 Task: Brainstorming worksheet black modern-simple.
Action: Mouse moved to (21, 129)
Screenshot: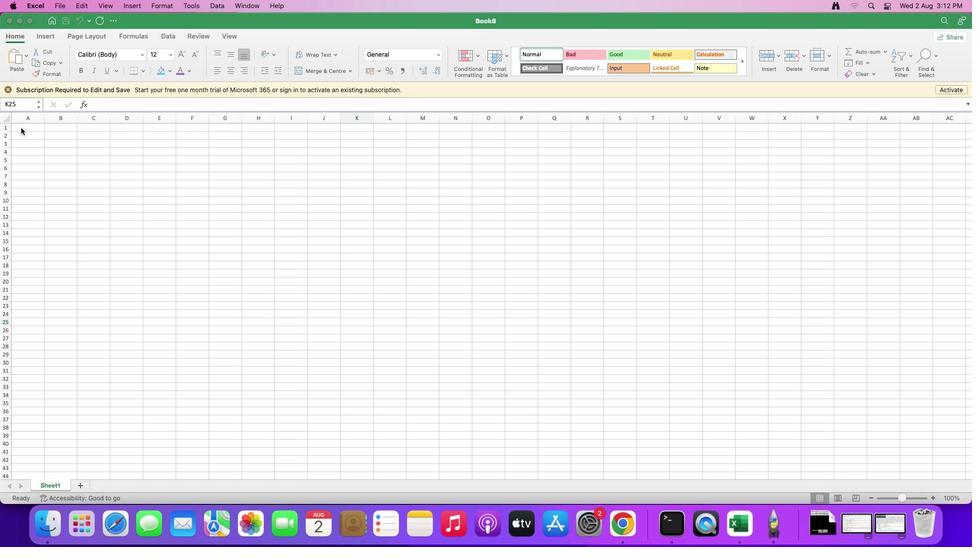 
Action: Mouse pressed left at (21, 129)
Screenshot: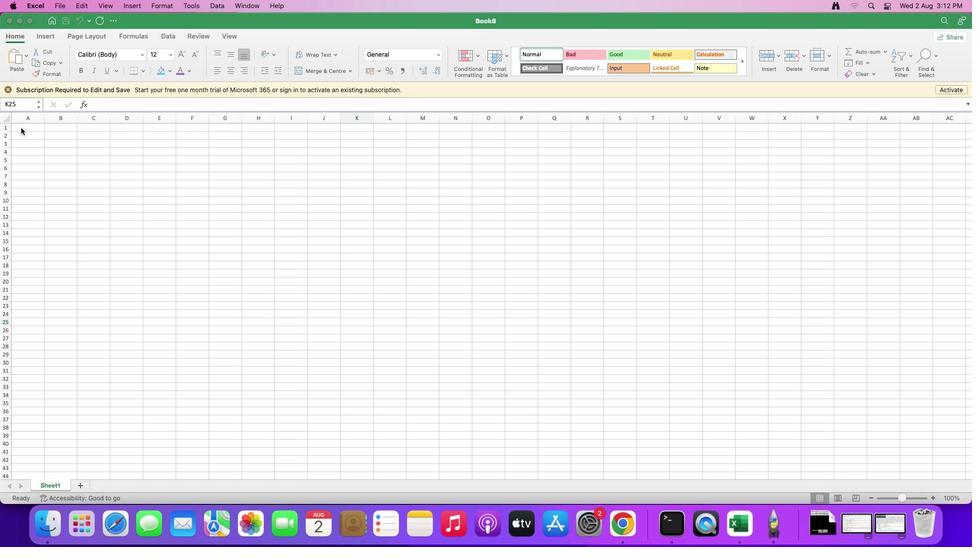 
Action: Mouse moved to (22, 127)
Screenshot: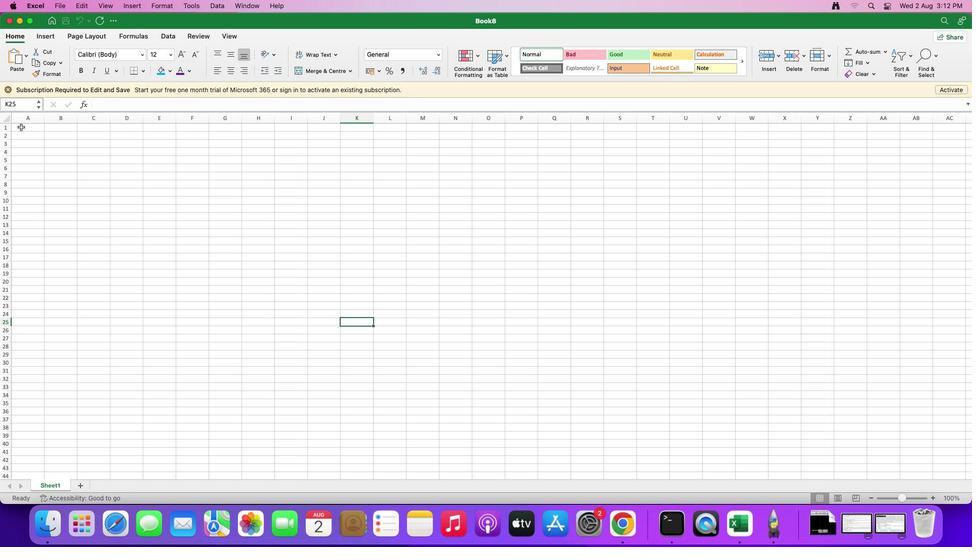 
Action: Mouse pressed left at (22, 127)
Screenshot: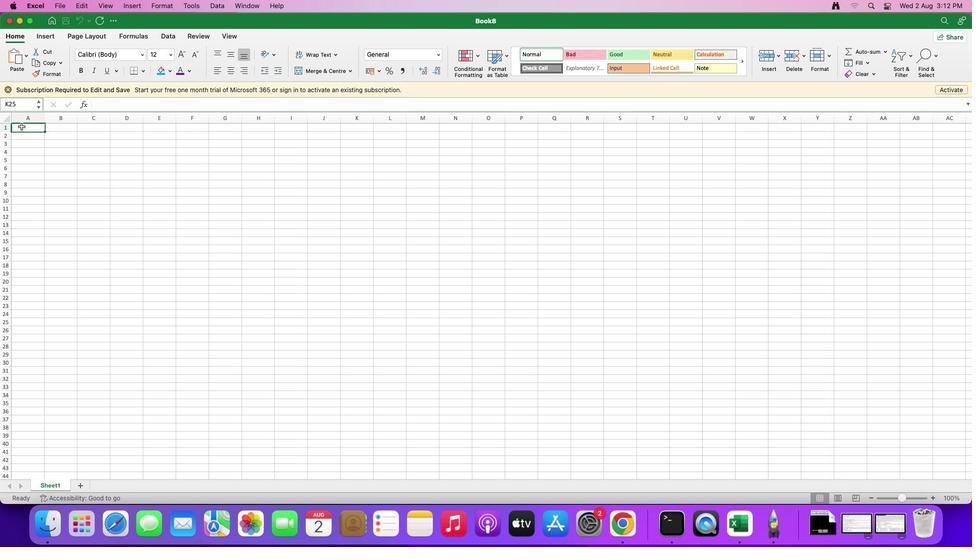 
Action: Mouse moved to (580, 295)
Screenshot: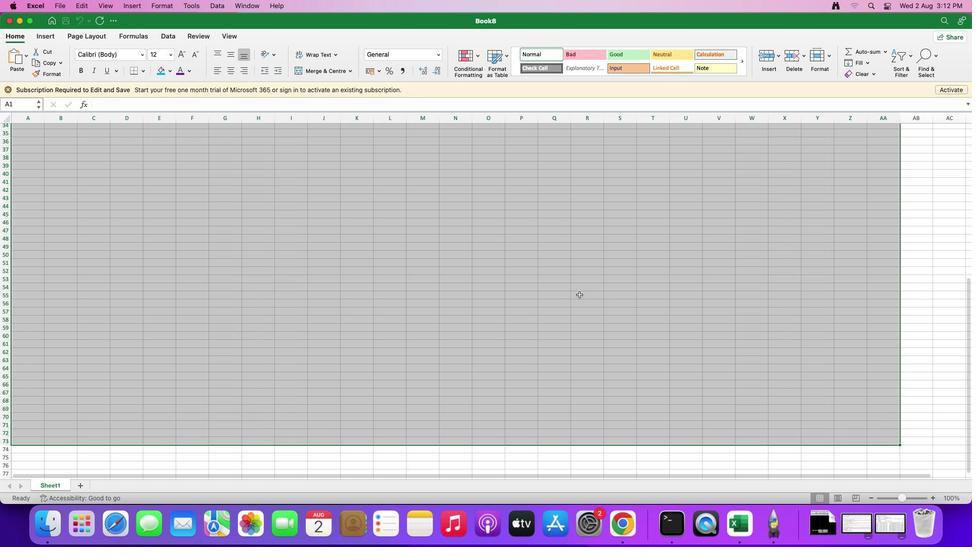 
Action: Mouse scrolled (580, 295) with delta (1, 1)
Screenshot: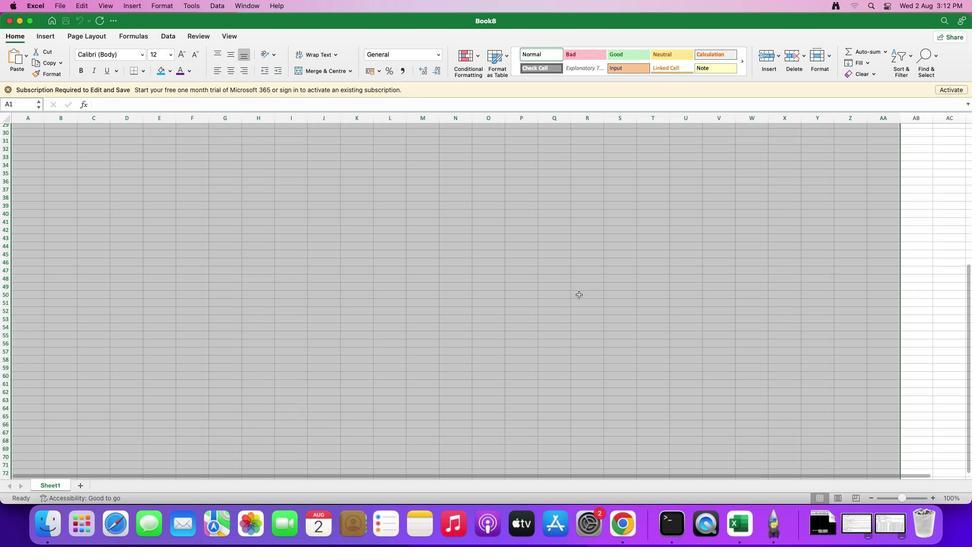 
Action: Mouse moved to (580, 295)
Screenshot: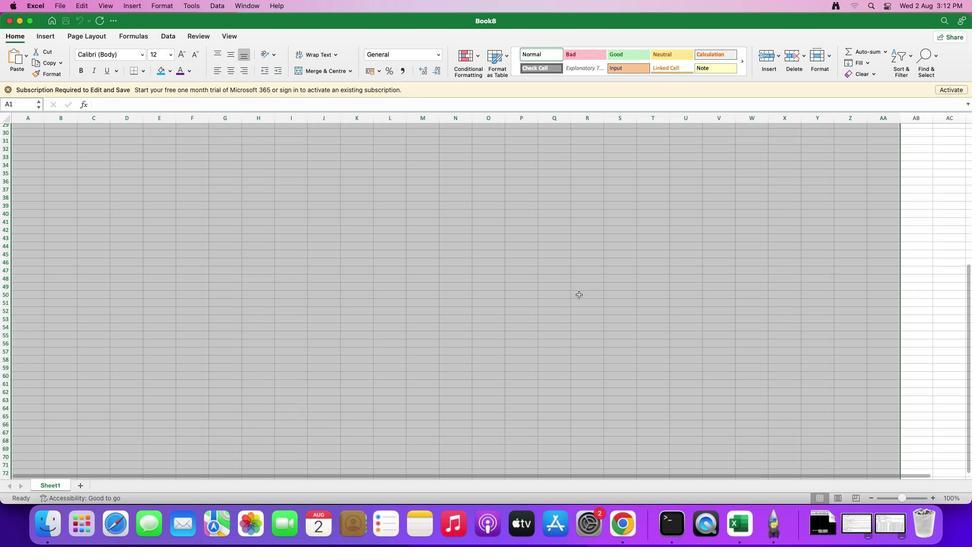 
Action: Mouse scrolled (580, 295) with delta (1, 1)
Screenshot: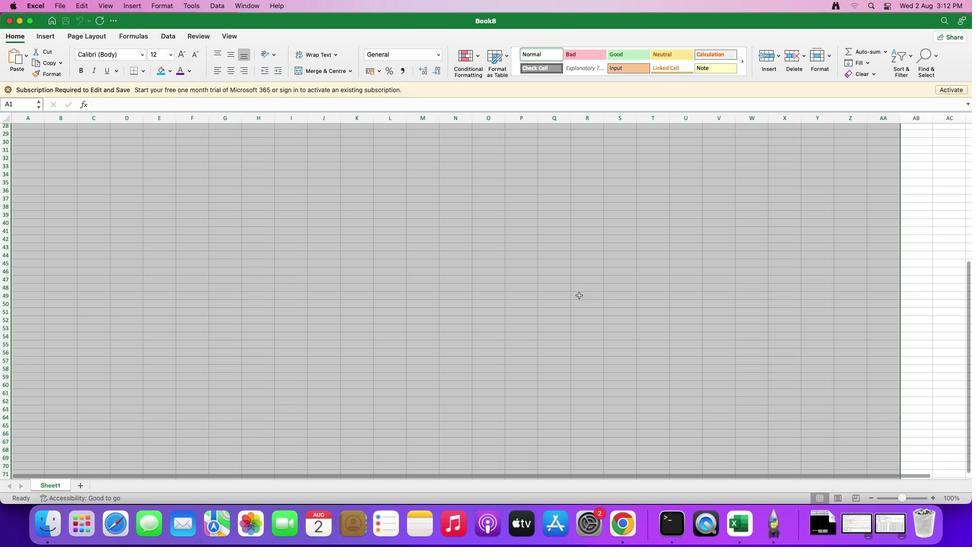 
Action: Mouse scrolled (580, 295) with delta (1, 2)
Screenshot: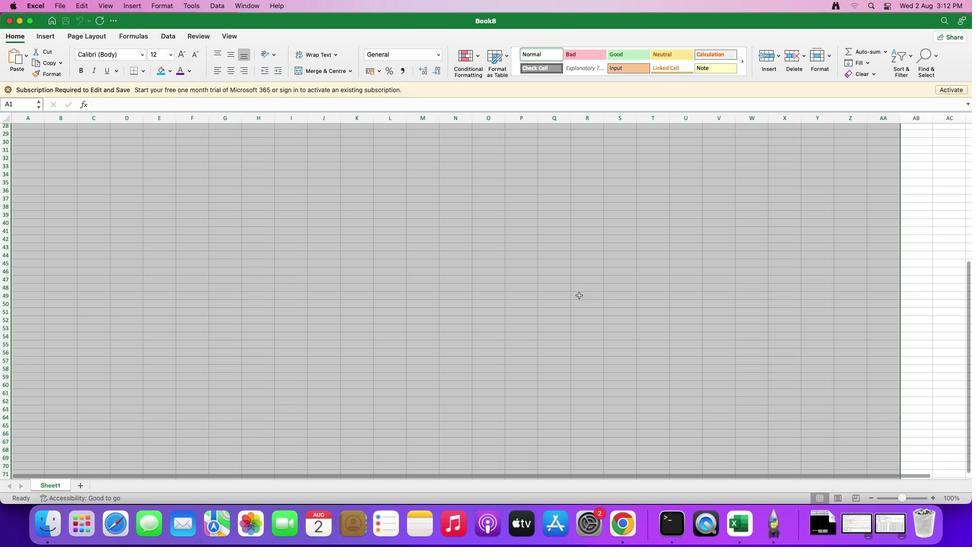 
Action: Mouse scrolled (580, 295) with delta (1, 3)
Screenshot: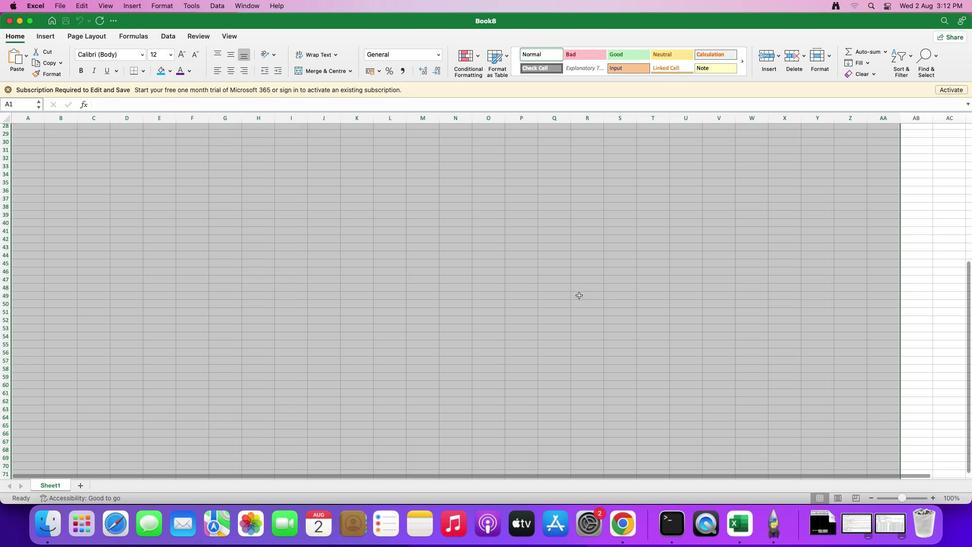 
Action: Mouse moved to (579, 295)
Screenshot: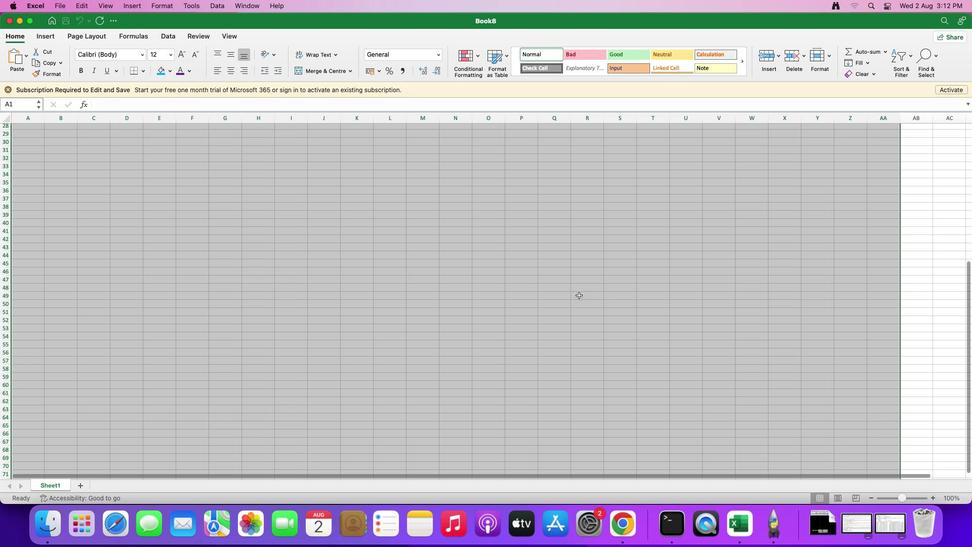 
Action: Mouse scrolled (579, 295) with delta (1, 1)
Screenshot: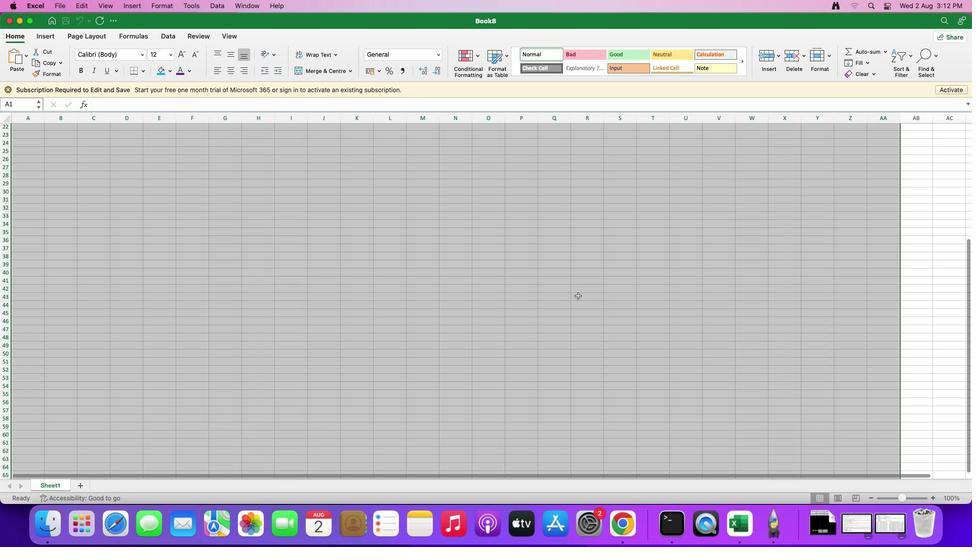 
Action: Mouse scrolled (579, 295) with delta (1, 1)
Screenshot: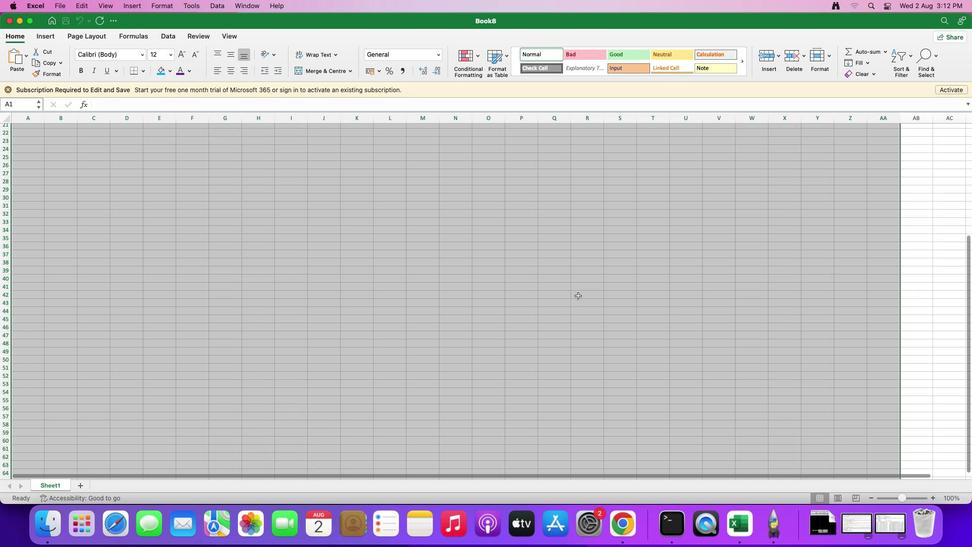 
Action: Mouse scrolled (579, 295) with delta (1, 3)
Screenshot: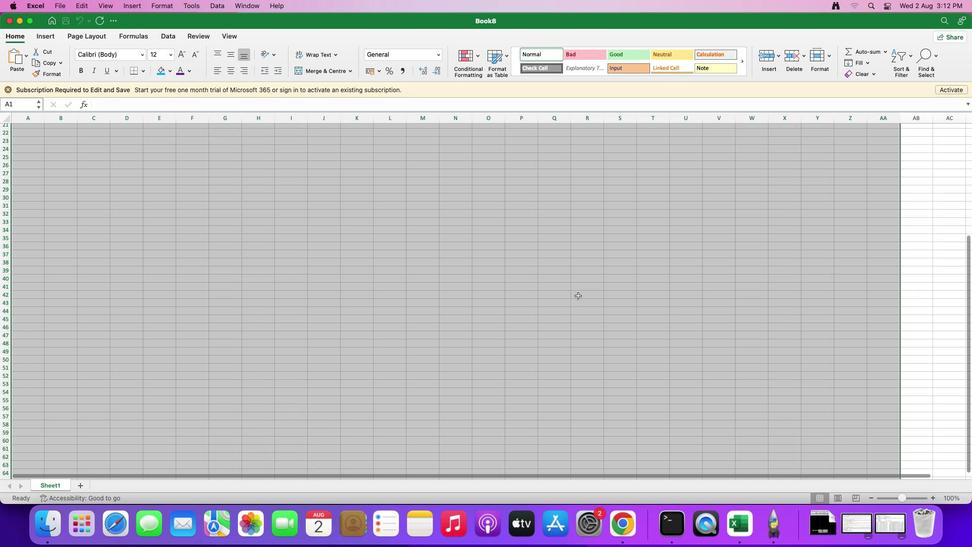 
Action: Mouse scrolled (579, 295) with delta (1, 3)
Screenshot: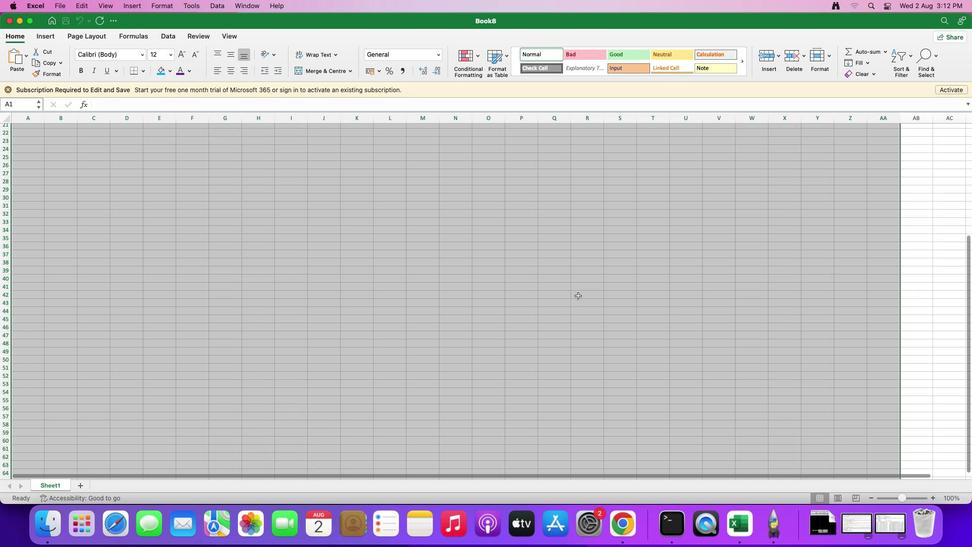 
Action: Mouse moved to (579, 296)
Screenshot: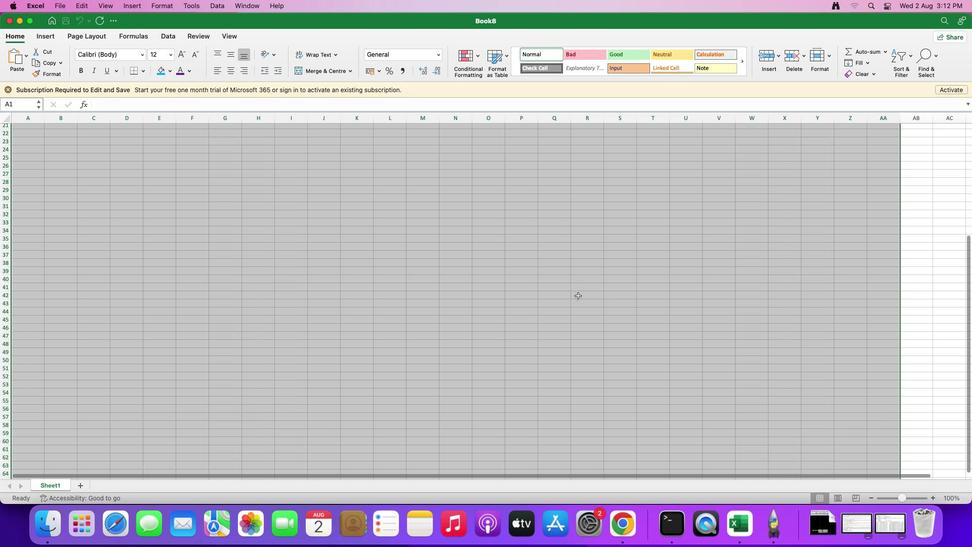 
Action: Mouse scrolled (579, 296) with delta (1, 1)
Screenshot: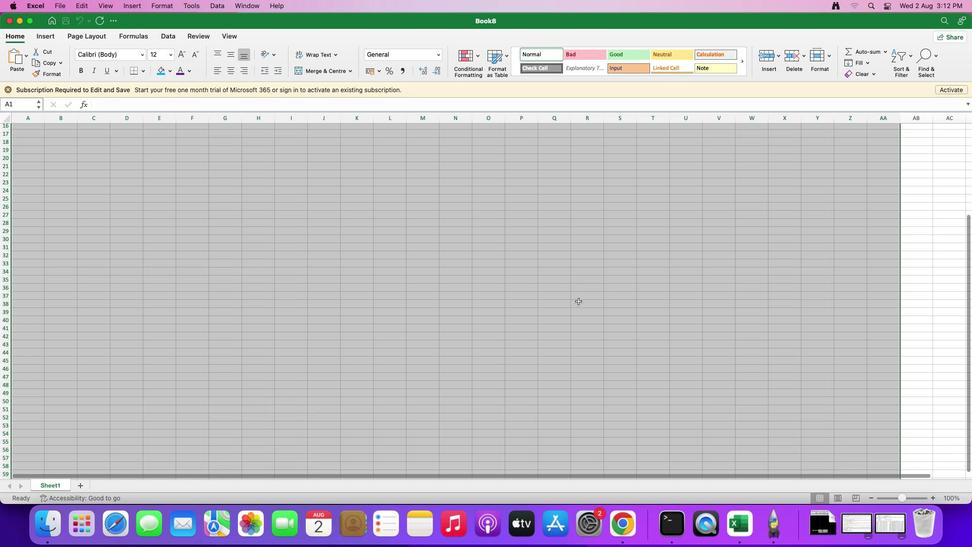 
Action: Mouse scrolled (579, 296) with delta (1, 1)
Screenshot: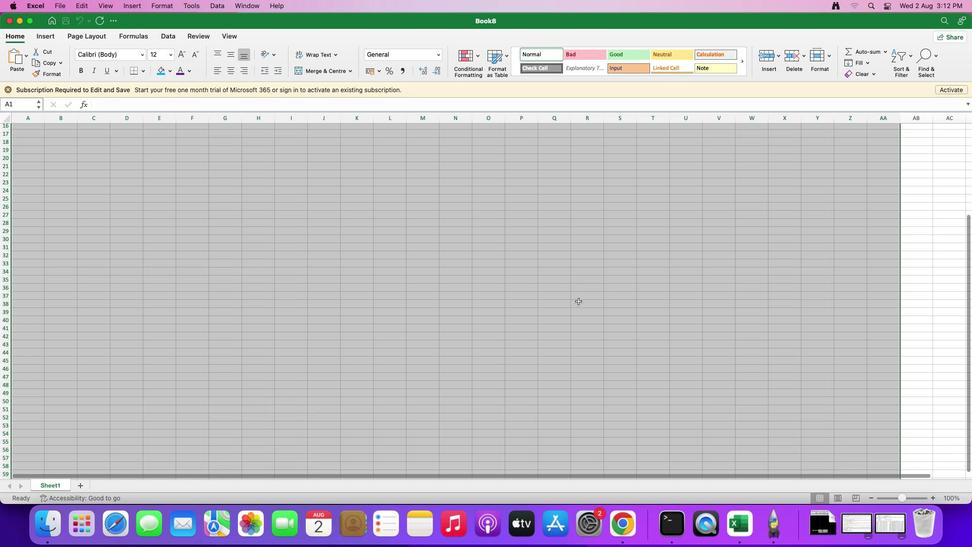 
Action: Mouse scrolled (579, 296) with delta (1, 3)
Screenshot: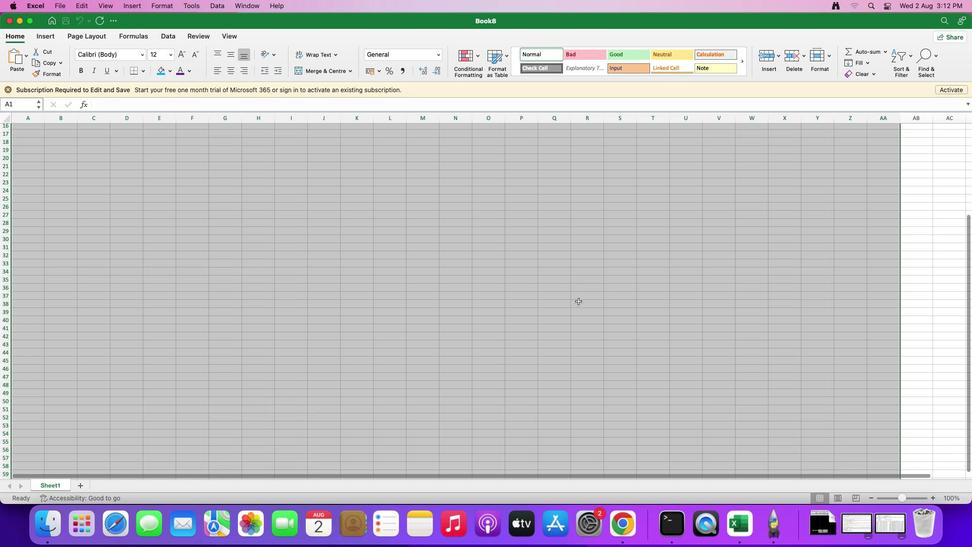 
Action: Mouse scrolled (579, 296) with delta (1, 3)
Screenshot: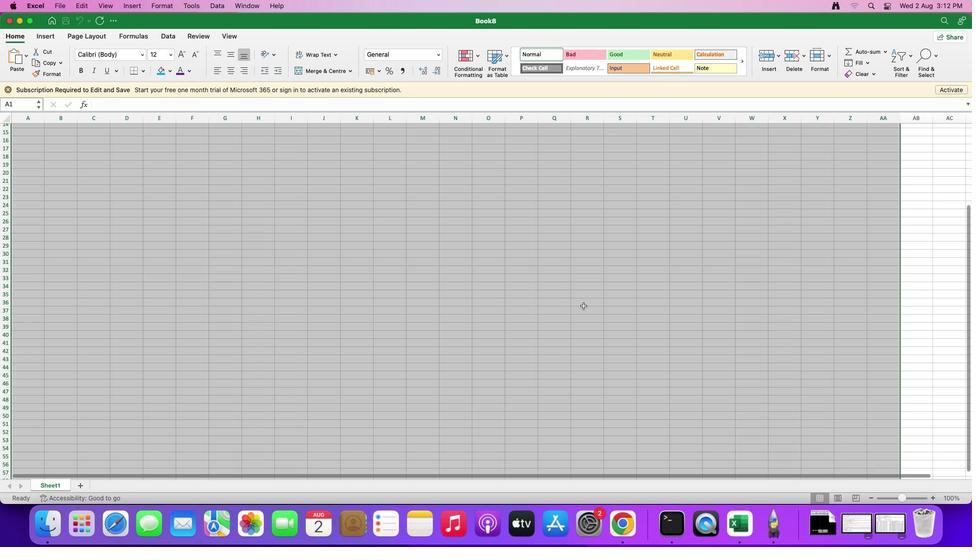 
Action: Mouse moved to (608, 317)
Screenshot: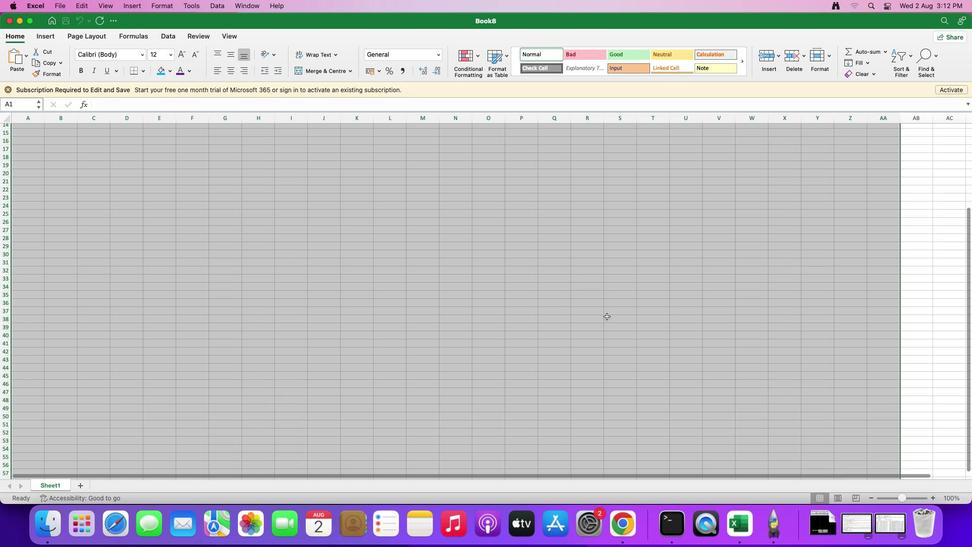 
Action: Mouse scrolled (608, 317) with delta (1, 1)
Screenshot: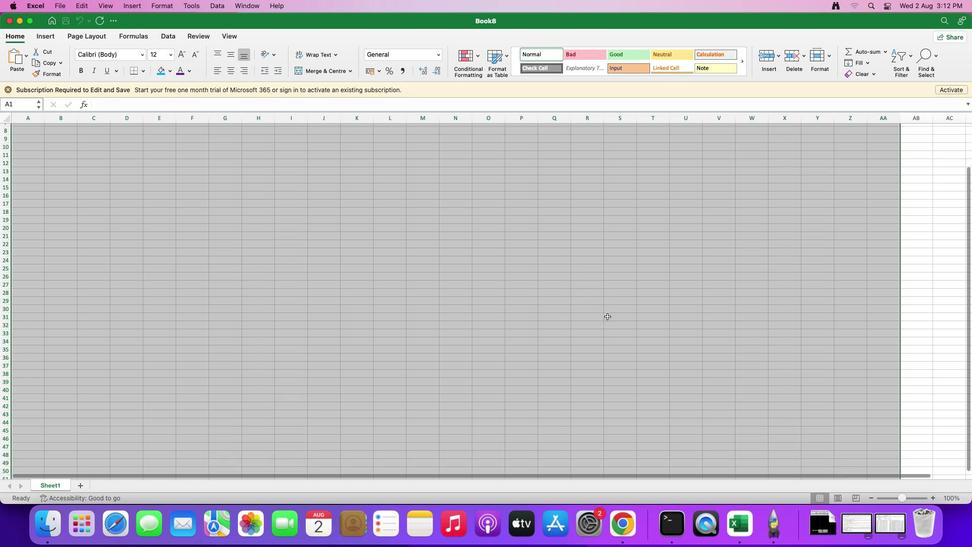 
Action: Mouse scrolled (608, 317) with delta (1, 1)
Screenshot: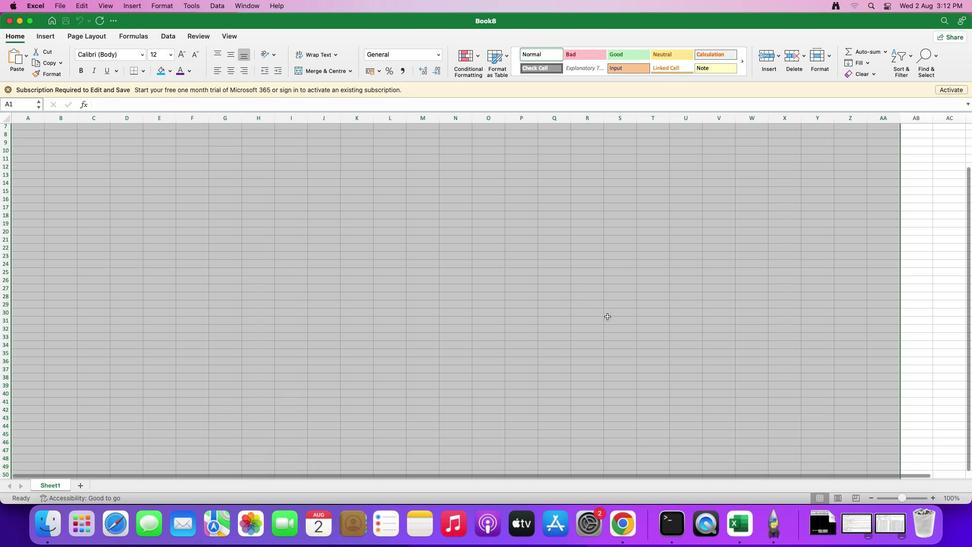 
Action: Mouse scrolled (608, 317) with delta (1, 3)
Screenshot: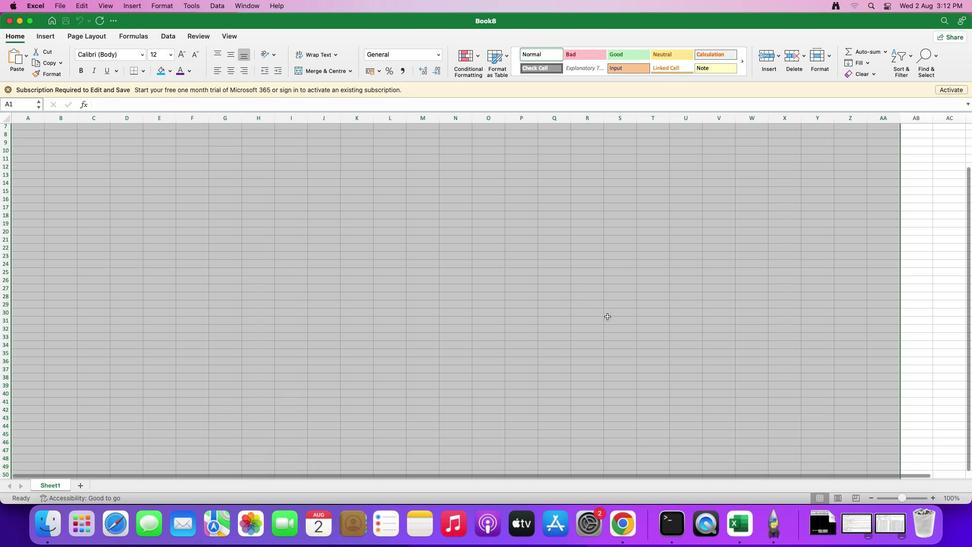 
Action: Mouse scrolled (608, 317) with delta (1, 3)
Screenshot: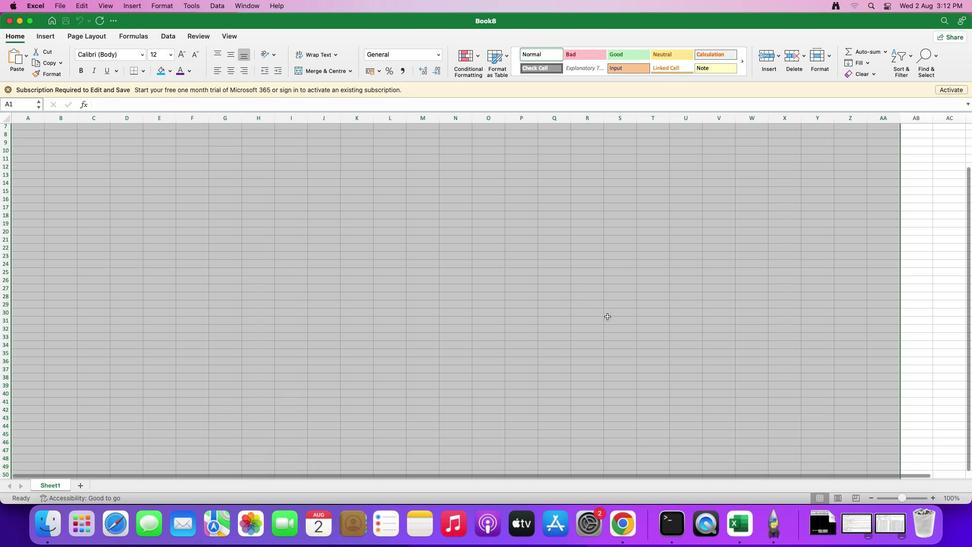 
Action: Mouse moved to (608, 317)
Screenshot: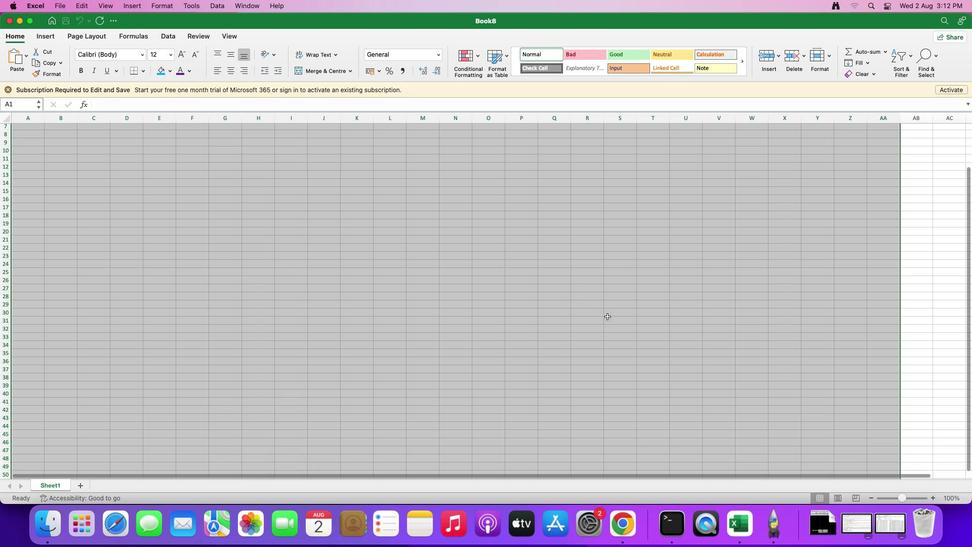 
Action: Mouse scrolled (608, 317) with delta (1, 1)
Screenshot: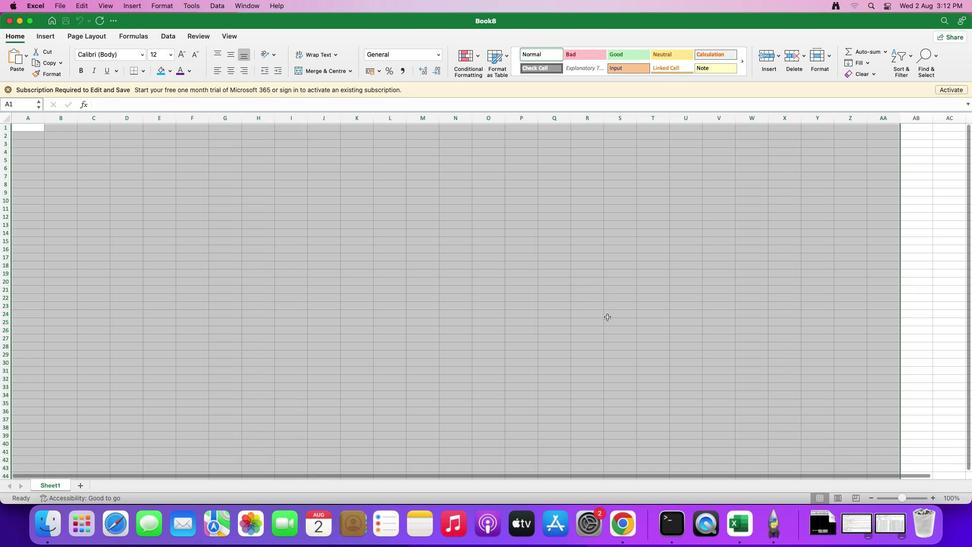 
Action: Mouse scrolled (608, 317) with delta (1, 1)
Screenshot: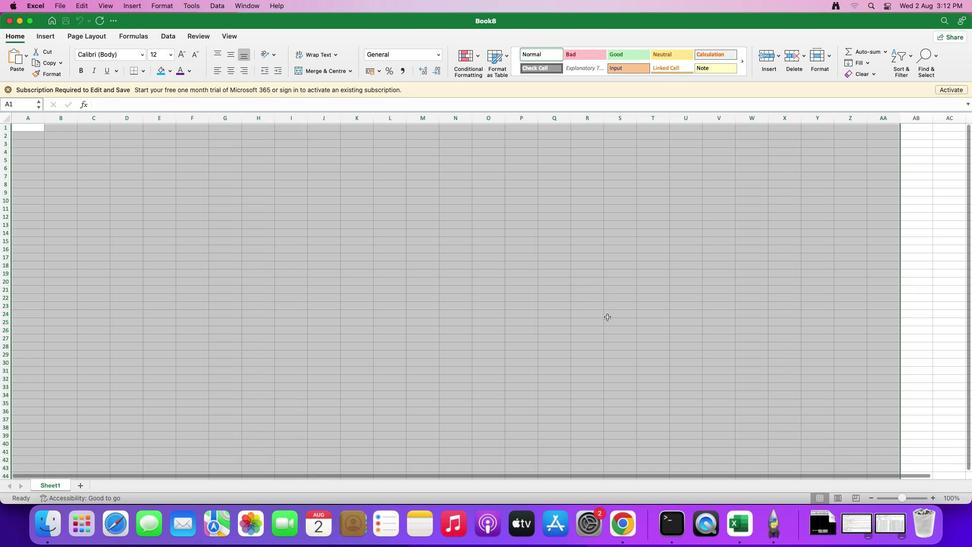 
Action: Mouse scrolled (608, 317) with delta (1, 3)
Screenshot: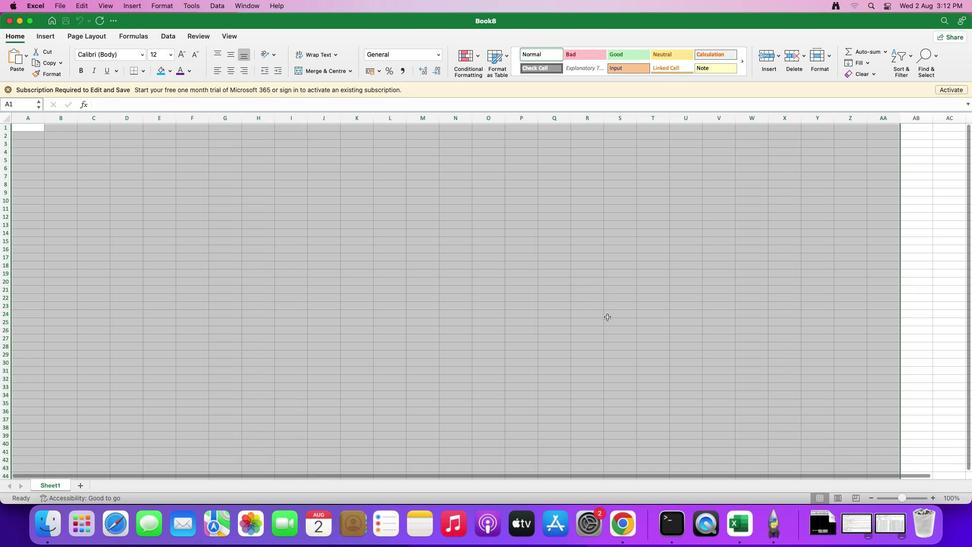 
Action: Mouse scrolled (608, 317) with delta (1, 3)
Screenshot: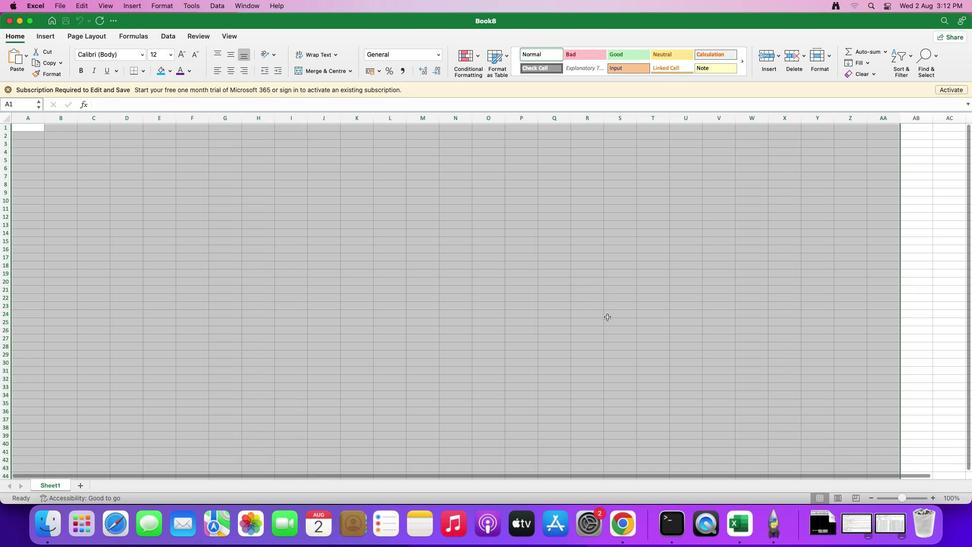 
Action: Mouse scrolled (608, 317) with delta (1, 4)
Screenshot: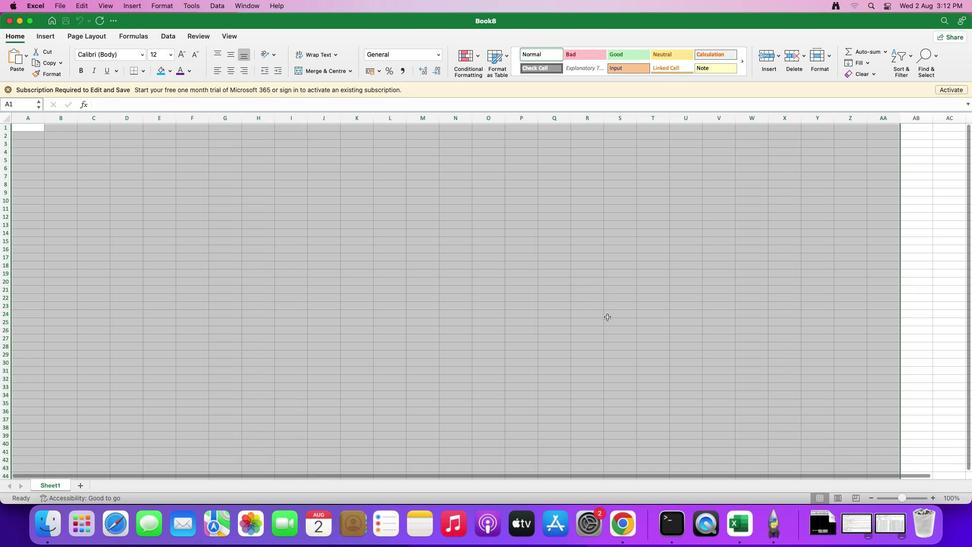 
Action: Mouse moved to (608, 318)
Screenshot: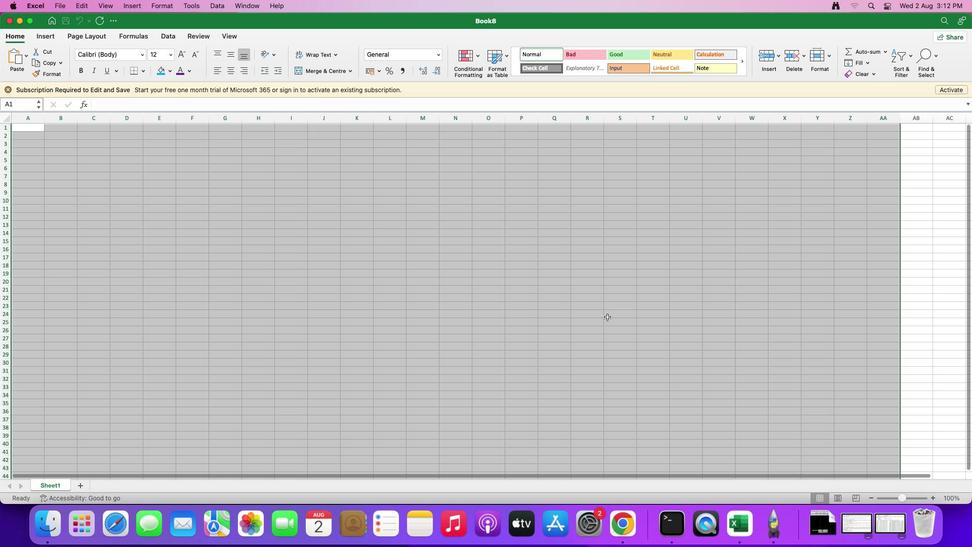 
Action: Mouse scrolled (608, 318) with delta (1, 1)
Screenshot: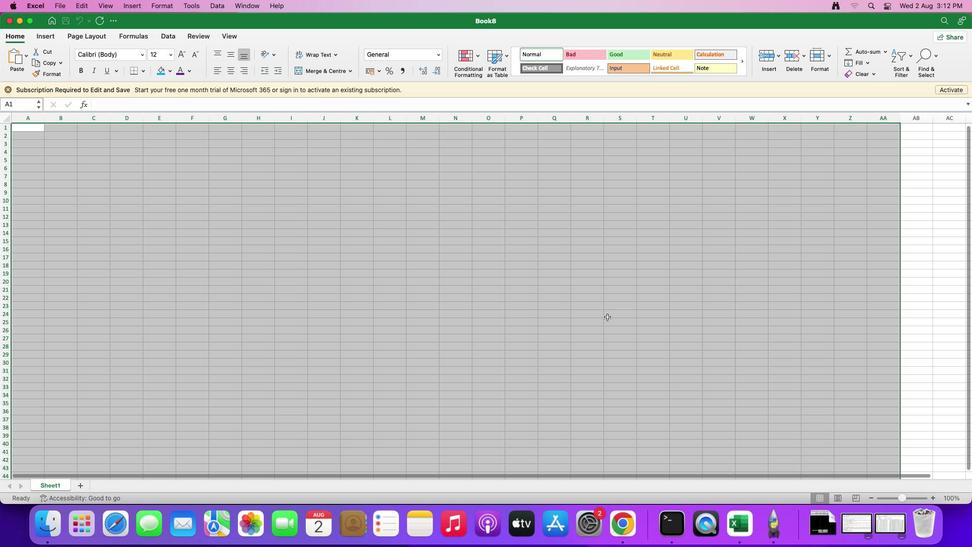 
Action: Mouse scrolled (608, 318) with delta (1, 1)
Screenshot: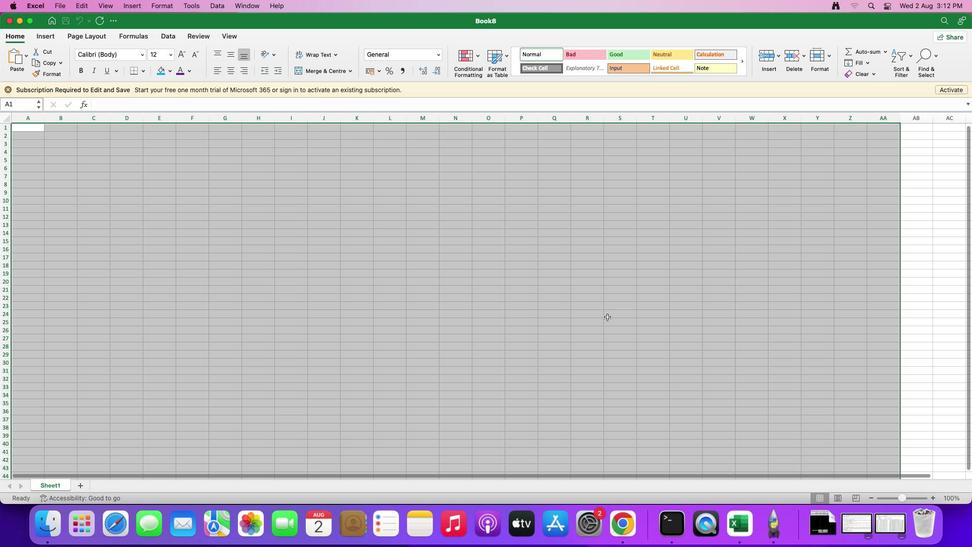 
Action: Mouse scrolled (608, 318) with delta (1, 3)
Screenshot: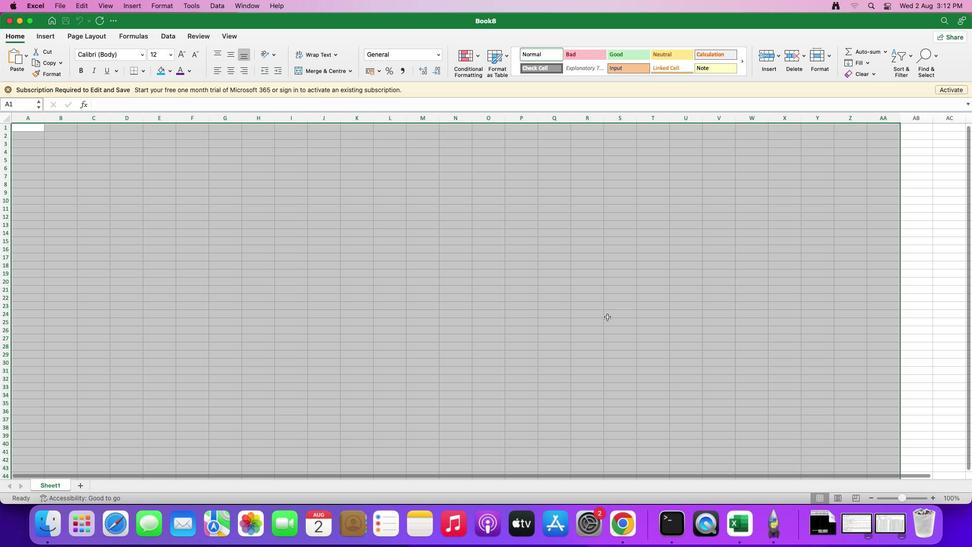 
Action: Mouse scrolled (608, 318) with delta (1, 3)
Screenshot: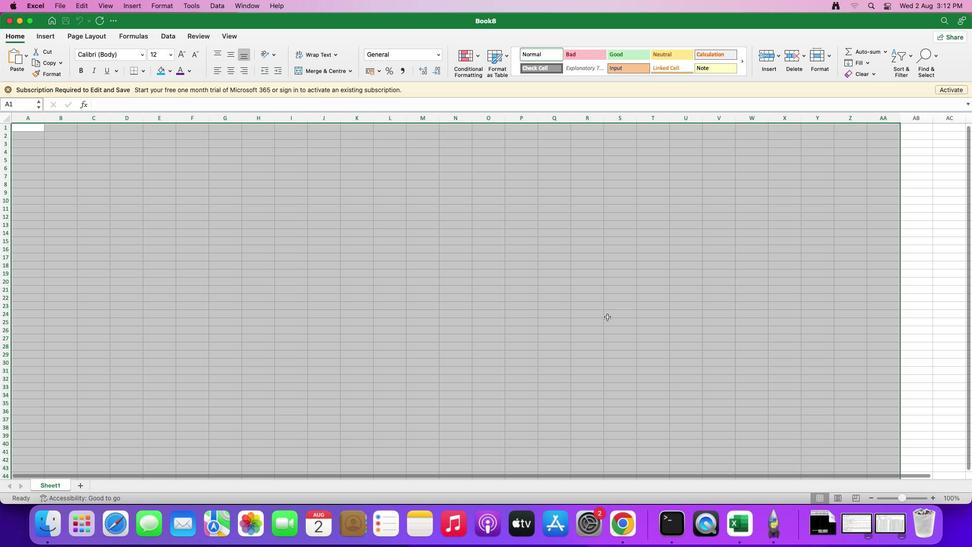 
Action: Mouse scrolled (608, 318) with delta (1, 4)
Screenshot: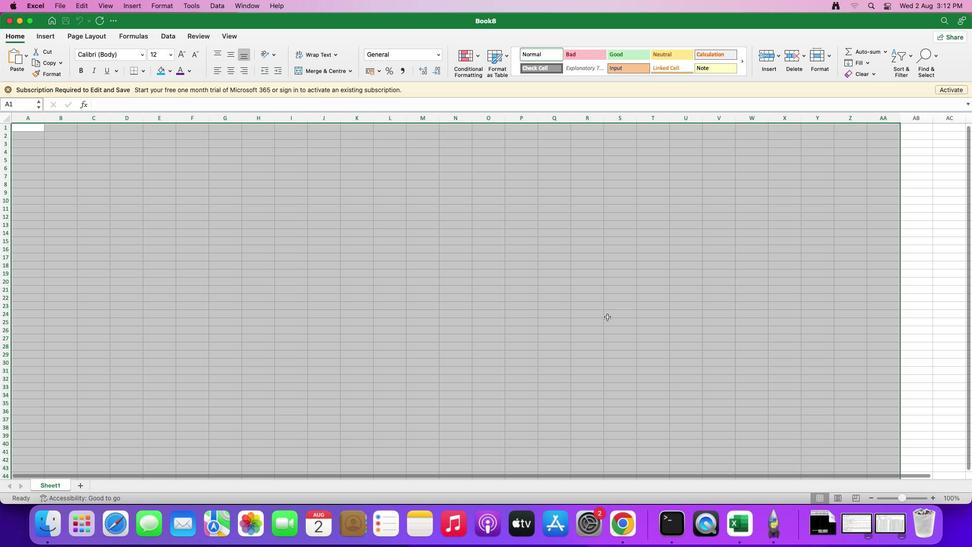 
Action: Mouse scrolled (608, 318) with delta (1, 1)
Screenshot: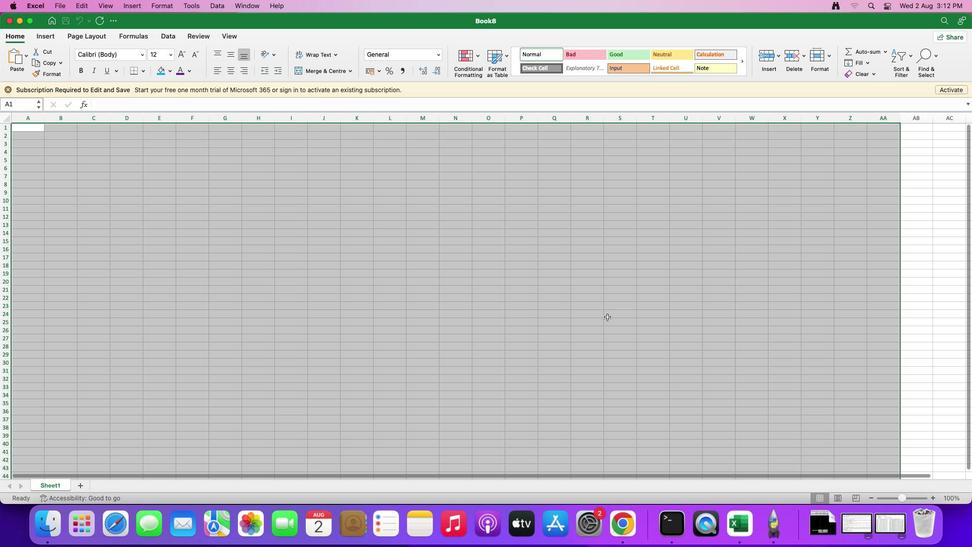 
Action: Mouse scrolled (608, 318) with delta (1, 1)
Screenshot: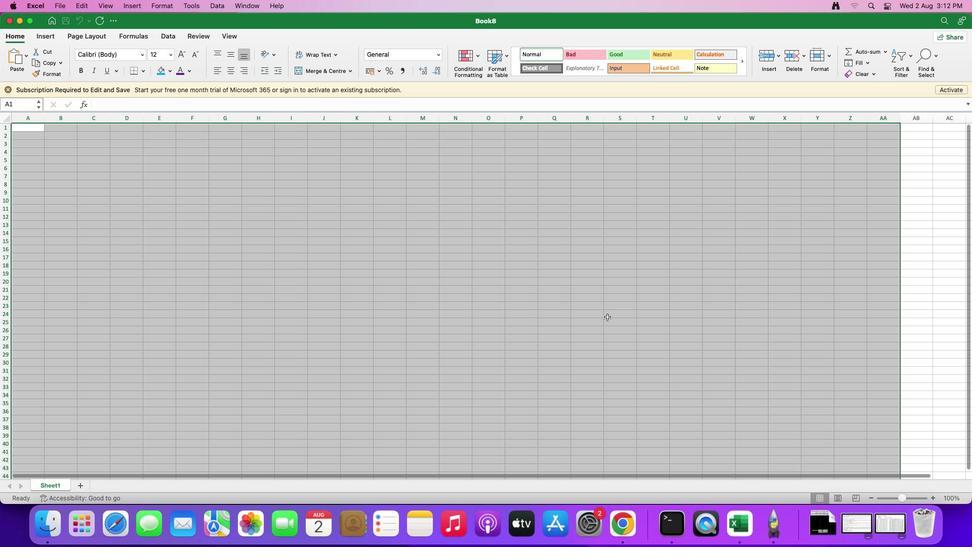 
Action: Mouse scrolled (608, 318) with delta (1, 2)
Screenshot: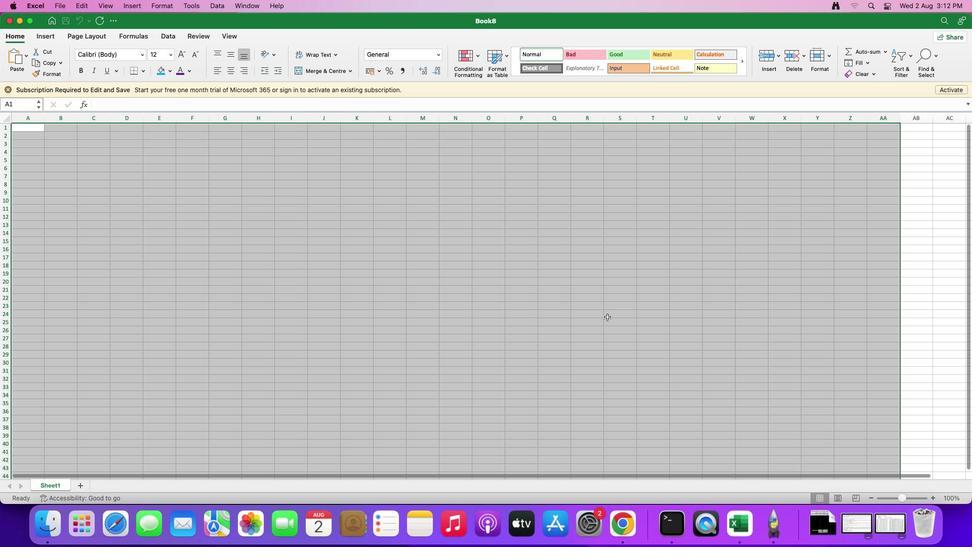 
Action: Mouse scrolled (608, 318) with delta (1, 3)
Screenshot: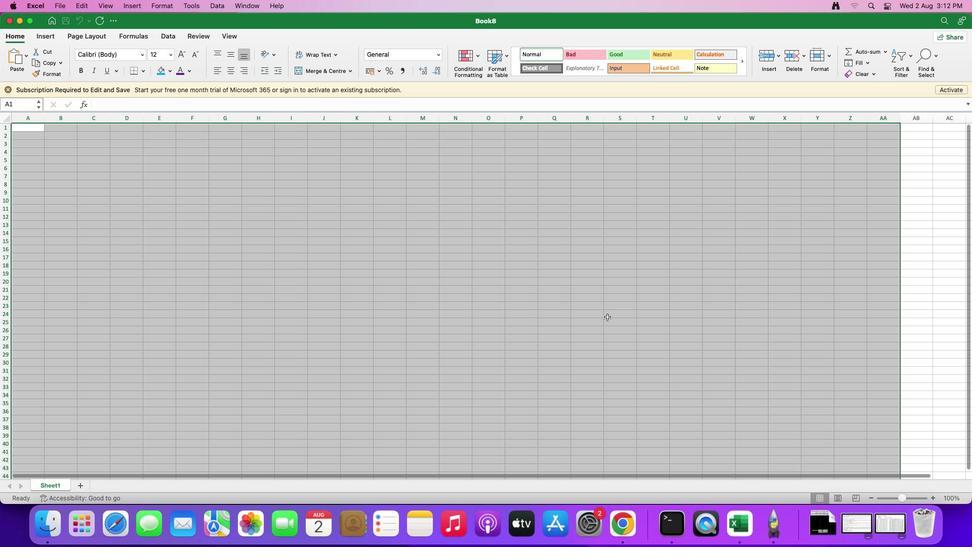 
Action: Mouse moved to (608, 318)
Screenshot: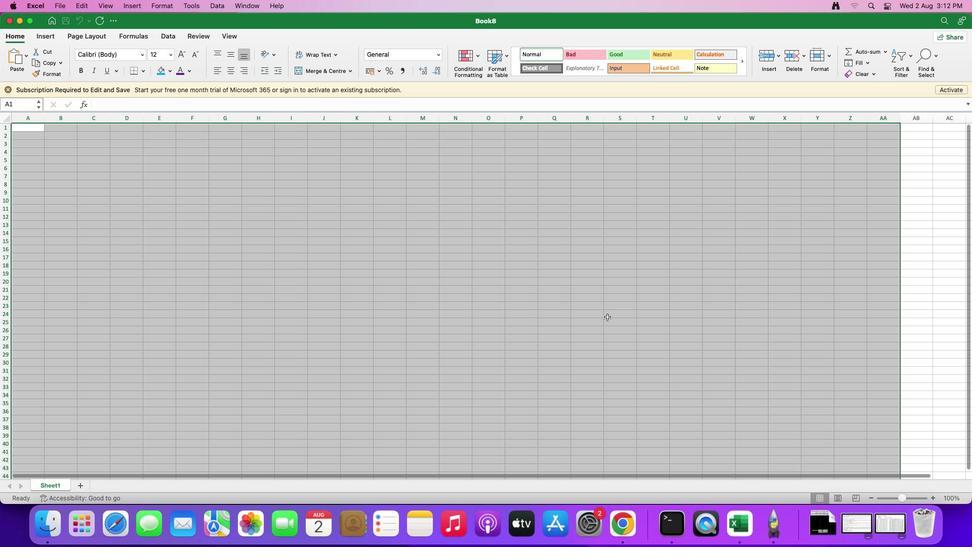 
Action: Mouse scrolled (608, 318) with delta (1, 1)
Screenshot: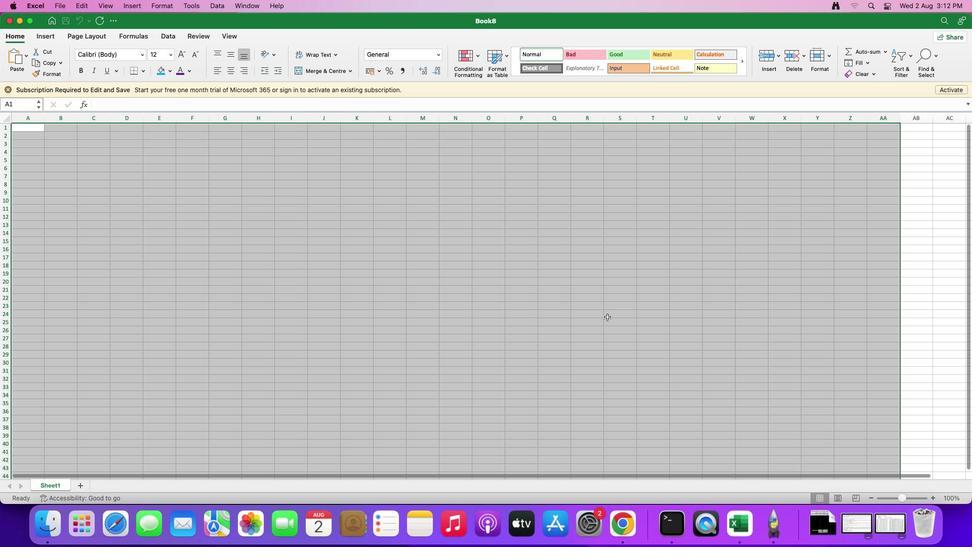 
Action: Mouse scrolled (608, 318) with delta (1, 1)
Screenshot: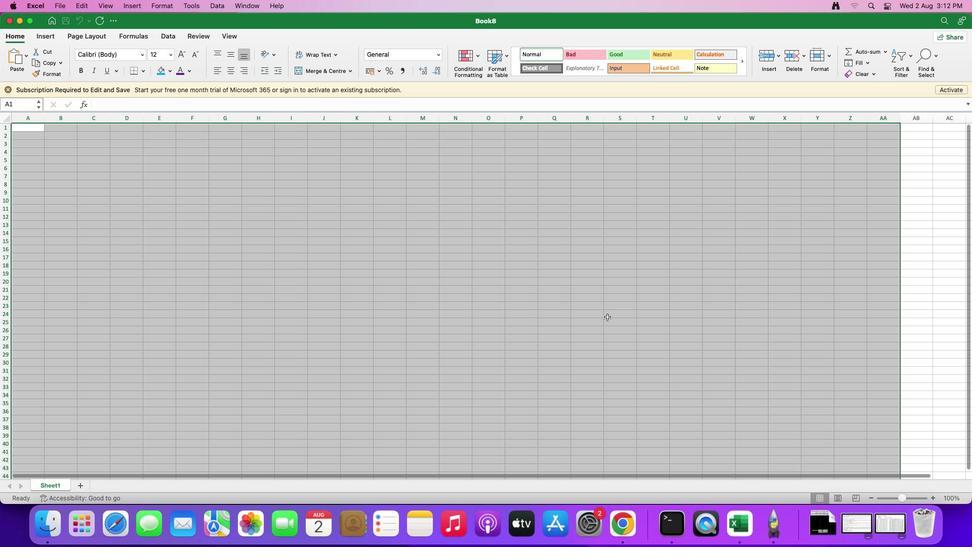 
Action: Mouse scrolled (608, 318) with delta (1, 2)
Screenshot: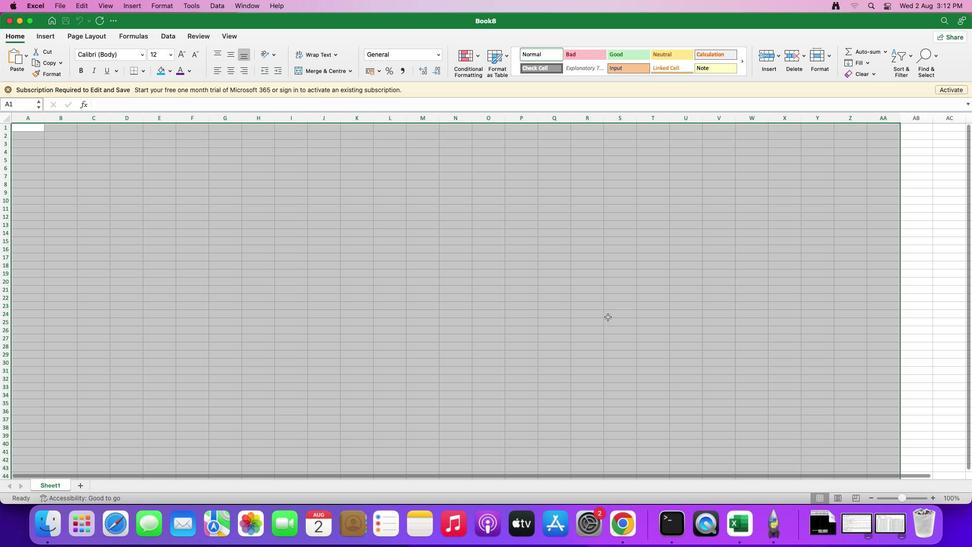 
Action: Mouse moved to (894, 119)
Screenshot: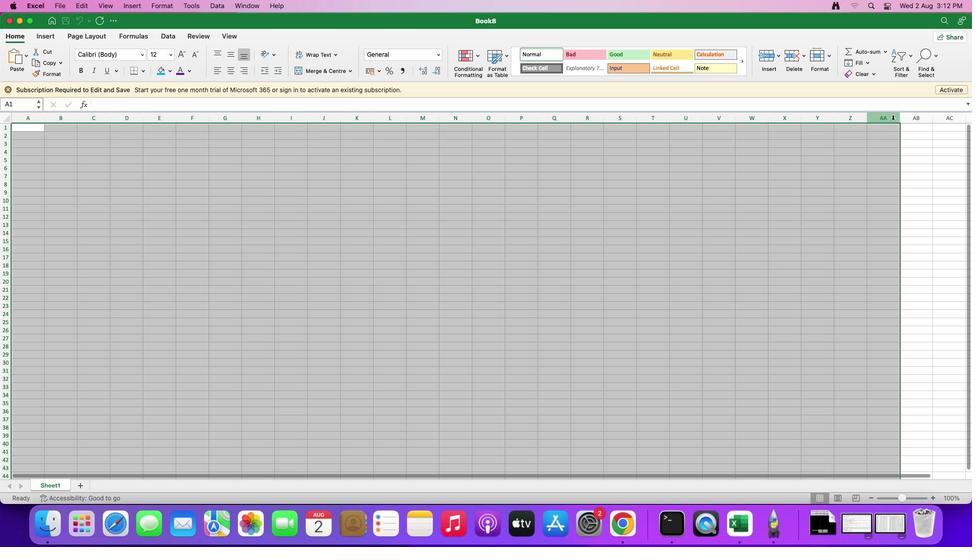
Action: Mouse pressed left at (894, 119)
Screenshot: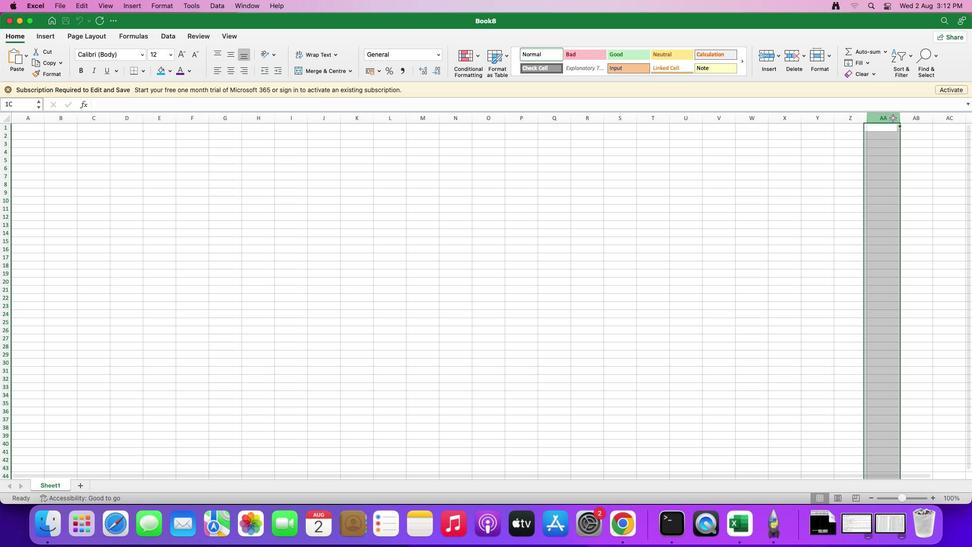 
Action: Mouse moved to (23, 119)
Screenshot: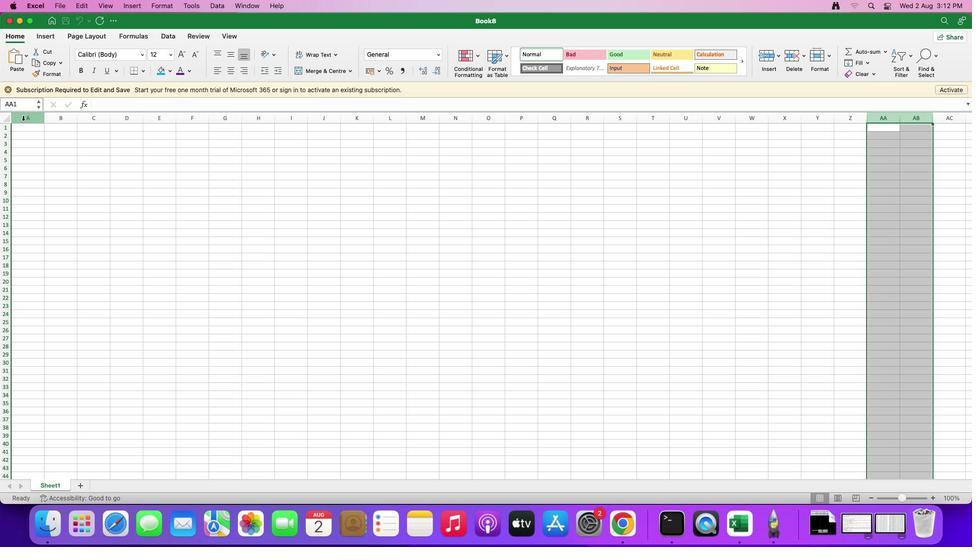 
Action: Mouse pressed left at (23, 119)
Screenshot: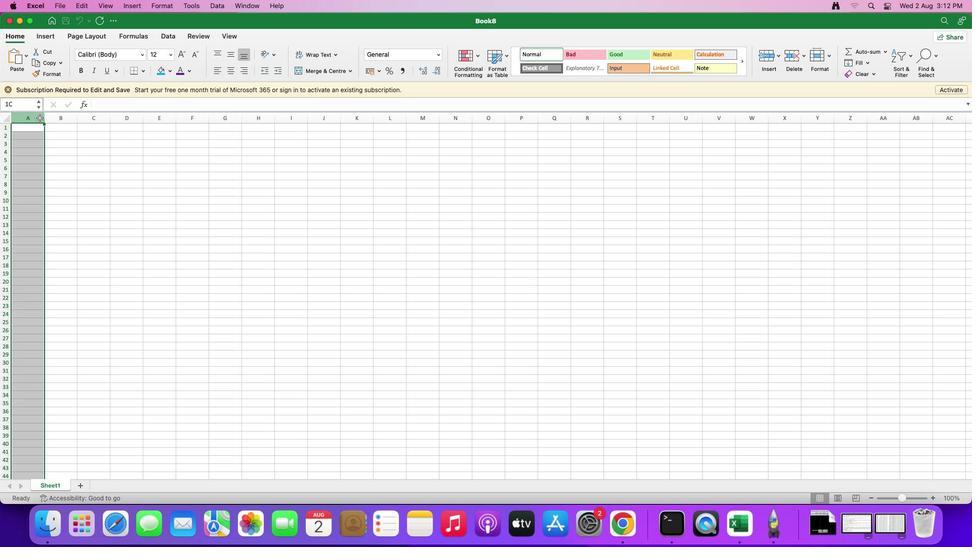
Action: Mouse moved to (169, 75)
Screenshot: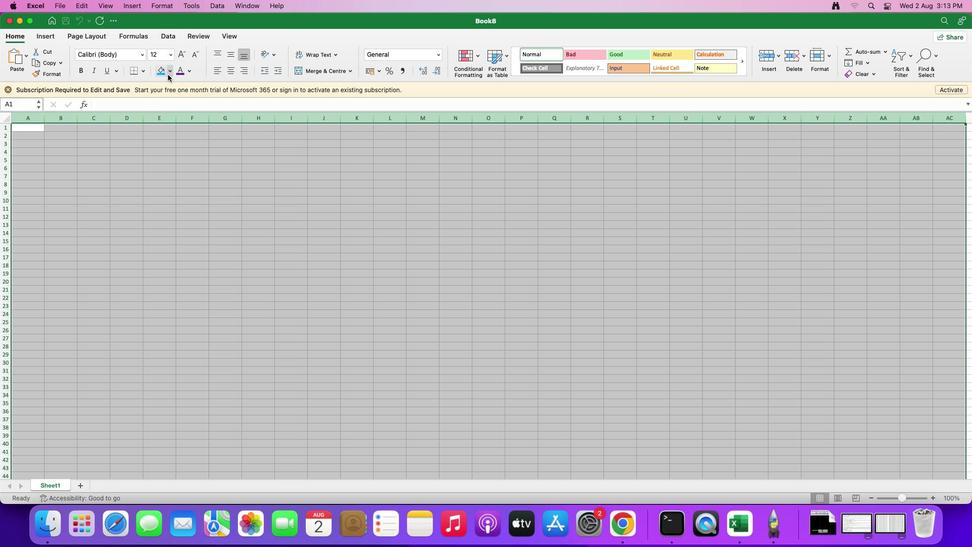 
Action: Mouse pressed left at (169, 75)
Screenshot: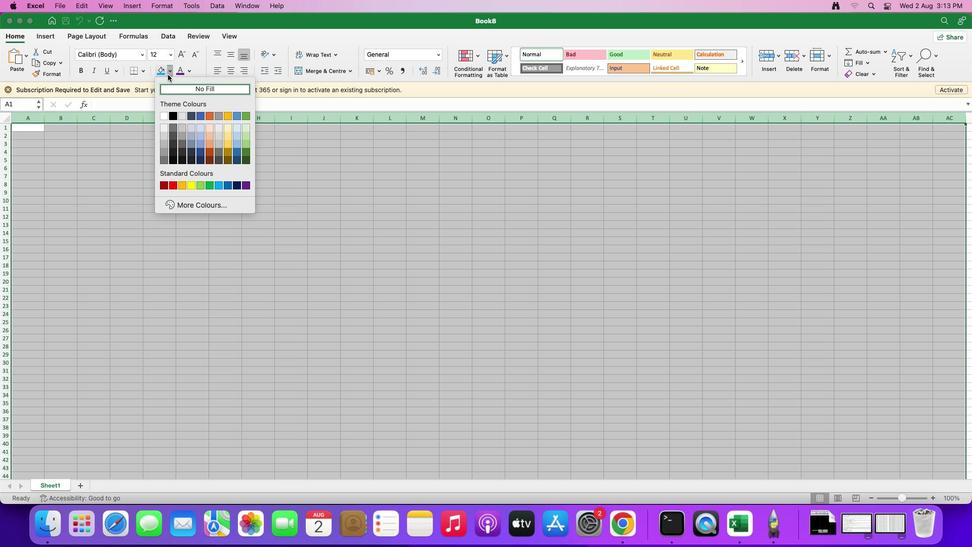 
Action: Mouse moved to (171, 118)
Screenshot: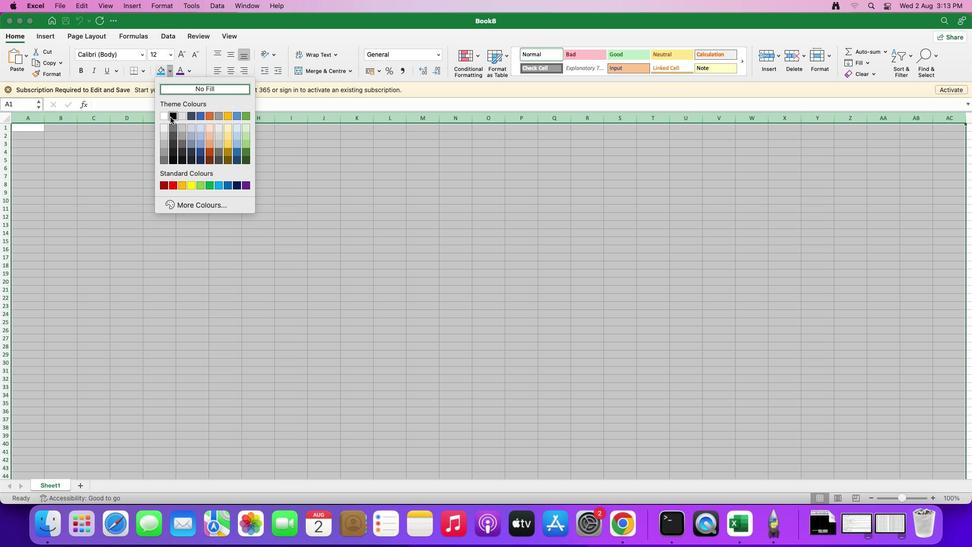 
Action: Mouse pressed left at (171, 118)
Screenshot: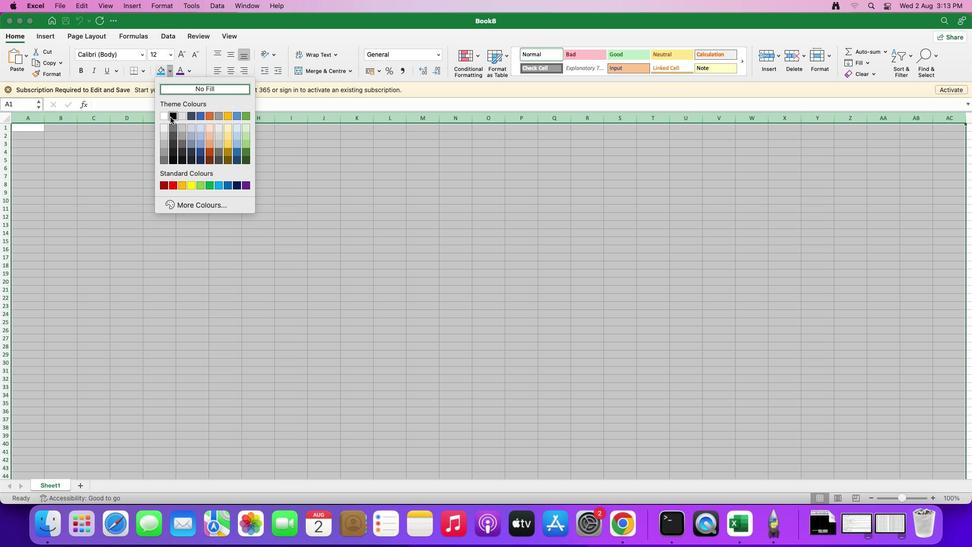 
Action: Mouse moved to (6, 134)
Screenshot: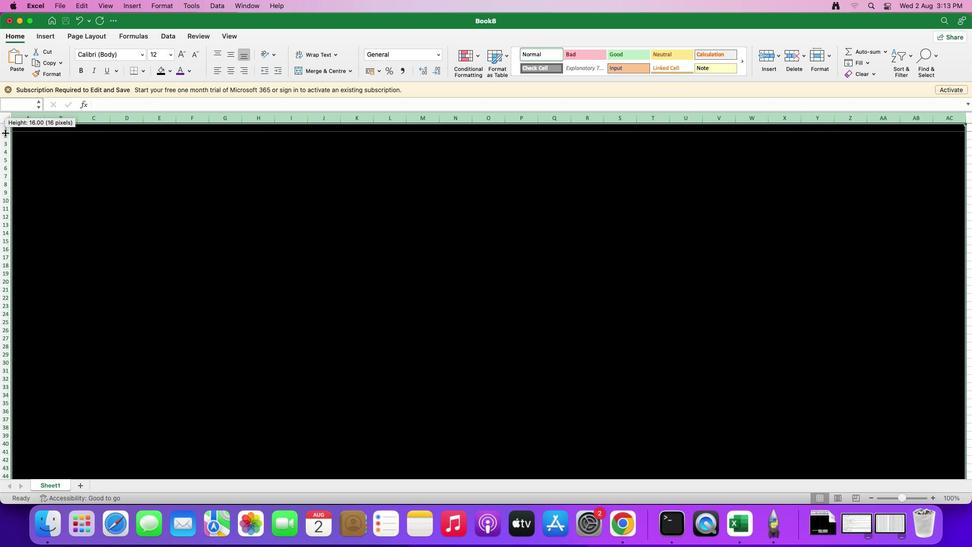 
Action: Mouse pressed left at (6, 134)
Screenshot: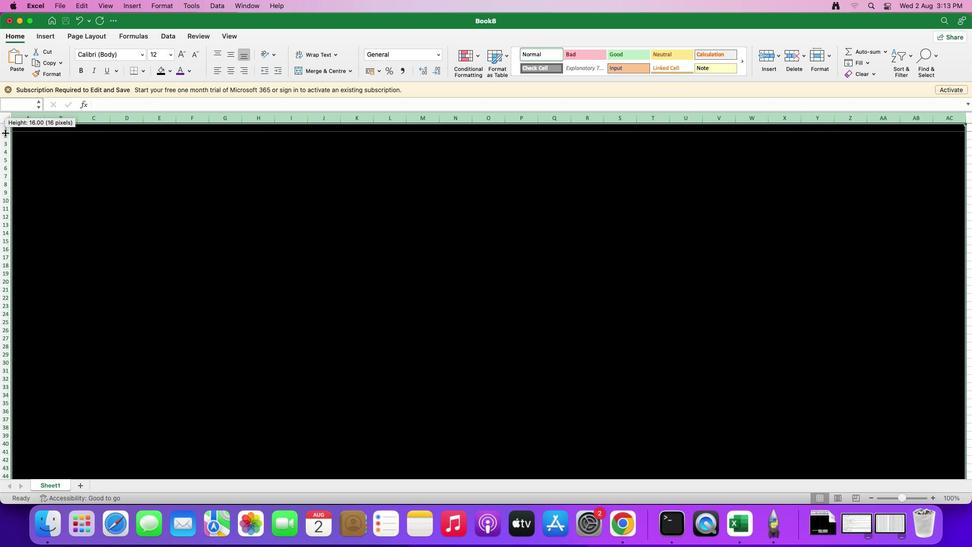 
Action: Mouse moved to (6, 129)
Screenshot: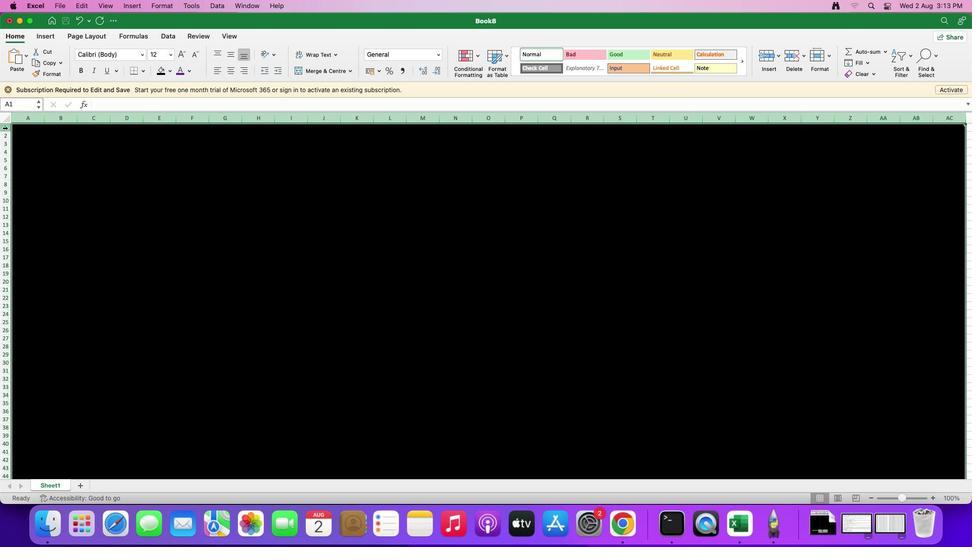 
Action: Mouse pressed left at (6, 129)
Screenshot: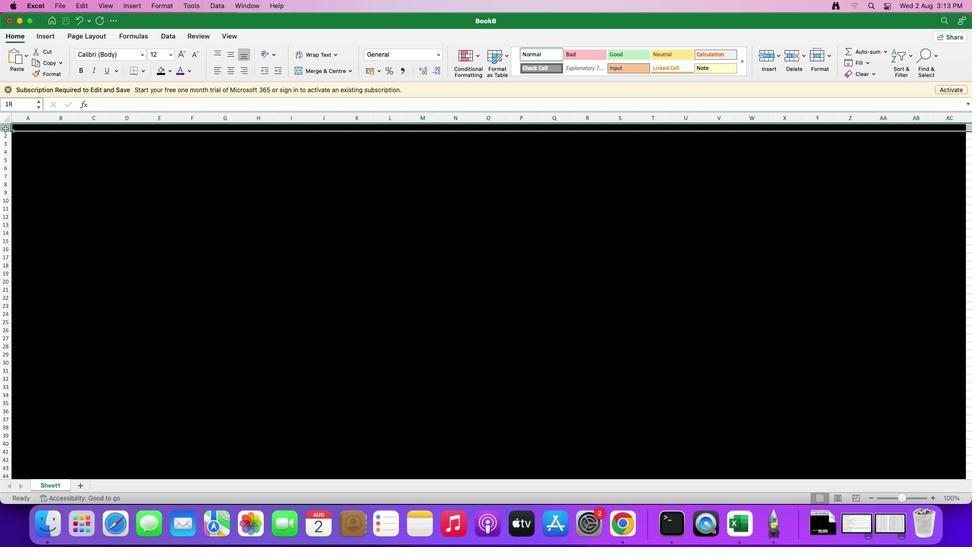 
Action: Mouse moved to (7, 131)
Screenshot: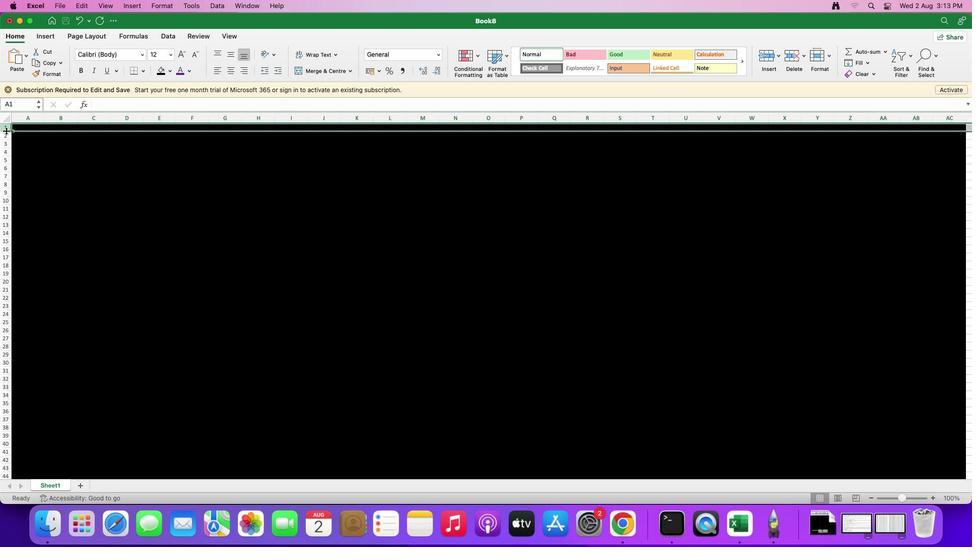 
Action: Mouse pressed left at (7, 131)
Screenshot: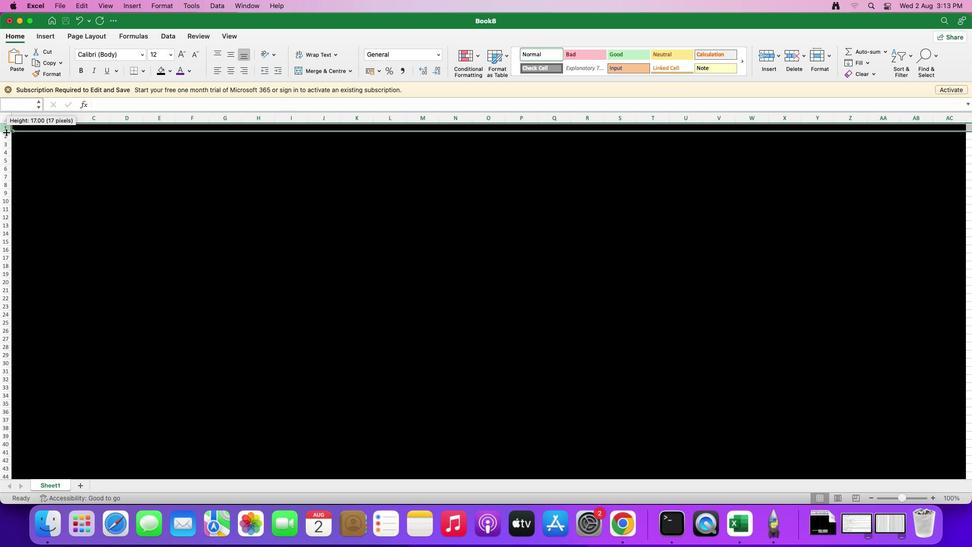 
Action: Mouse moved to (5, 151)
Screenshot: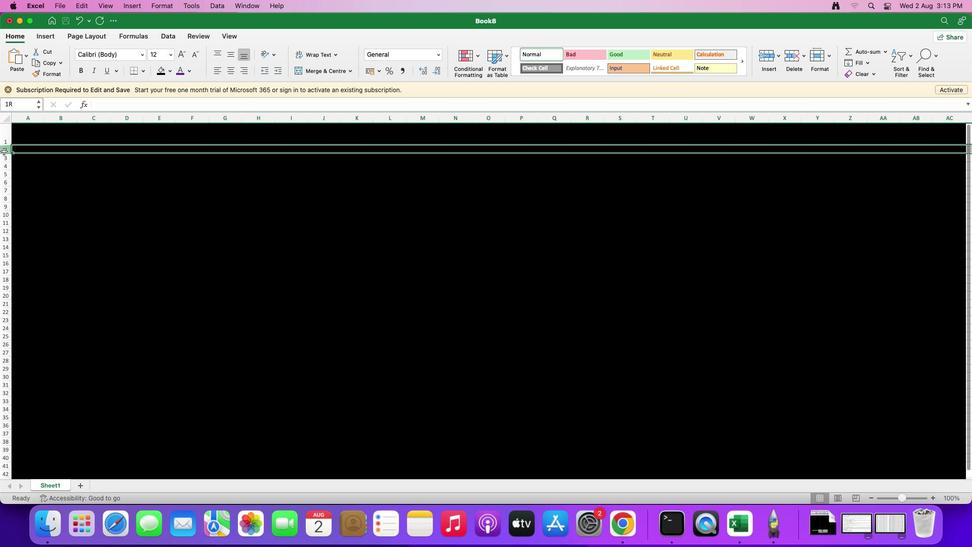 
Action: Mouse pressed left at (5, 151)
Screenshot: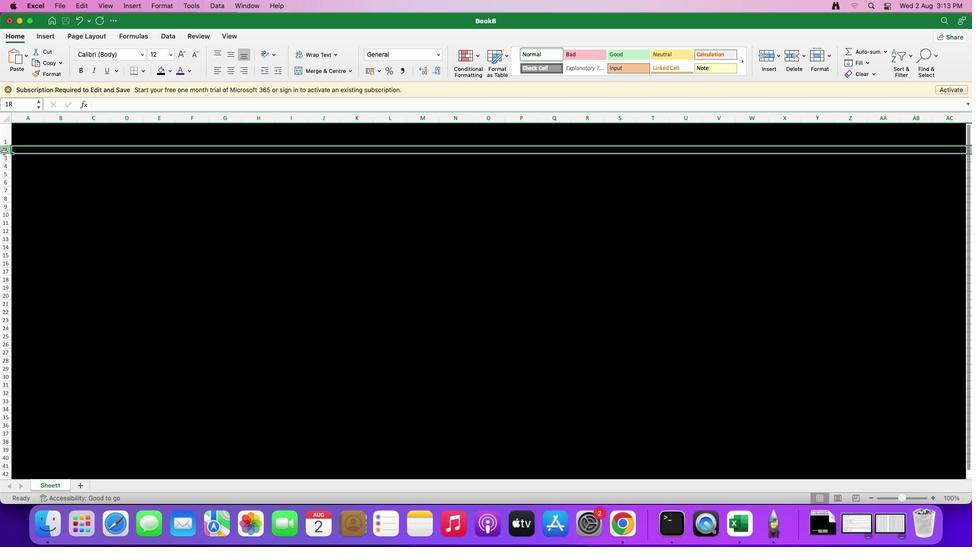 
Action: Mouse moved to (6, 154)
Screenshot: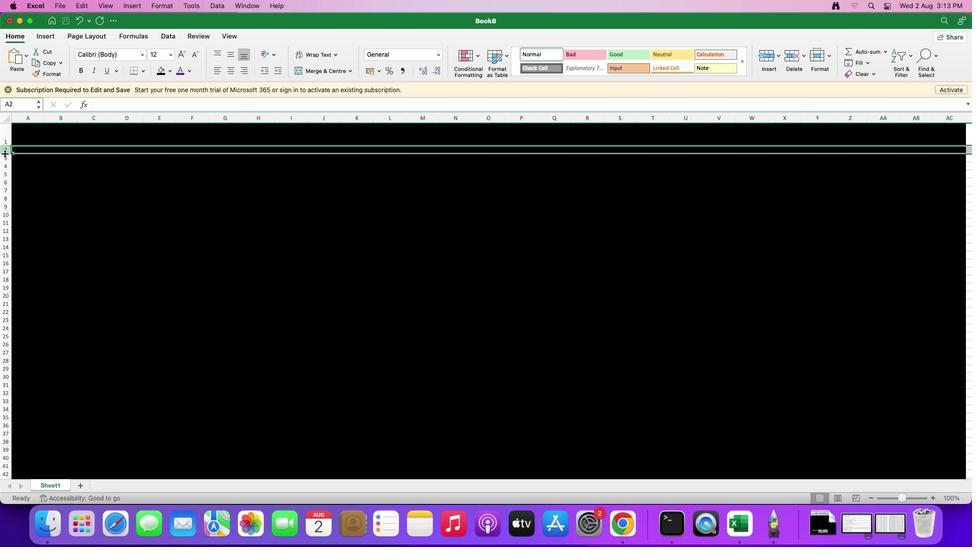 
Action: Mouse pressed left at (6, 154)
Screenshot: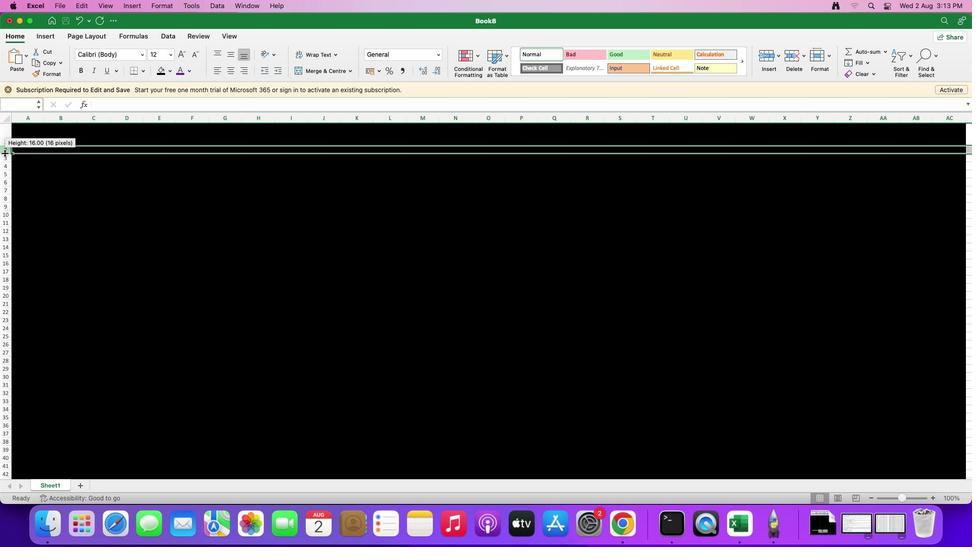 
Action: Mouse moved to (38, 135)
Screenshot: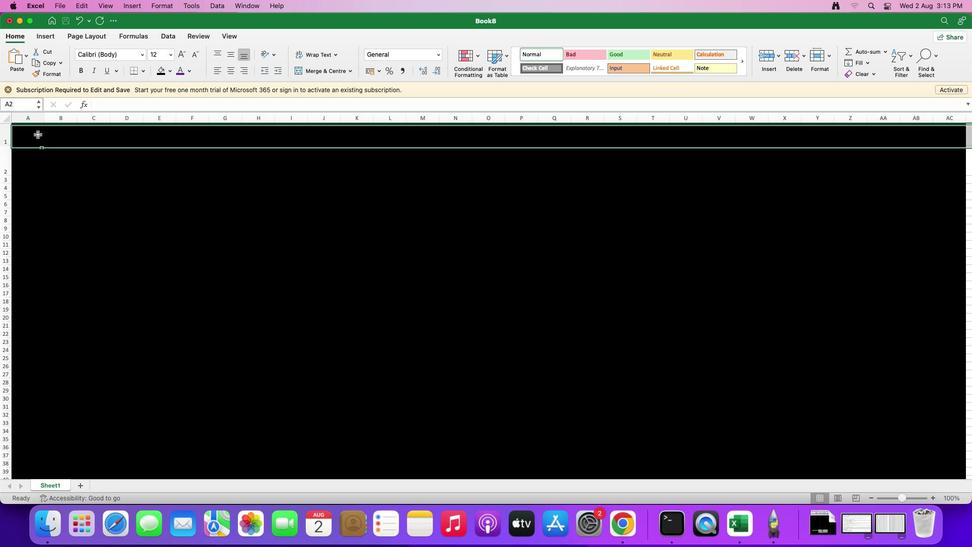 
Action: Mouse pressed left at (38, 135)
Screenshot: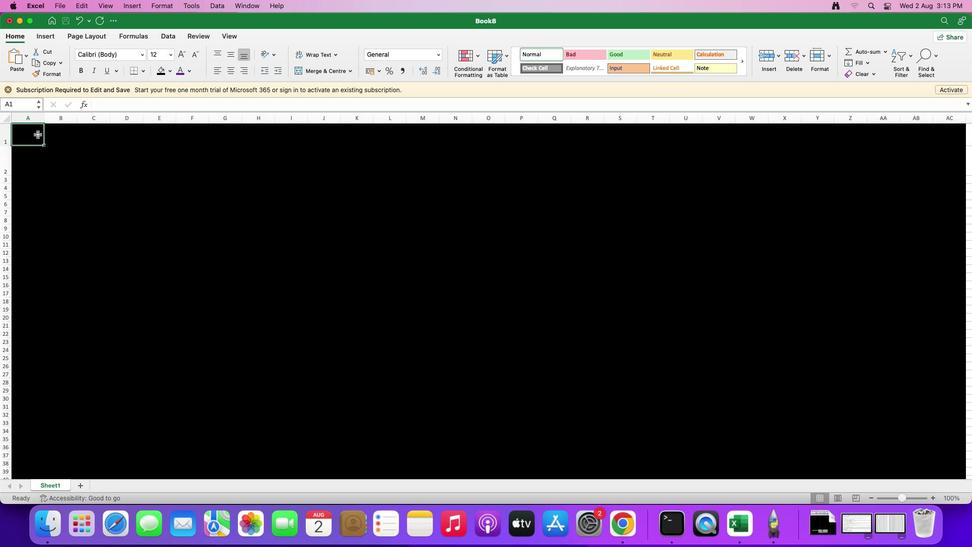 
Action: Mouse moved to (25, 134)
Screenshot: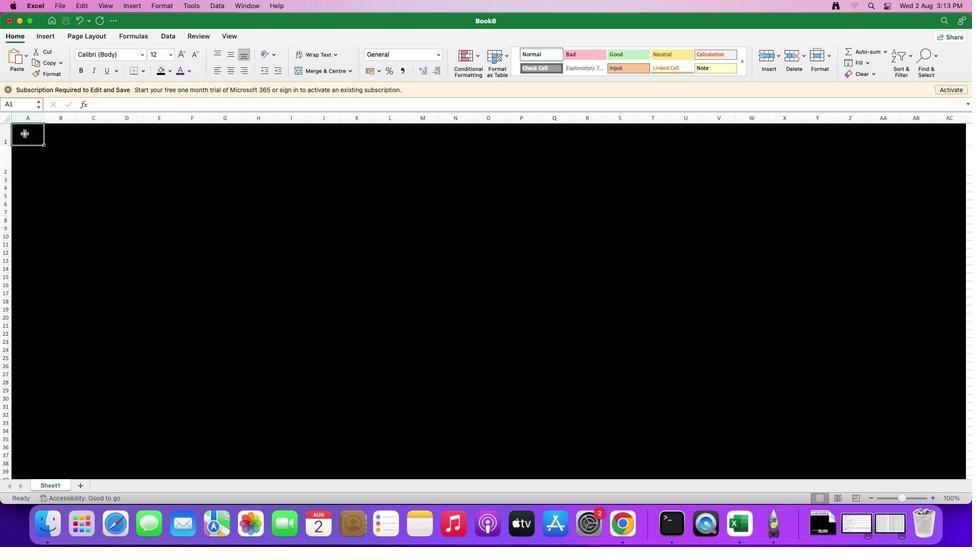
Action: Mouse pressed left at (25, 134)
Screenshot: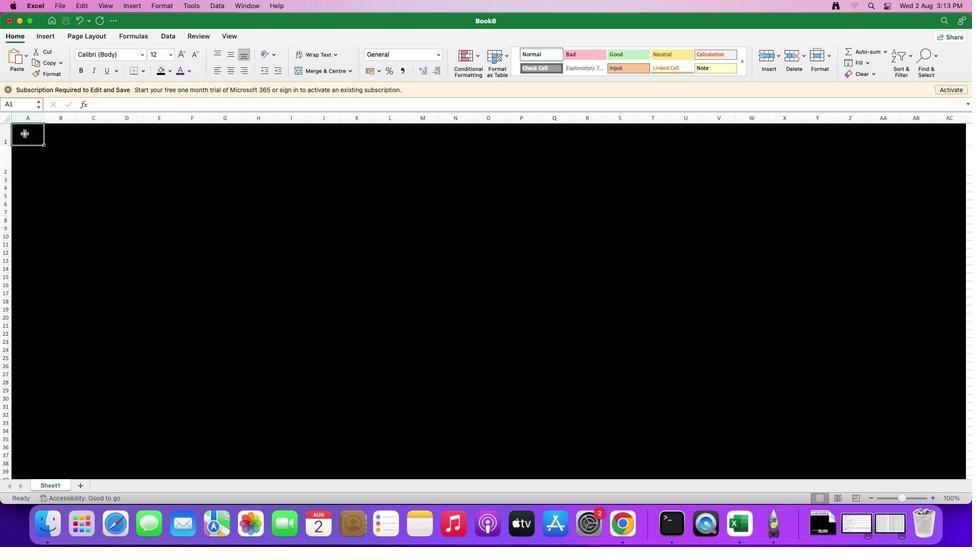 
Action: Mouse moved to (402, 301)
Screenshot: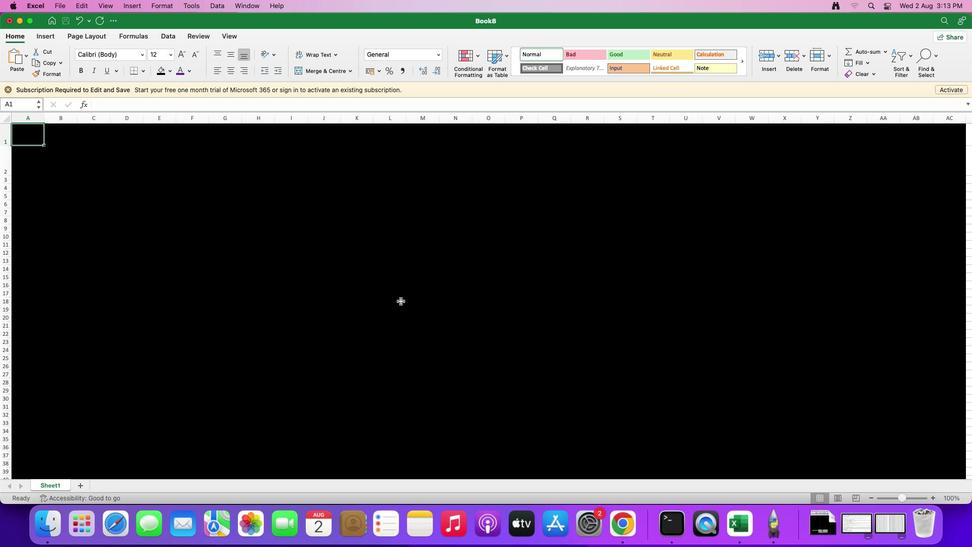 
Action: Key pressed 'B''R''A'
Screenshot: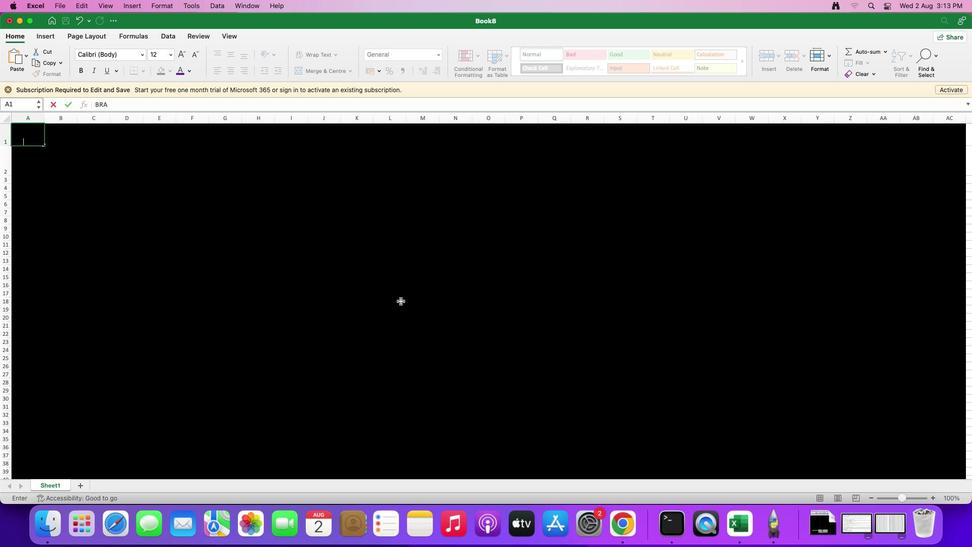 
Action: Mouse moved to (32, 141)
Screenshot: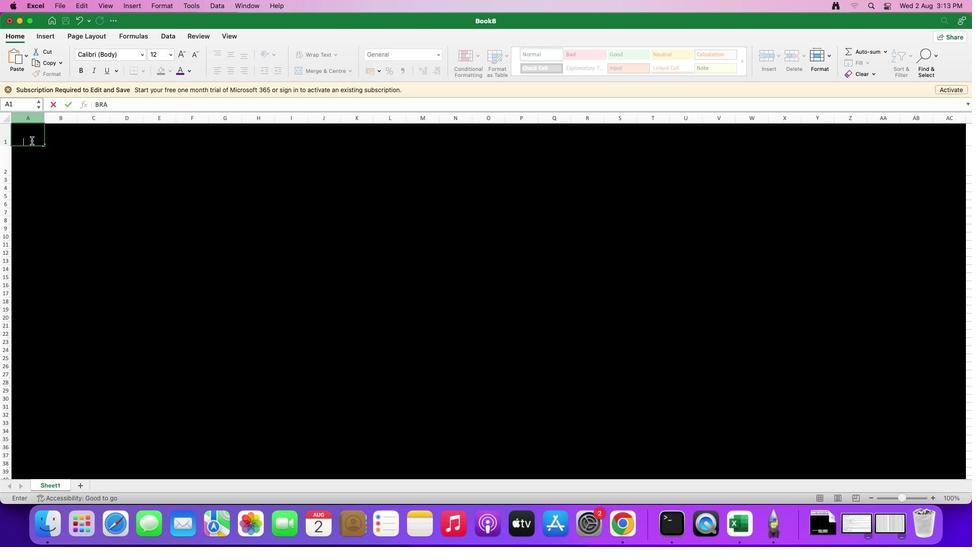 
Action: Mouse pressed left at (32, 141)
Screenshot: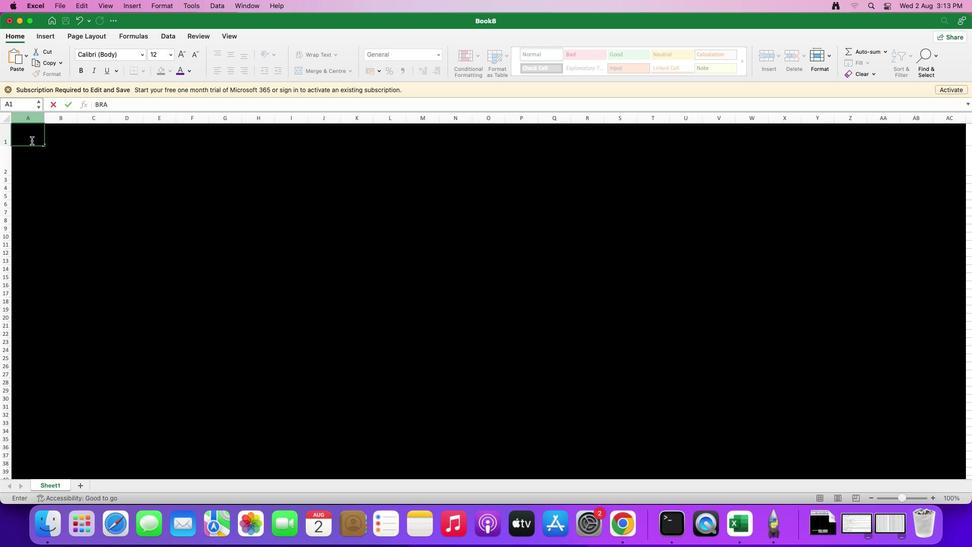 
Action: Mouse moved to (191, 72)
Screenshot: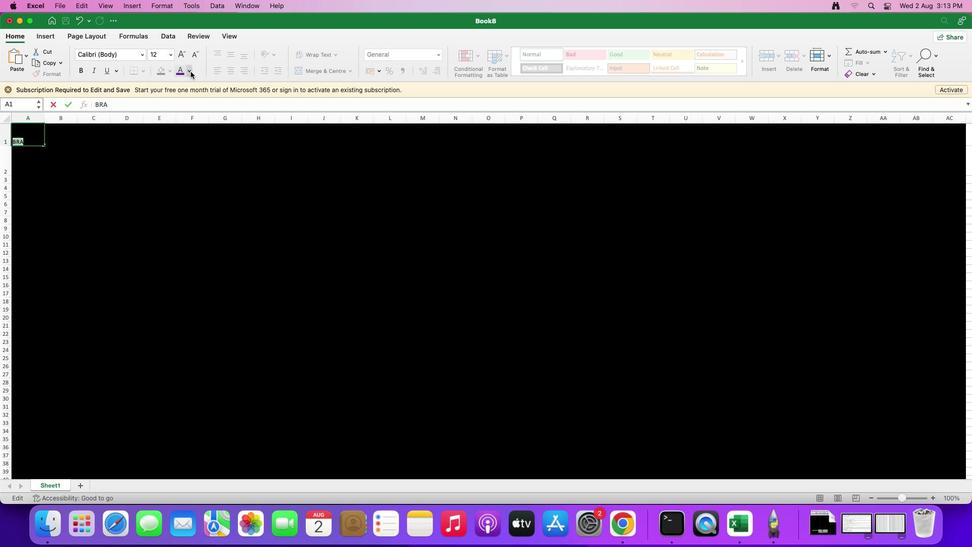 
Action: Mouse pressed left at (191, 72)
Screenshot: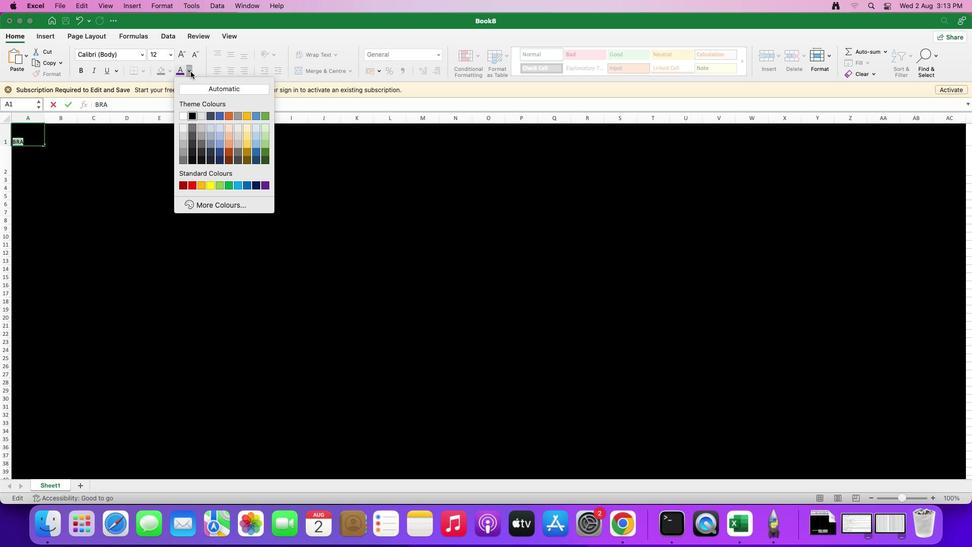 
Action: Mouse moved to (210, 185)
Screenshot: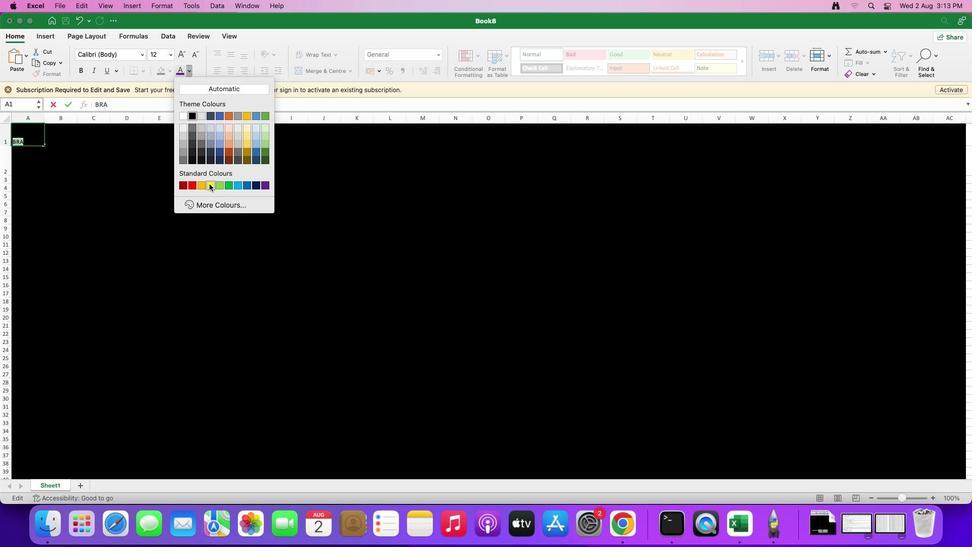 
Action: Mouse pressed left at (210, 185)
Screenshot: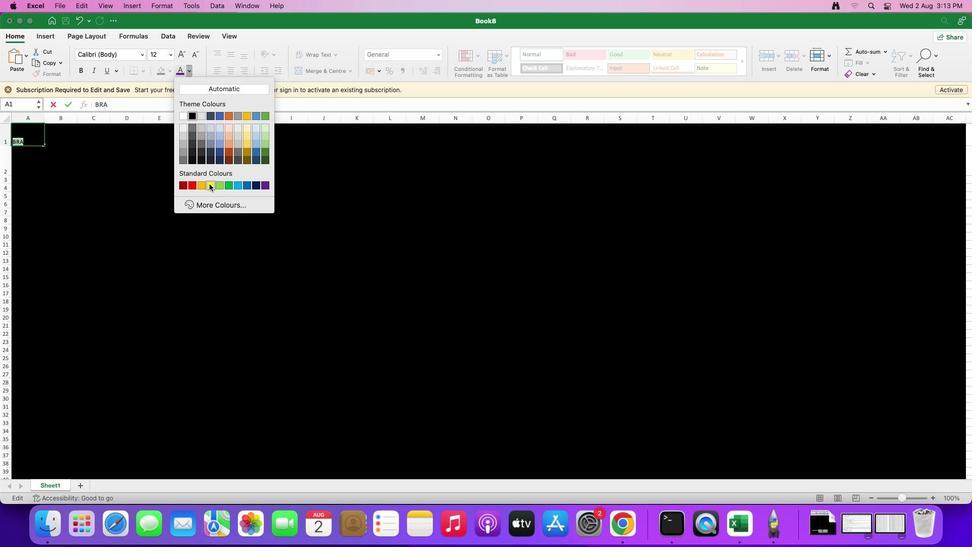 
Action: Mouse moved to (38, 145)
Screenshot: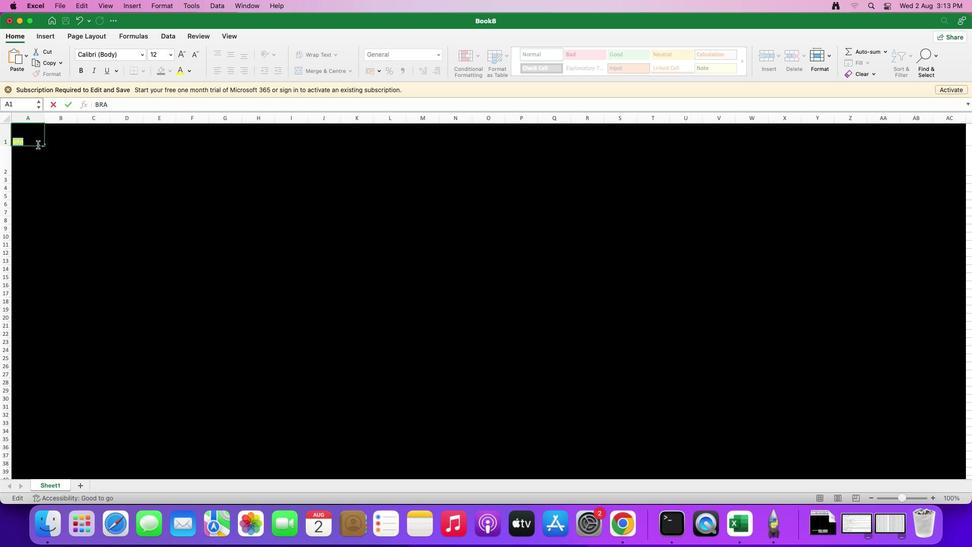 
Action: Mouse pressed left at (38, 145)
Screenshot: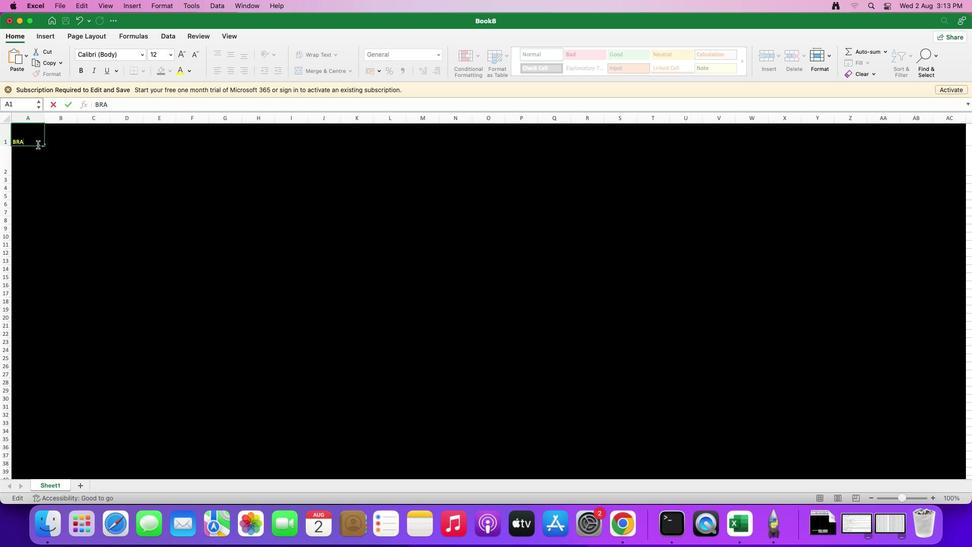 
Action: Mouse moved to (261, 152)
Screenshot: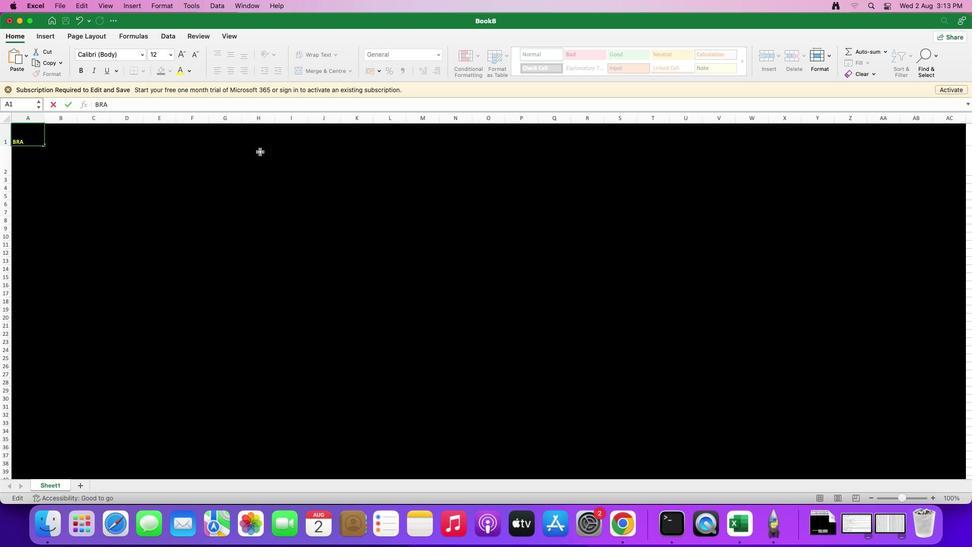 
Action: Key pressed 'I'
Screenshot: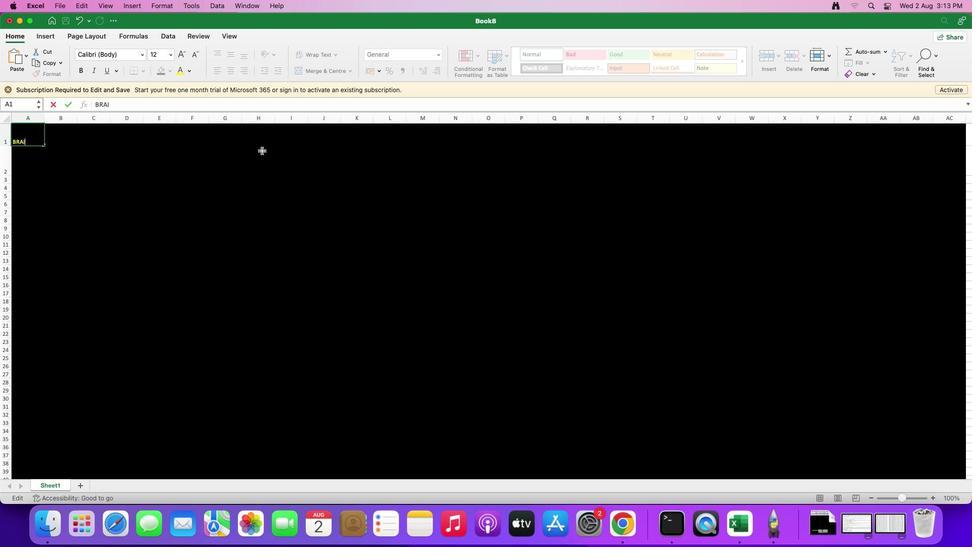 
Action: Mouse moved to (262, 151)
Screenshot: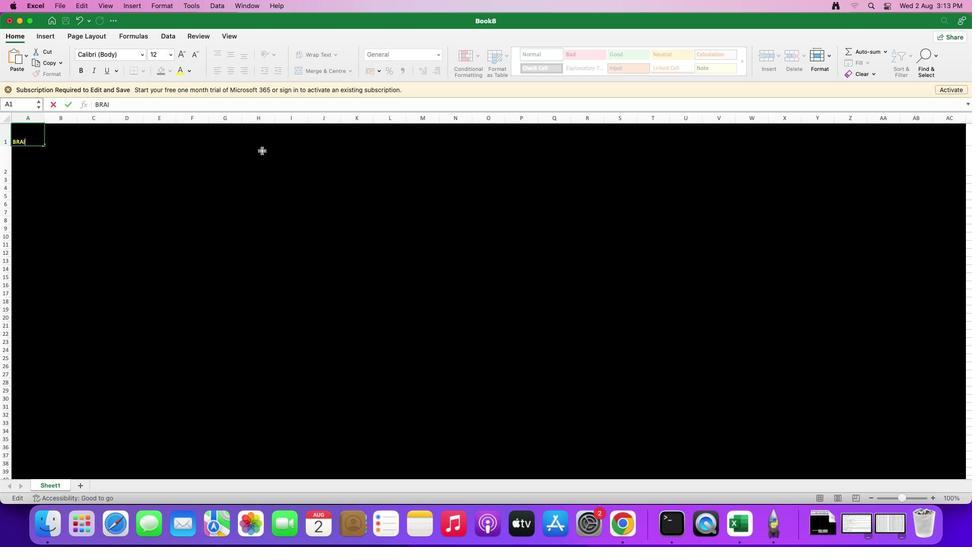 
Action: Key pressed 'N''S''T''O'
Screenshot: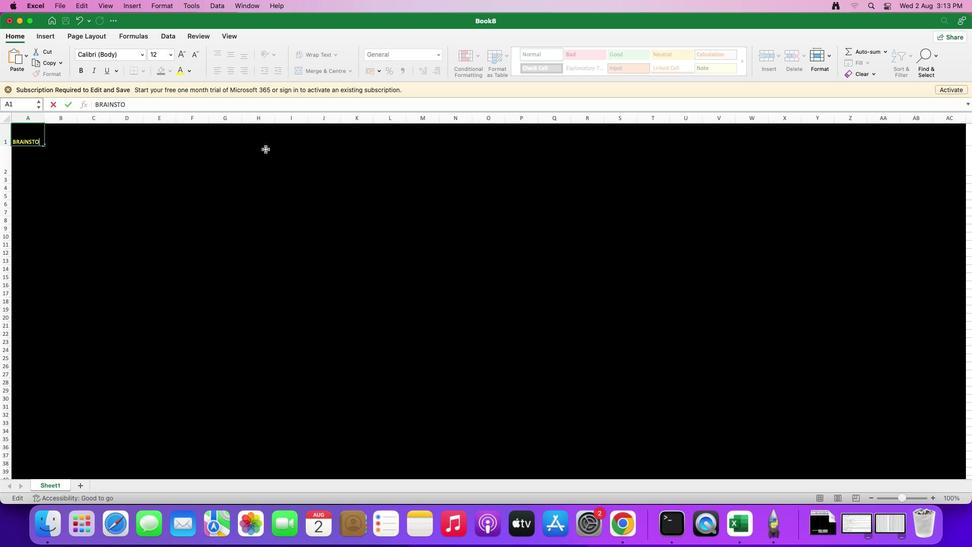 
Action: Mouse moved to (266, 150)
Screenshot: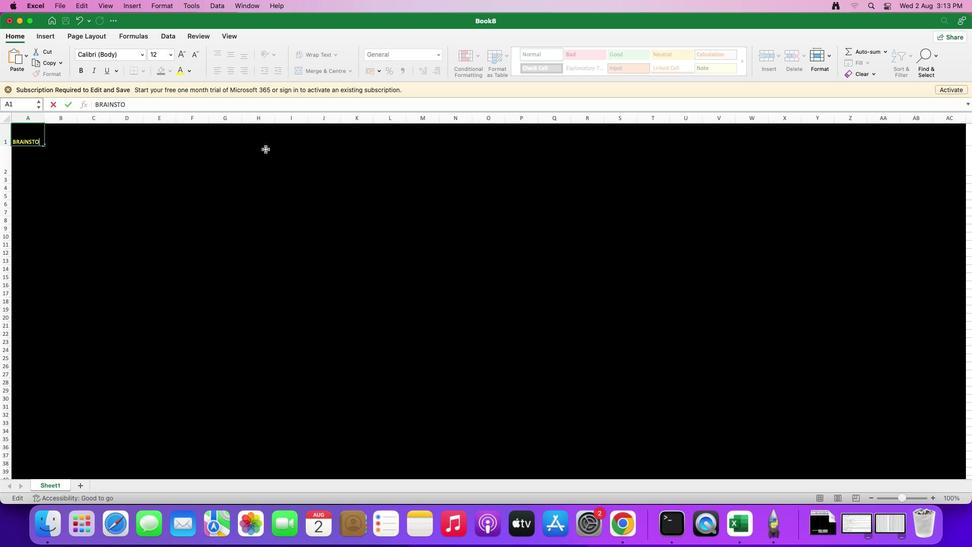 
Action: Key pressed 'R''M'Key.space
Screenshot: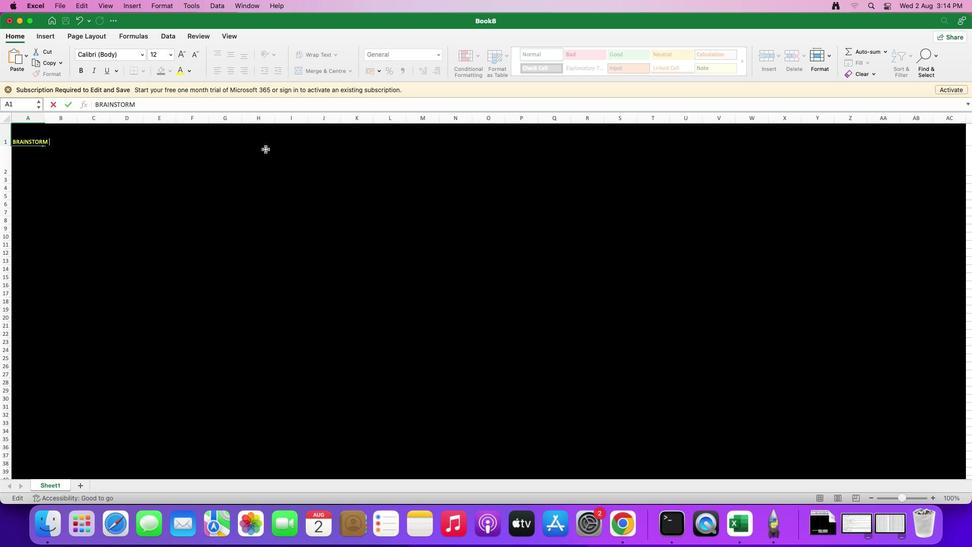 
Action: Mouse moved to (266, 150)
Screenshot: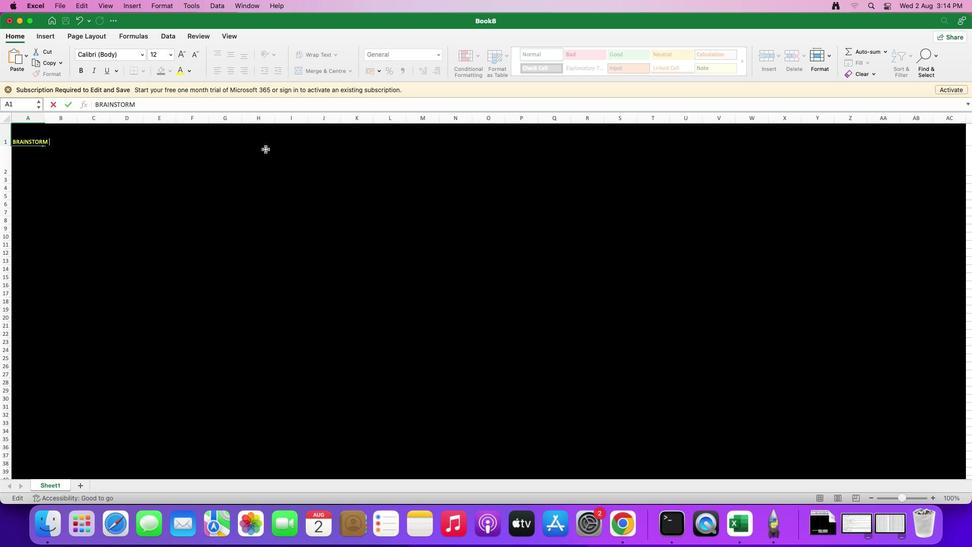 
Action: Key pressed 'W''O'
Screenshot: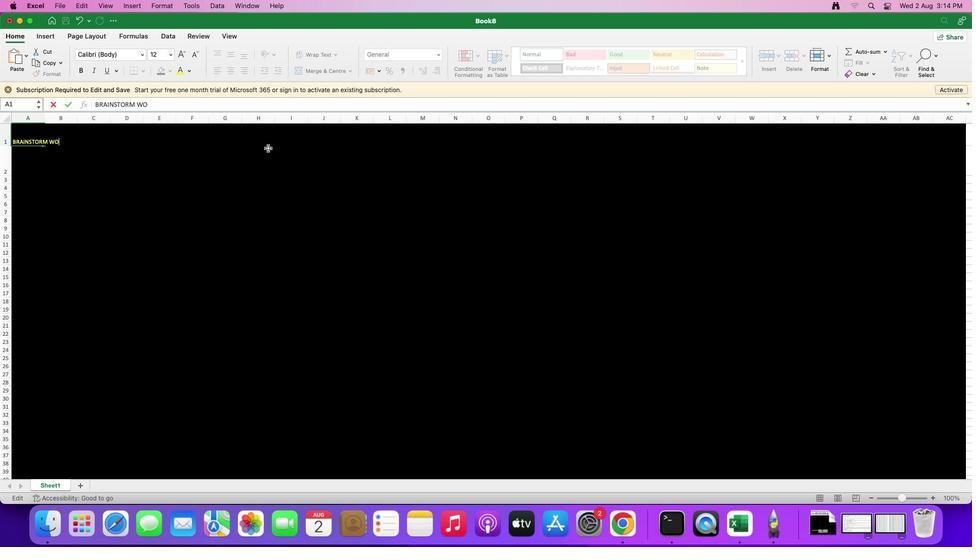 
Action: Mouse moved to (268, 149)
Screenshot: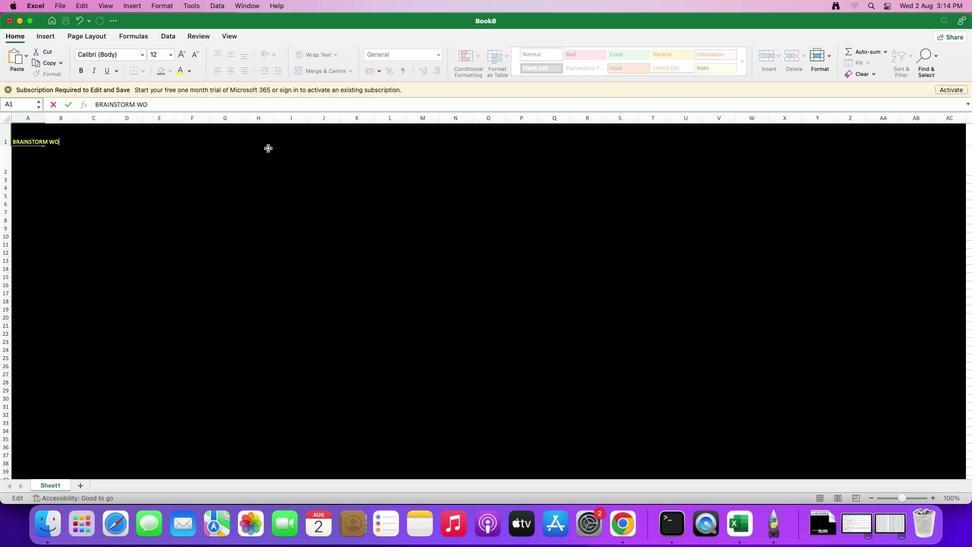 
Action: Key pressed 'R''K''A'
Screenshot: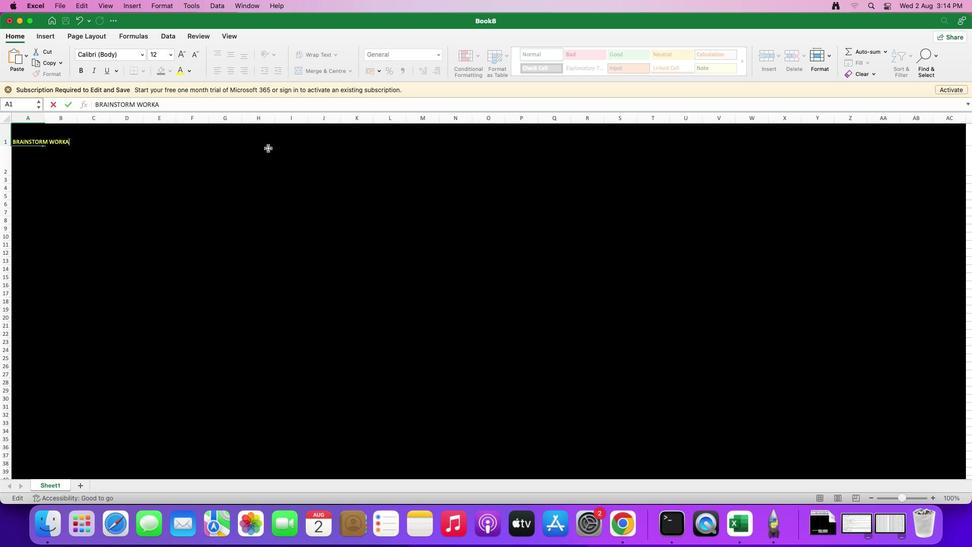 
Action: Mouse moved to (271, 148)
Screenshot: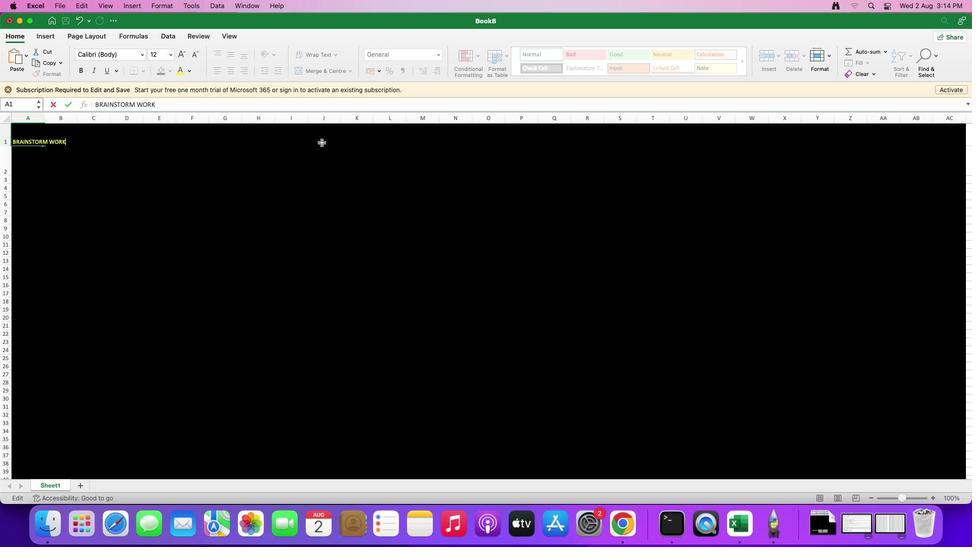 
Action: Key pressed Key.backspace
Screenshot: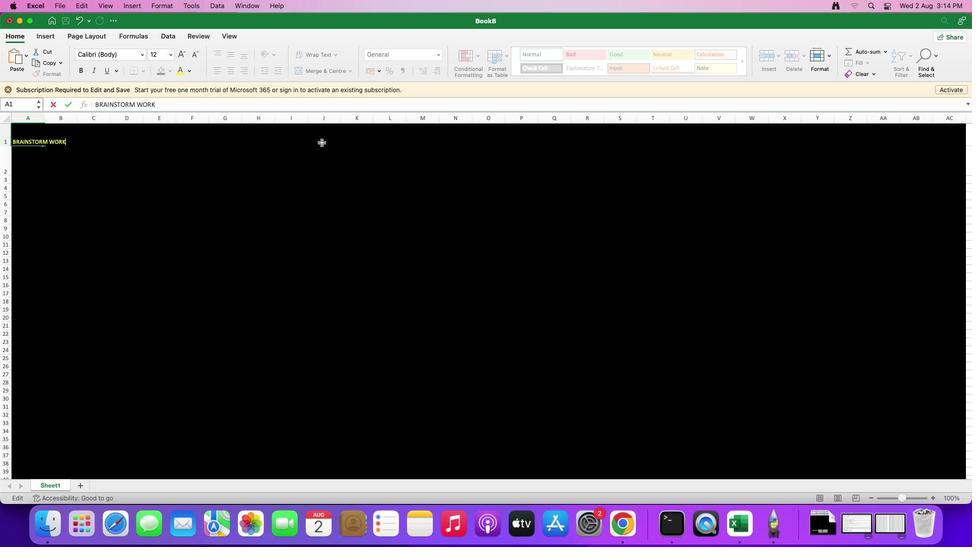
Action: Mouse moved to (322, 143)
Screenshot: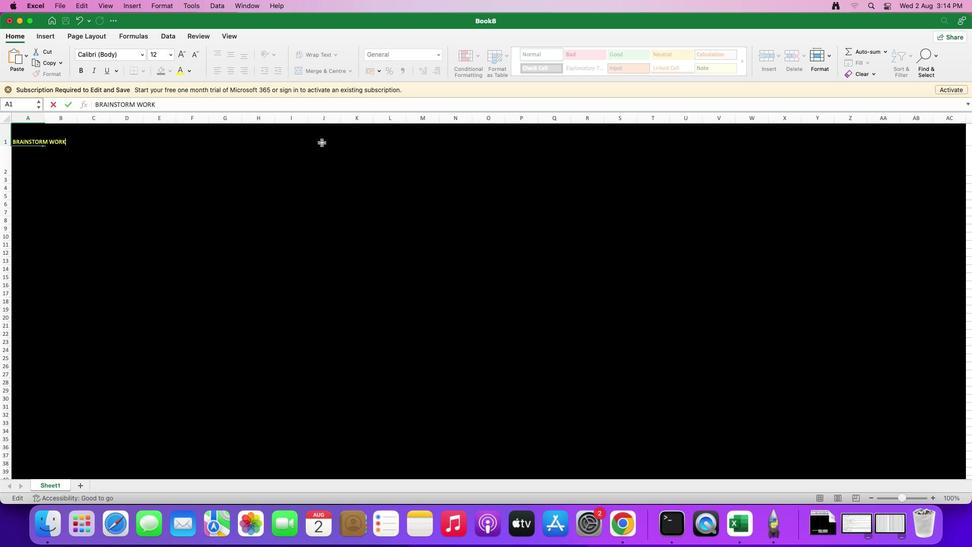 
Action: Key pressed 'S''H''E''E''T'
Screenshot: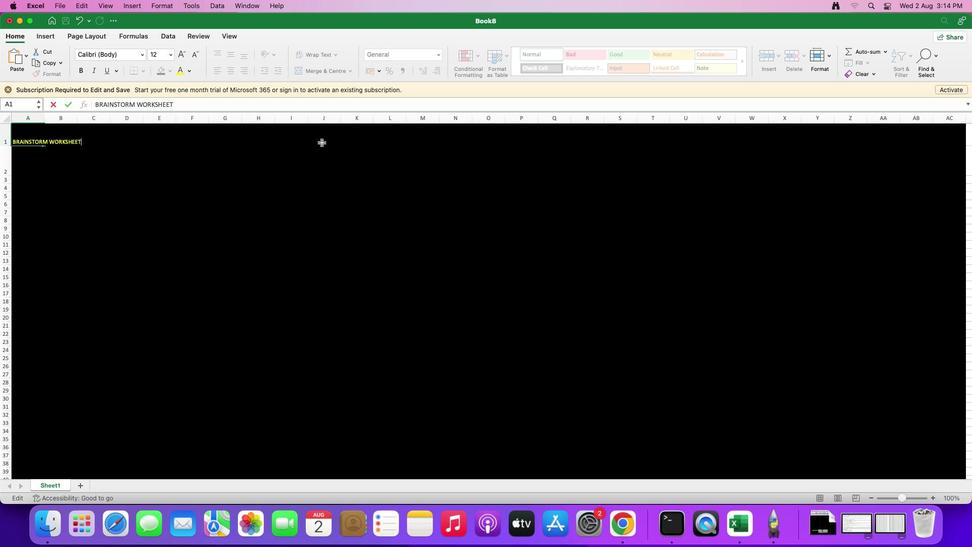 
Action: Mouse moved to (82, 142)
Screenshot: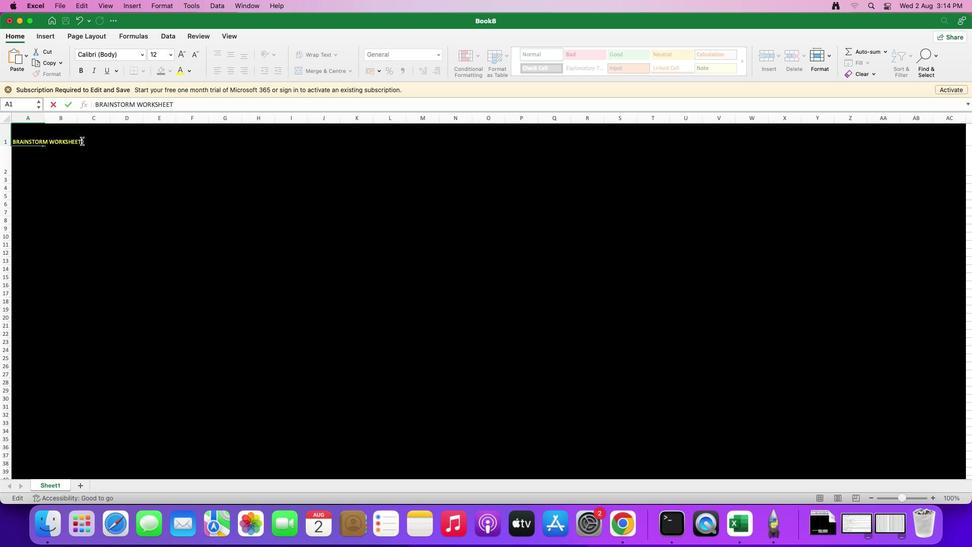 
Action: Mouse pressed left at (82, 142)
Screenshot: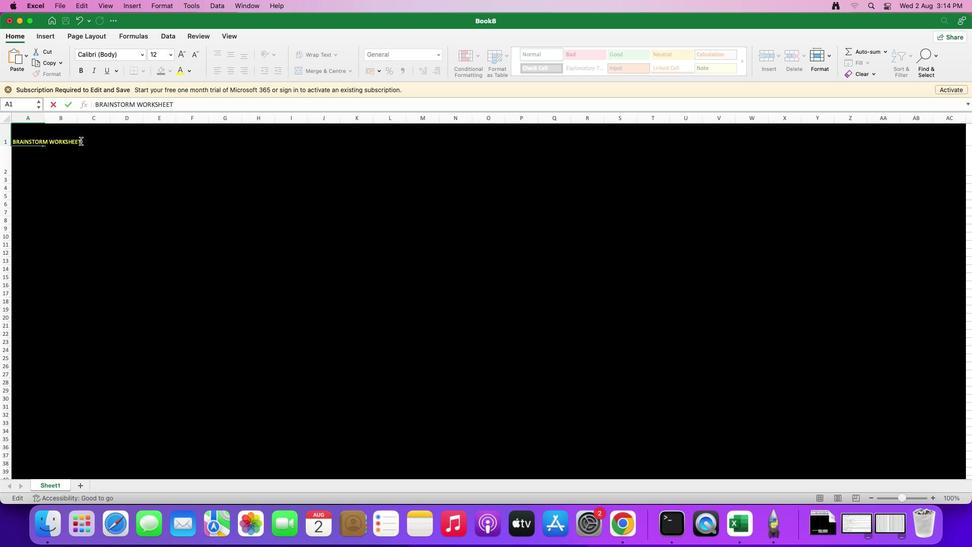 
Action: Mouse moved to (192, 70)
Screenshot: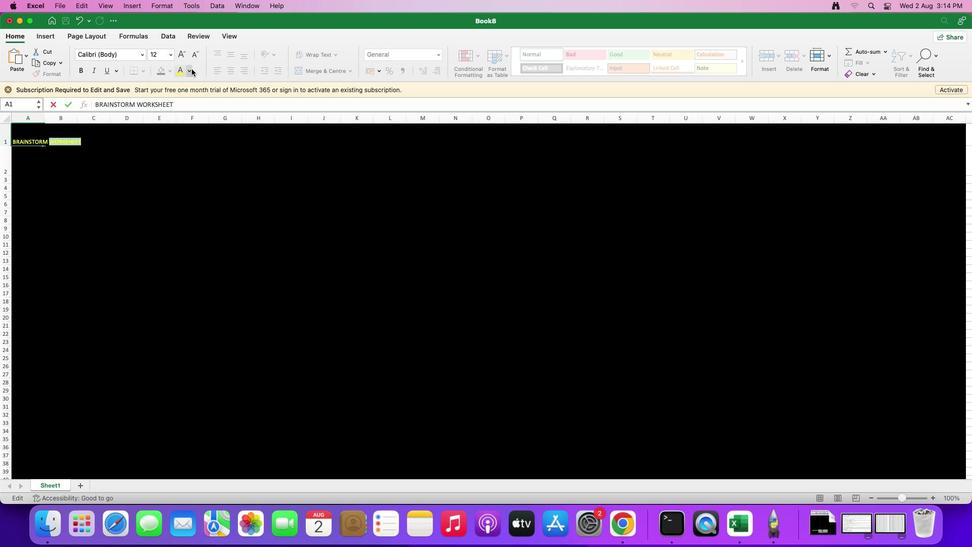 
Action: Mouse pressed left at (192, 70)
Screenshot: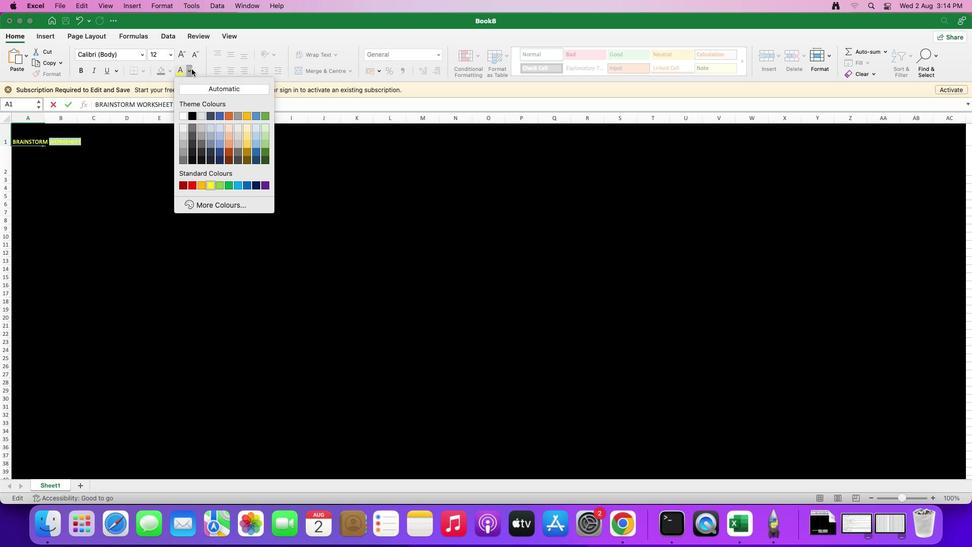 
Action: Mouse moved to (183, 114)
Screenshot: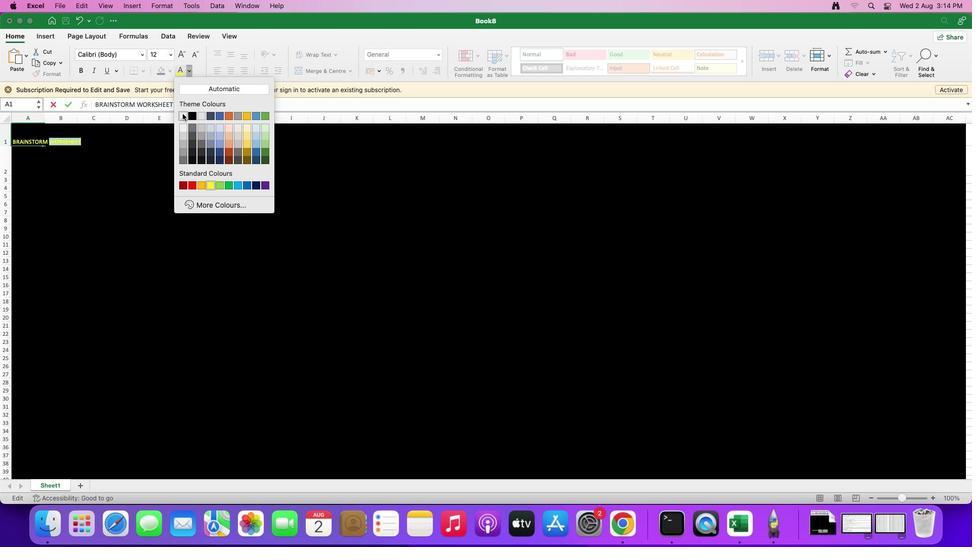 
Action: Mouse pressed left at (183, 114)
Screenshot: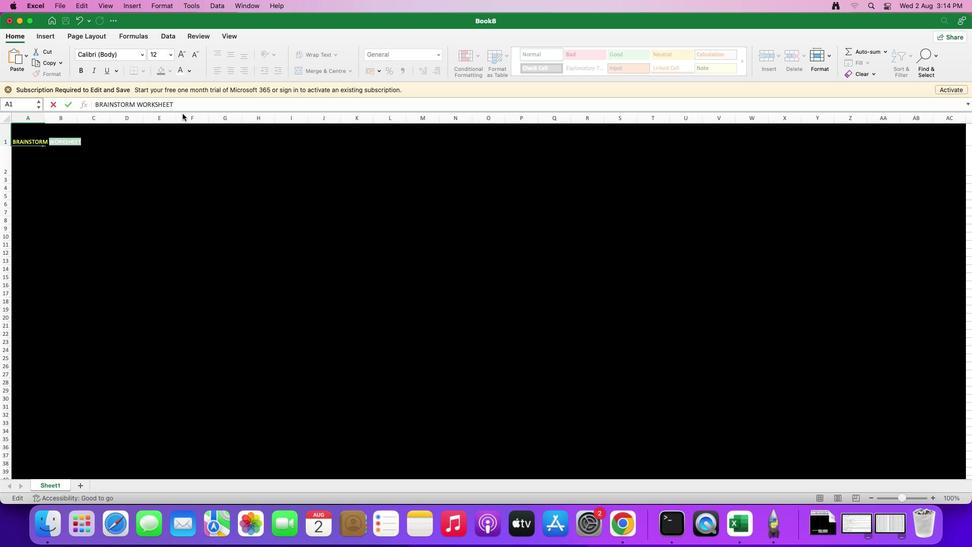 
Action: Mouse moved to (63, 176)
Screenshot: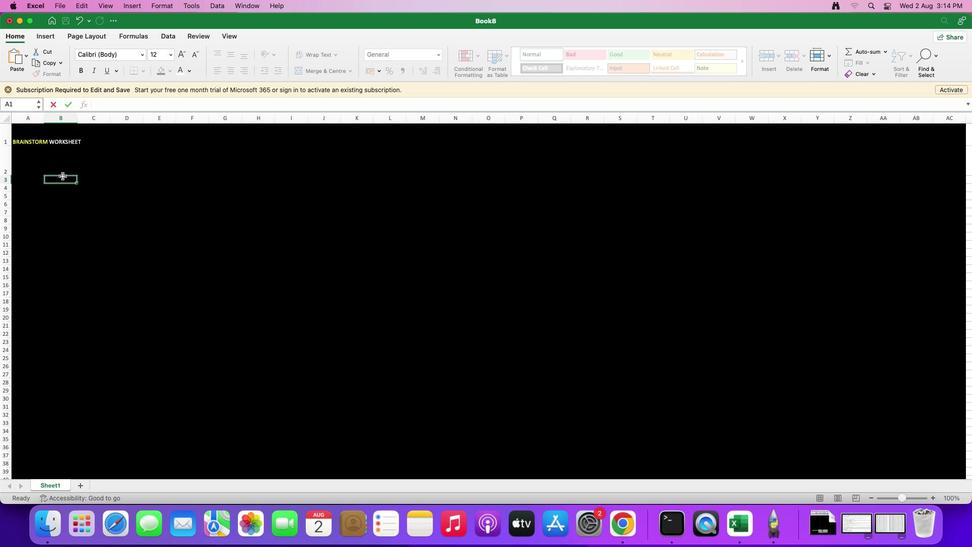 
Action: Mouse pressed left at (63, 176)
Screenshot: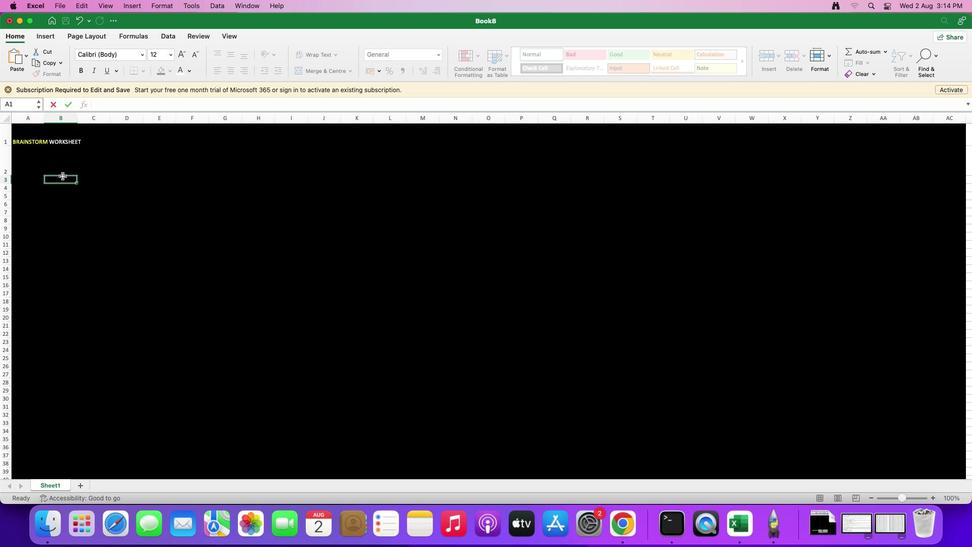 
Action: Mouse moved to (67, 140)
Screenshot: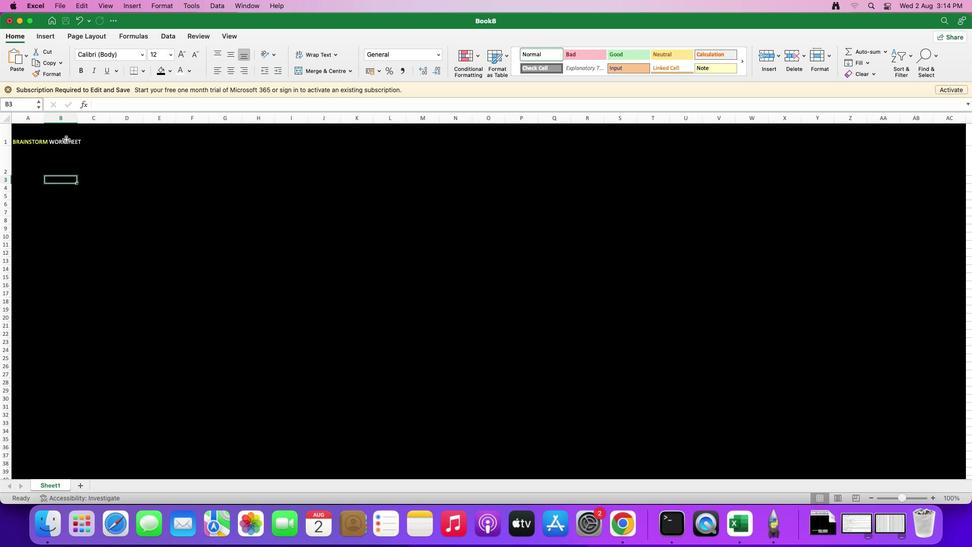 
Action: Mouse pressed left at (67, 140)
Screenshot: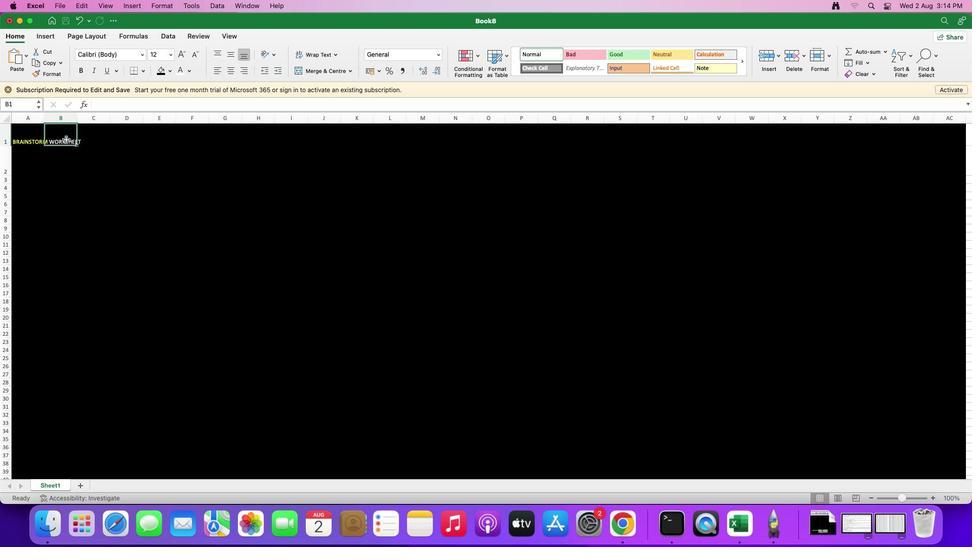 
Action: Mouse pressed left at (67, 140)
Screenshot: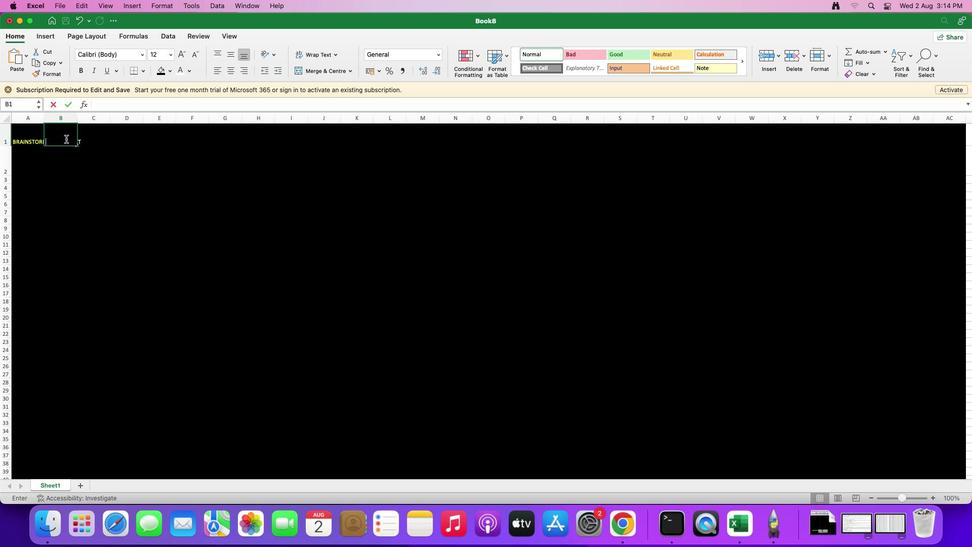 
Action: Mouse moved to (22, 140)
Screenshot: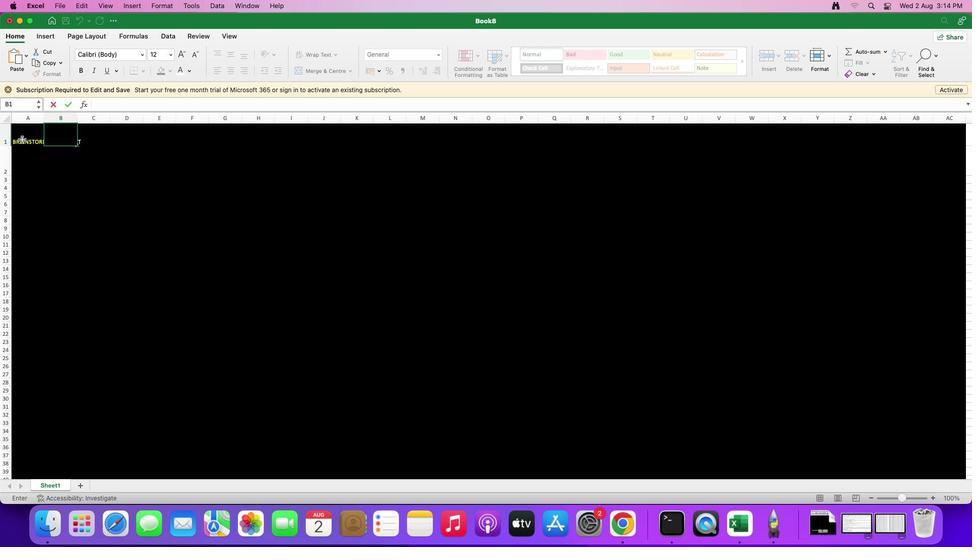 
Action: Mouse pressed left at (22, 140)
Screenshot: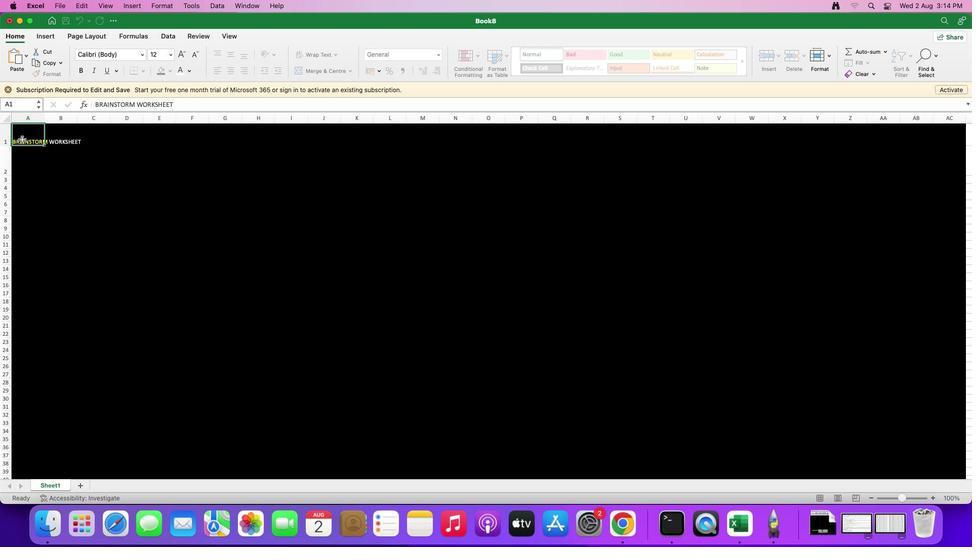 
Action: Mouse moved to (22, 140)
Screenshot: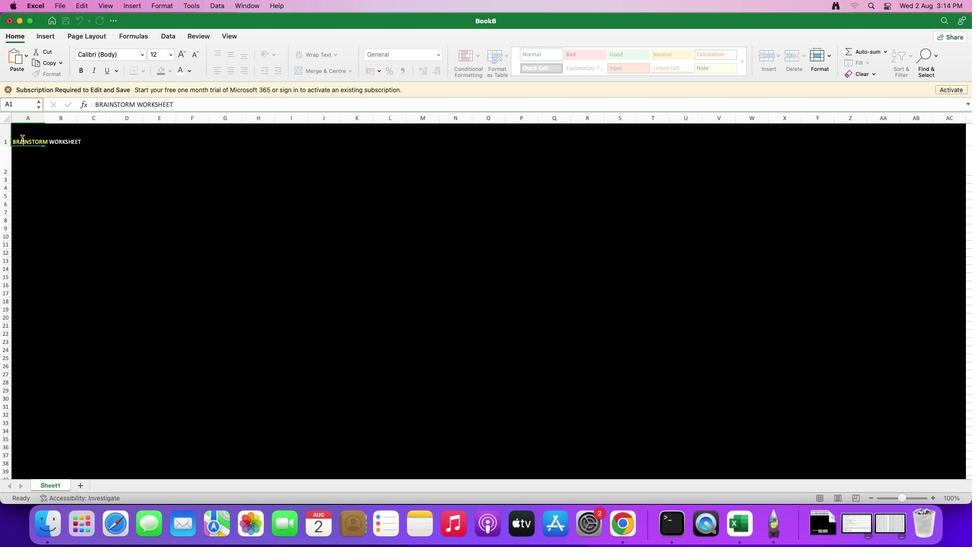 
Action: Mouse pressed left at (22, 140)
Screenshot: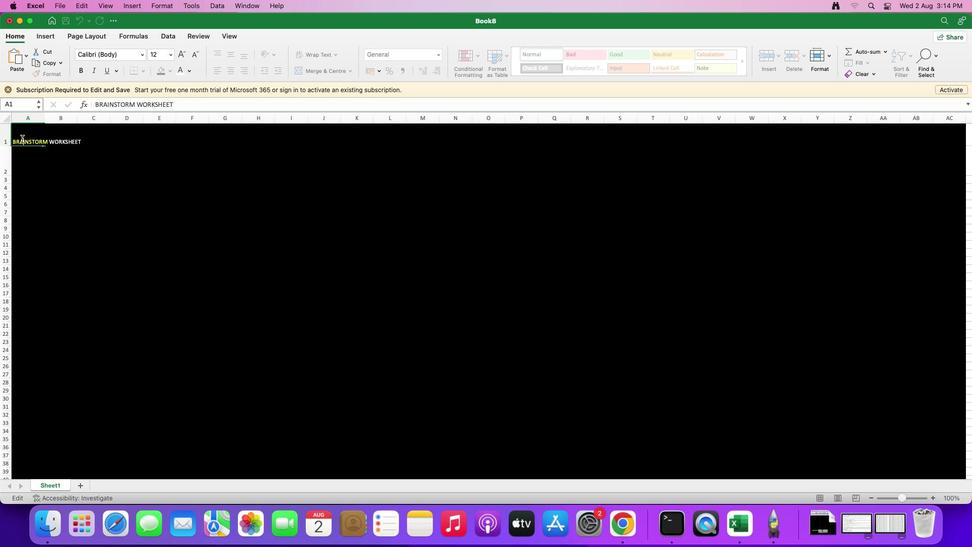 
Action: Mouse moved to (33, 140)
Screenshot: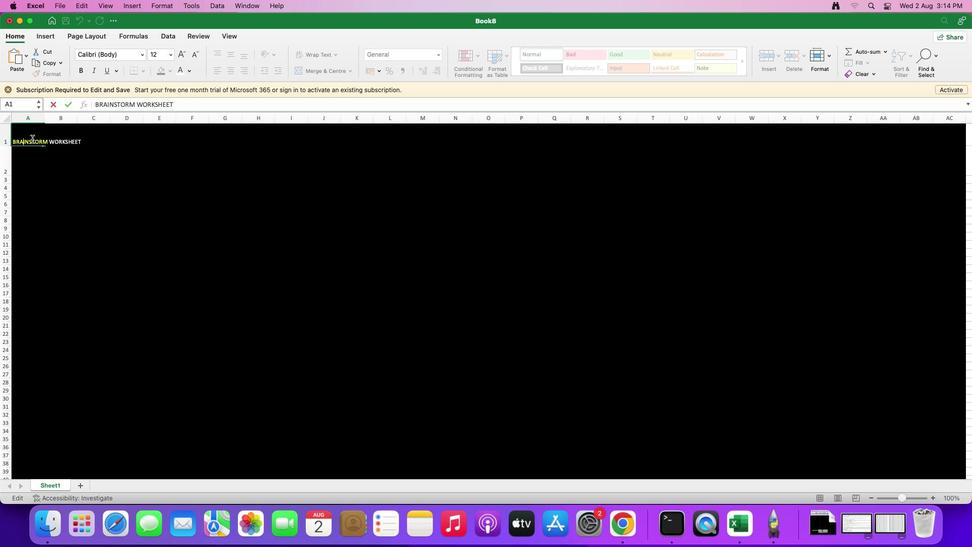 
Action: Mouse pressed left at (33, 140)
Screenshot: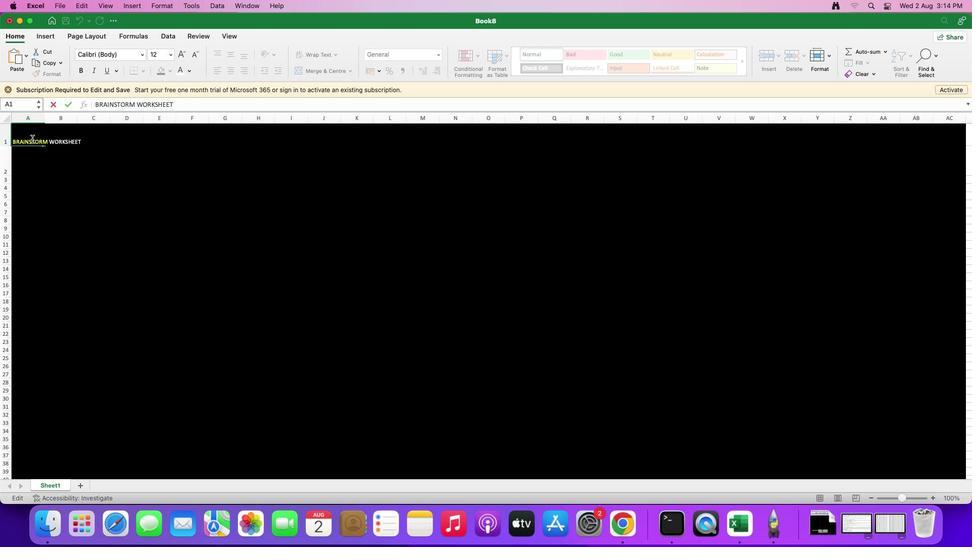 
Action: Mouse moved to (30, 139)
Screenshot: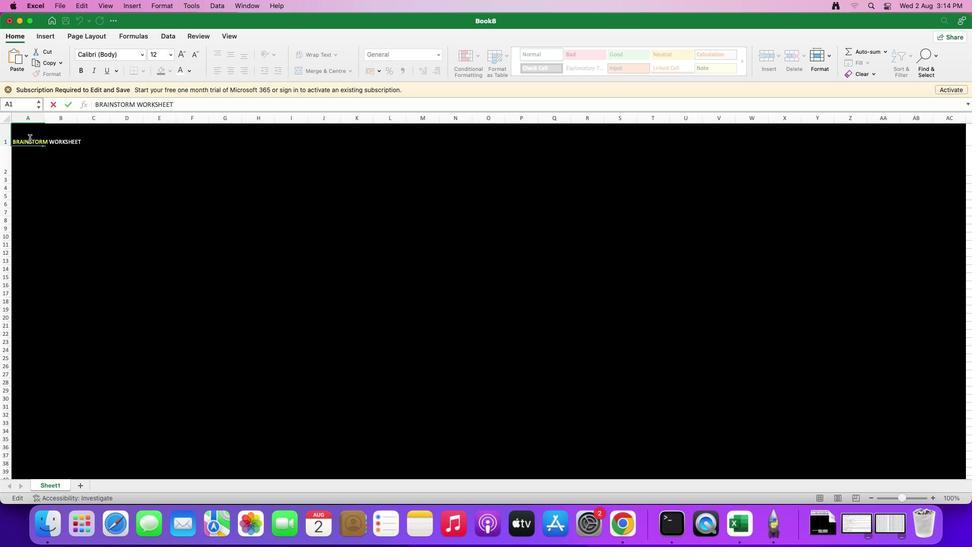 
Action: Mouse pressed left at (30, 139)
Screenshot: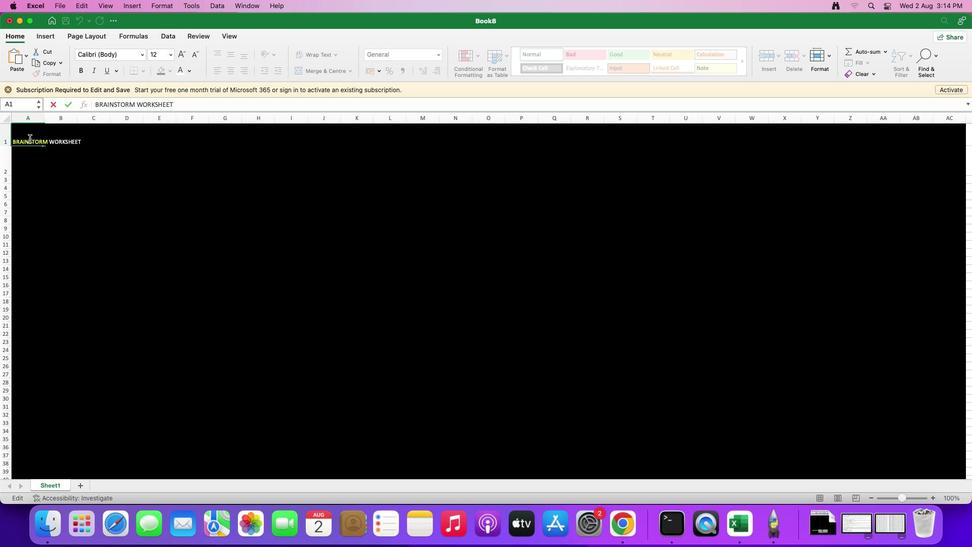 
Action: Mouse moved to (30, 139)
Screenshot: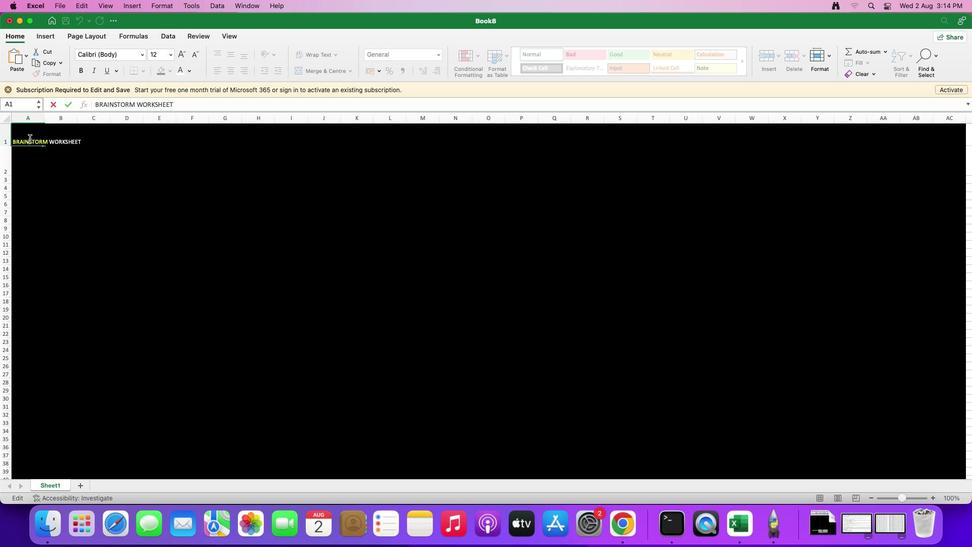 
Action: Mouse pressed left at (30, 139)
Screenshot: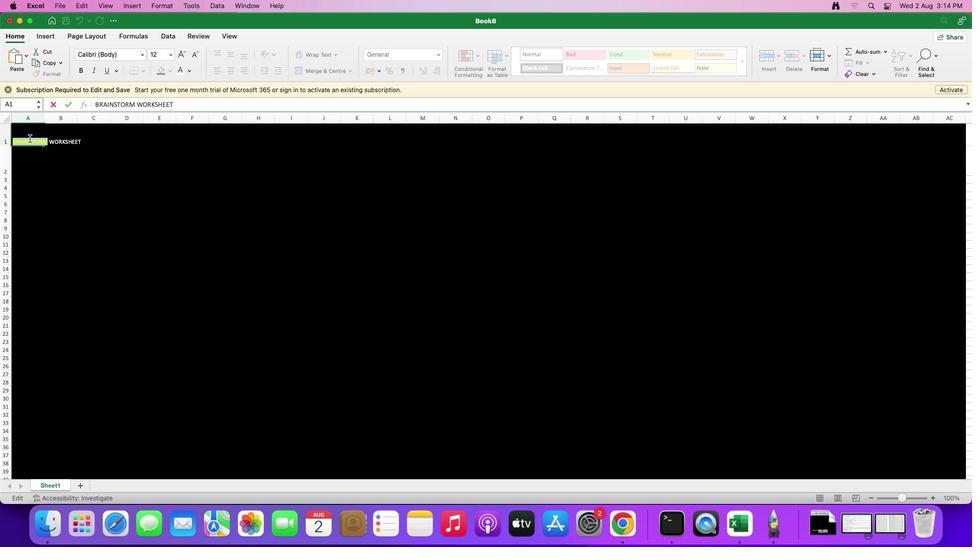 
Action: Mouse moved to (31, 139)
Screenshot: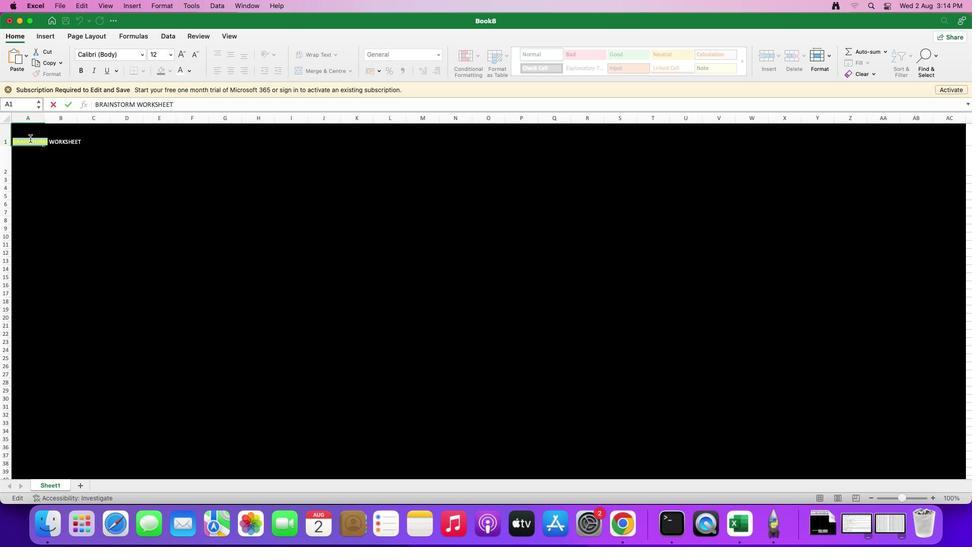 
Action: Mouse pressed left at (31, 139)
Screenshot: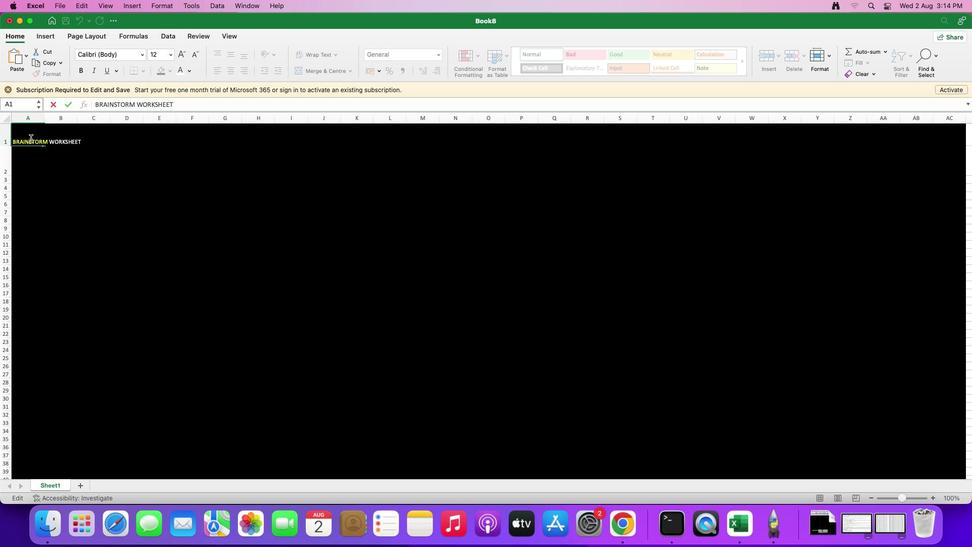 
Action: Mouse moved to (31, 139)
Screenshot: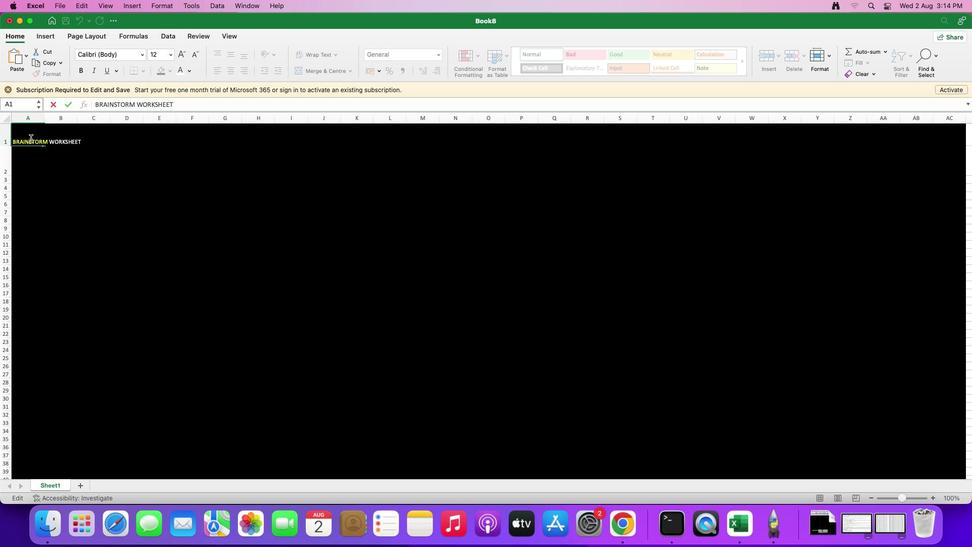 
Action: Mouse pressed left at (31, 139)
Screenshot: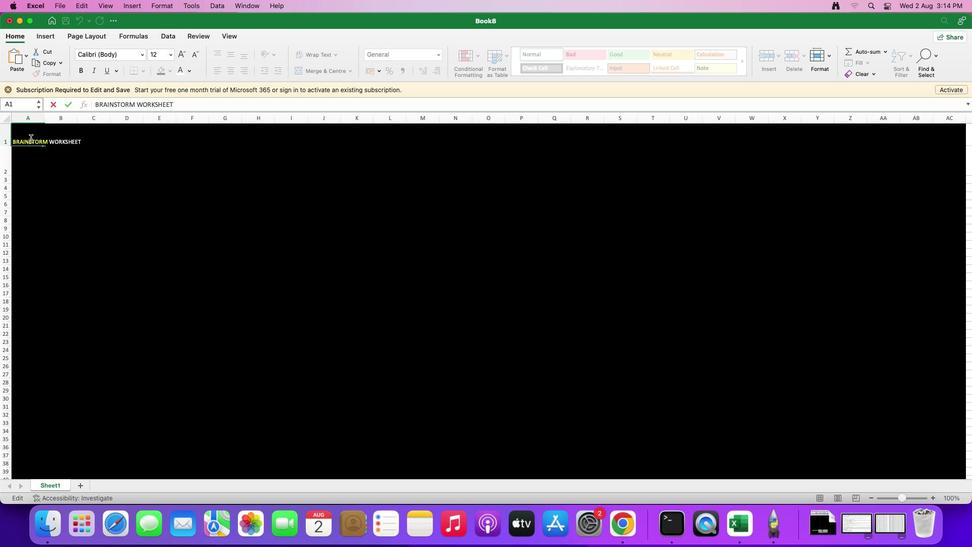 
Action: Mouse pressed left at (31, 139)
Screenshot: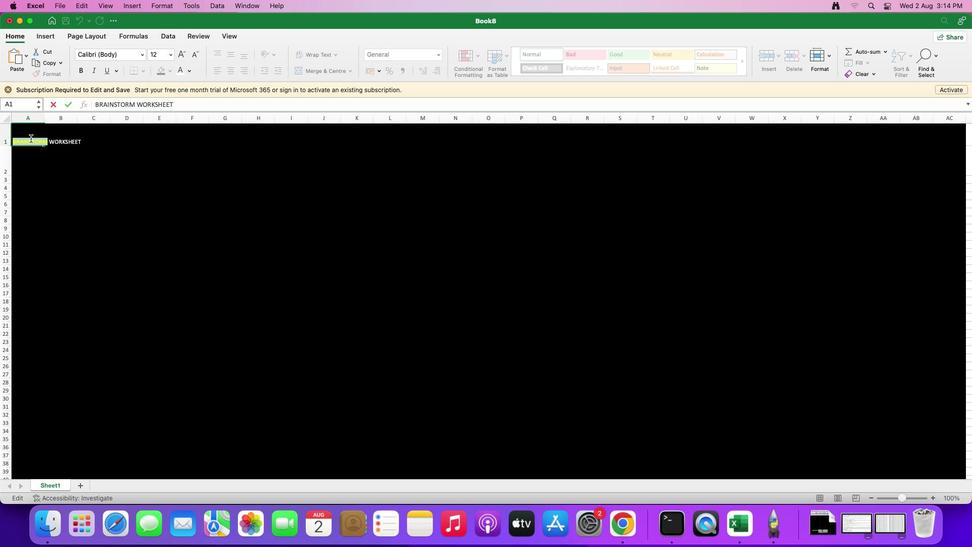 
Action: Mouse pressed left at (31, 139)
Screenshot: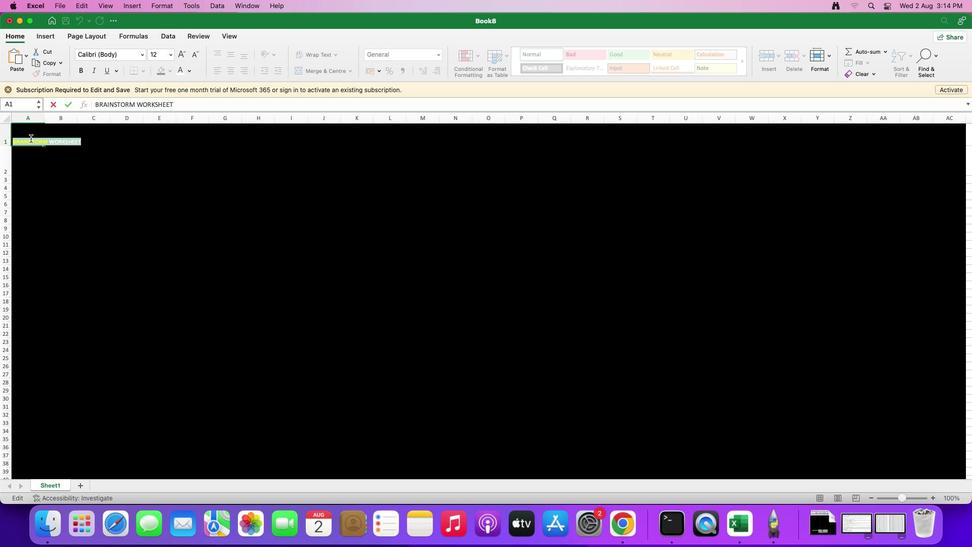 
Action: Mouse moved to (173, 55)
Screenshot: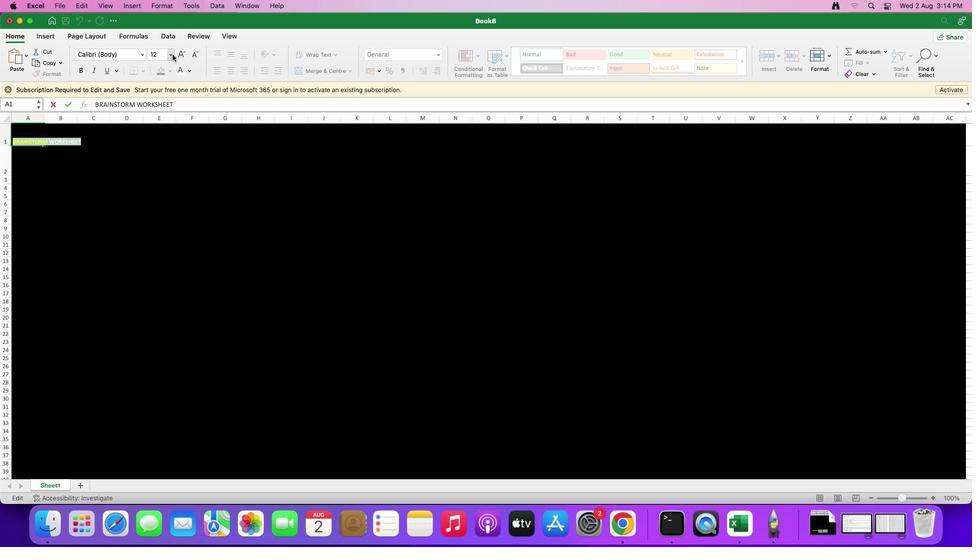 
Action: Mouse pressed left at (173, 55)
Screenshot: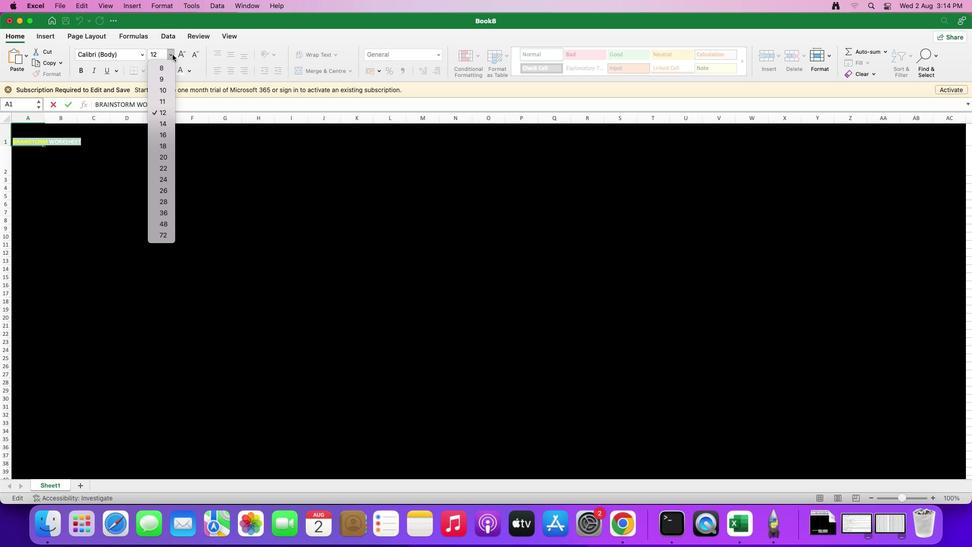 
Action: Mouse moved to (165, 191)
Screenshot: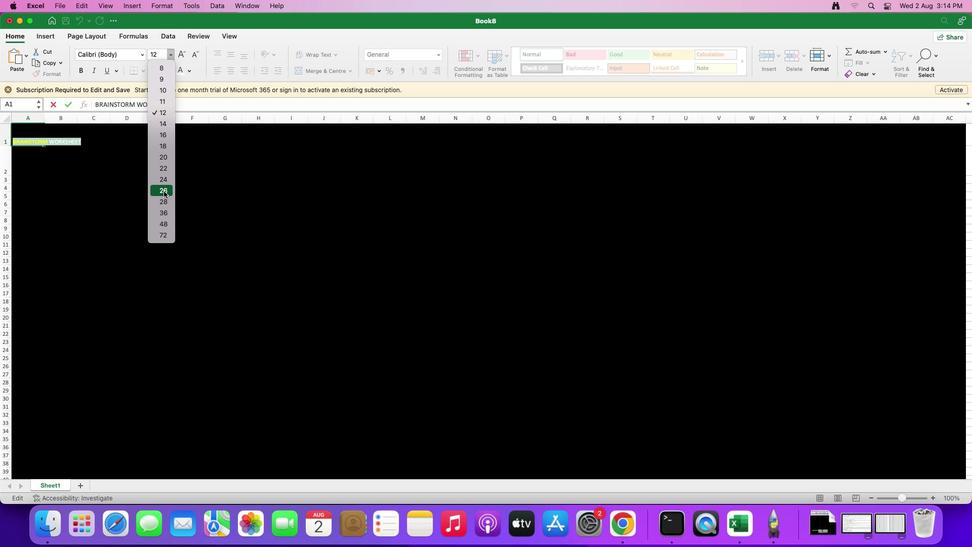 
Action: Mouse pressed left at (165, 191)
Screenshot: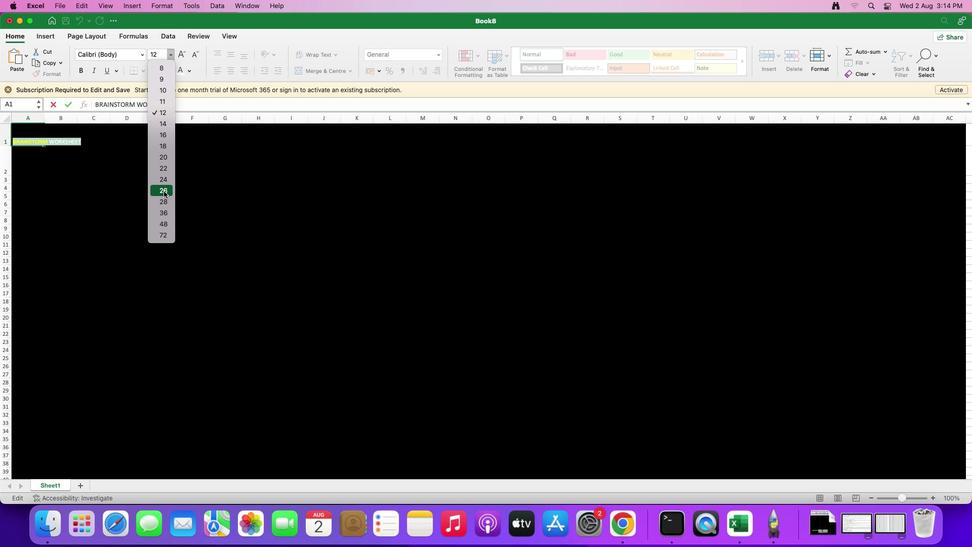 
Action: Mouse moved to (173, 57)
Screenshot: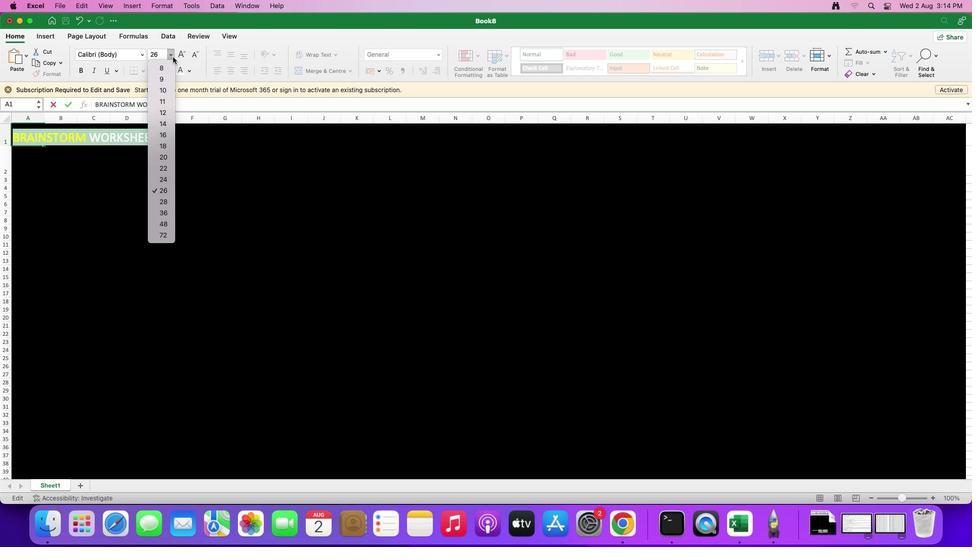 
Action: Mouse pressed left at (173, 57)
Screenshot: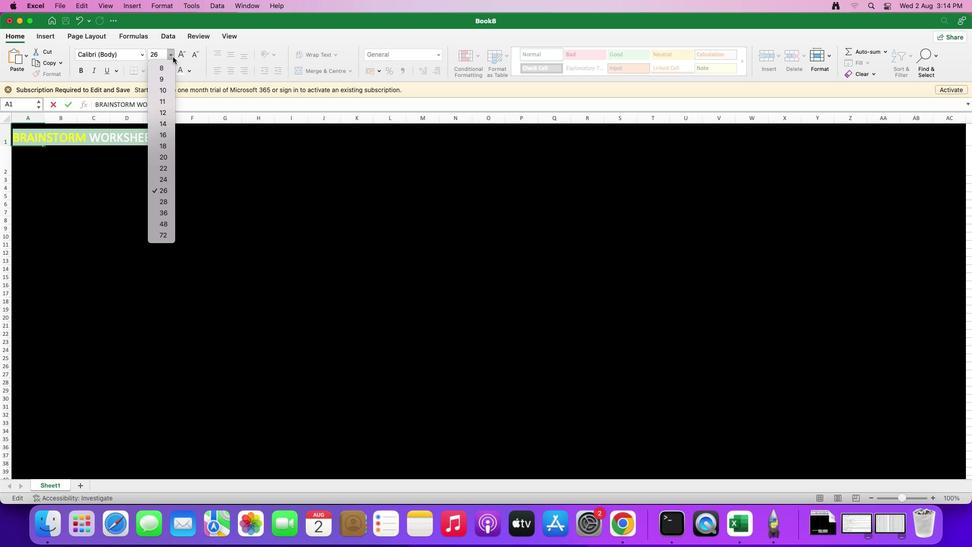 
Action: Mouse moved to (167, 201)
Screenshot: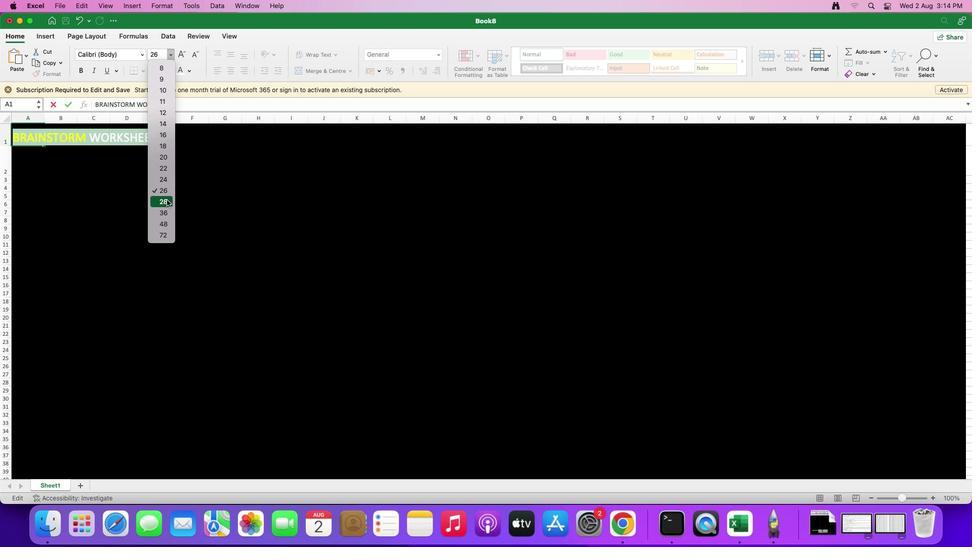 
Action: Mouse pressed left at (167, 201)
Screenshot: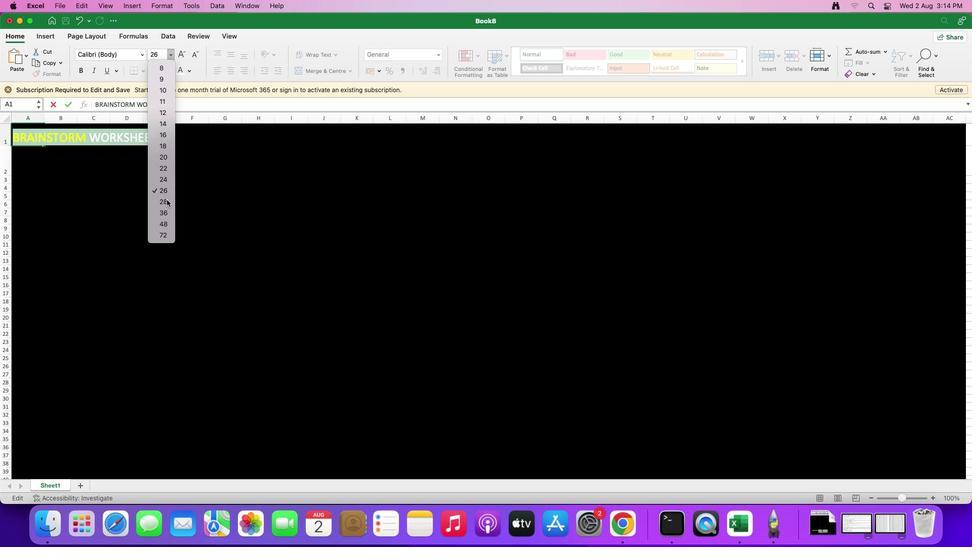 
Action: Mouse moved to (131, 201)
Screenshot: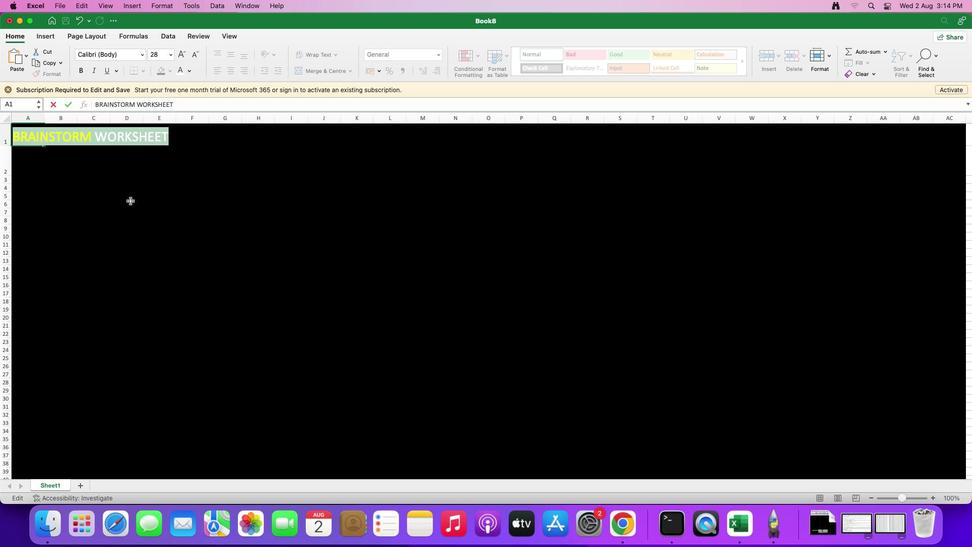 
Action: Mouse pressed left at (131, 201)
Screenshot: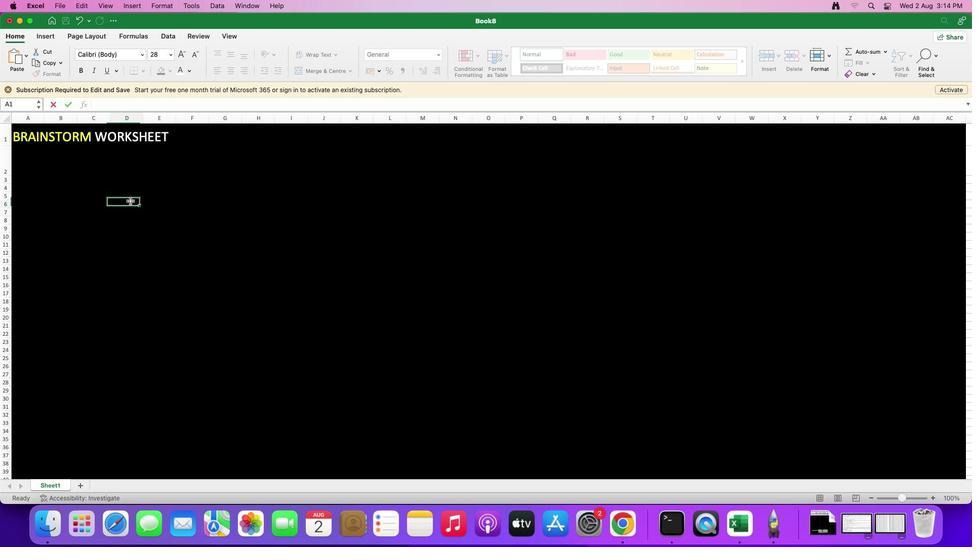 
Action: Mouse moved to (25, 136)
Screenshot: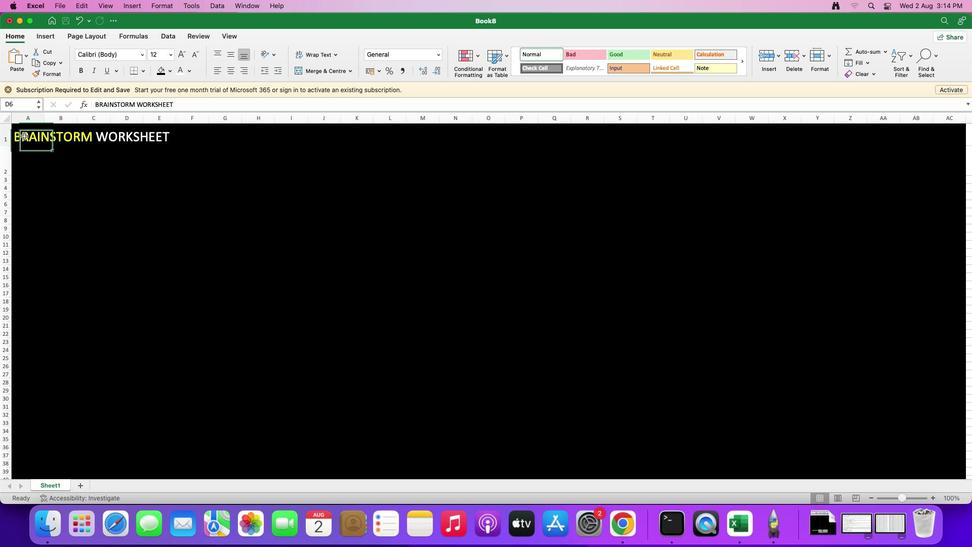 
Action: Mouse pressed left at (25, 136)
Screenshot: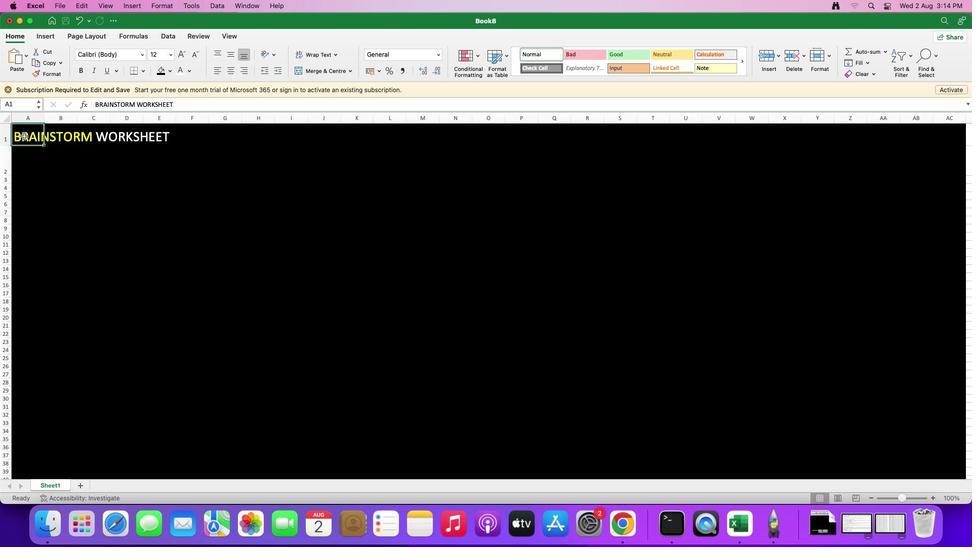 
Action: Mouse moved to (25, 136)
Screenshot: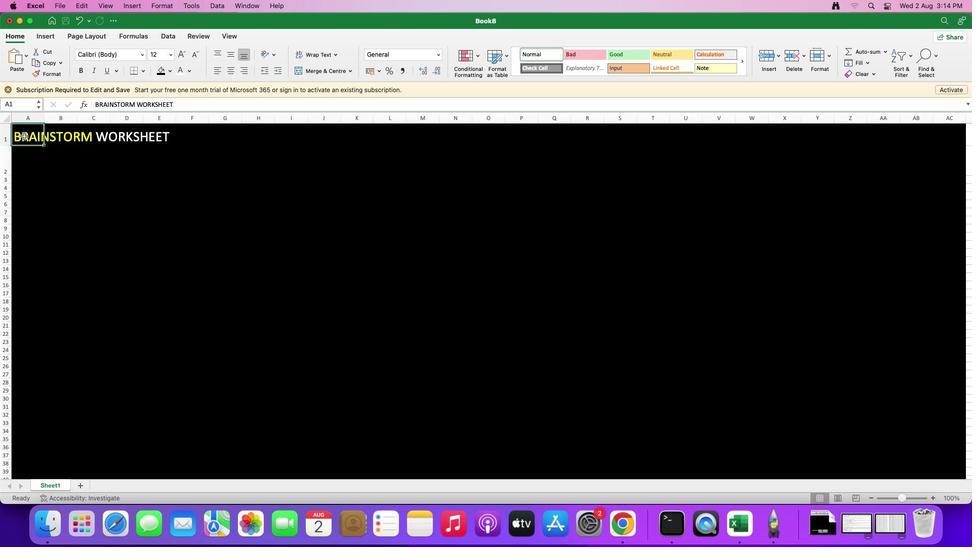 
Action: Mouse pressed left at (25, 136)
Screenshot: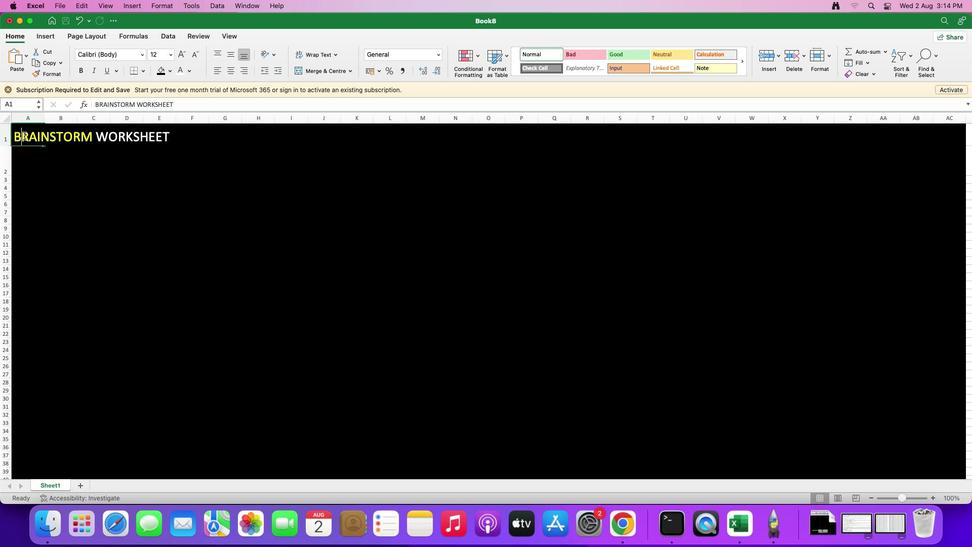 
Action: Mouse pressed left at (25, 136)
Screenshot: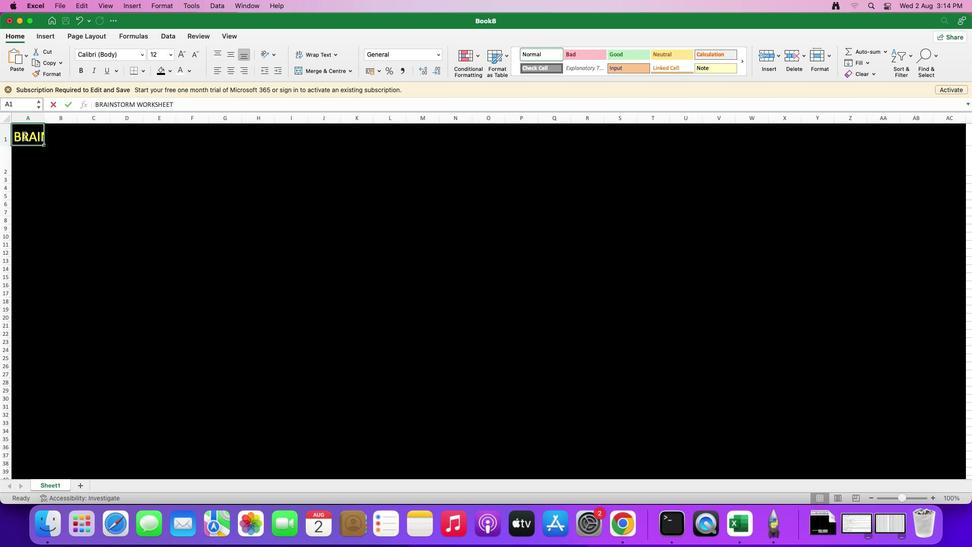 
Action: Mouse pressed left at (25, 136)
Screenshot: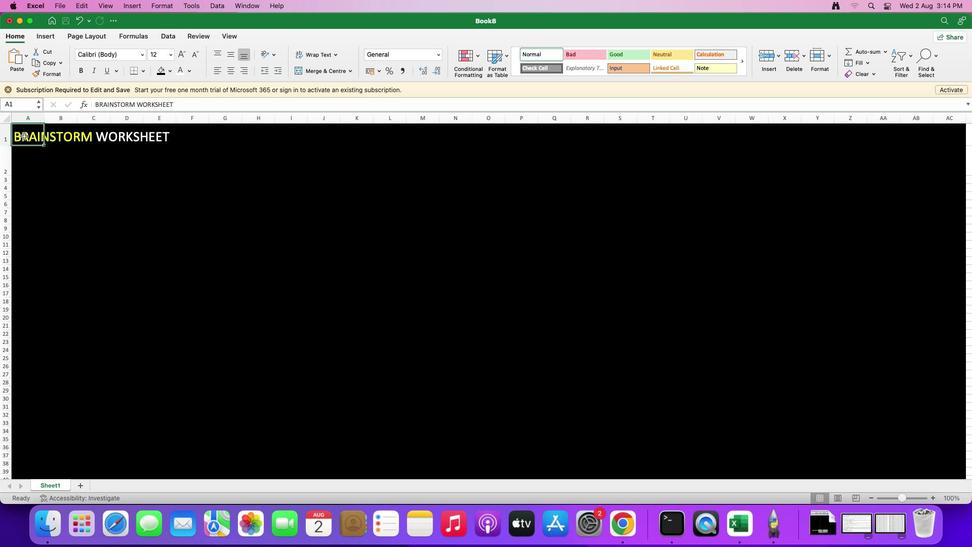 
Action: Mouse pressed left at (25, 136)
Screenshot: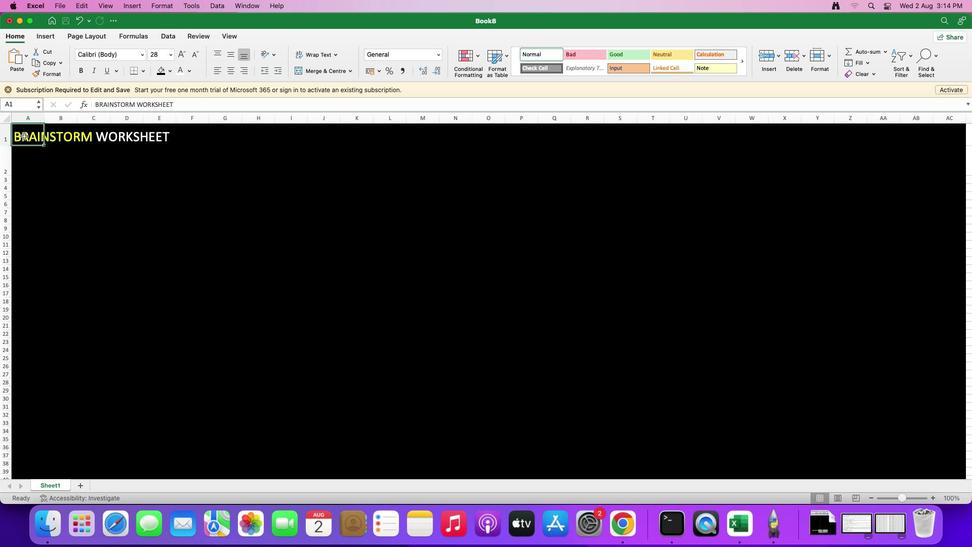 
Action: Mouse pressed left at (25, 136)
Screenshot: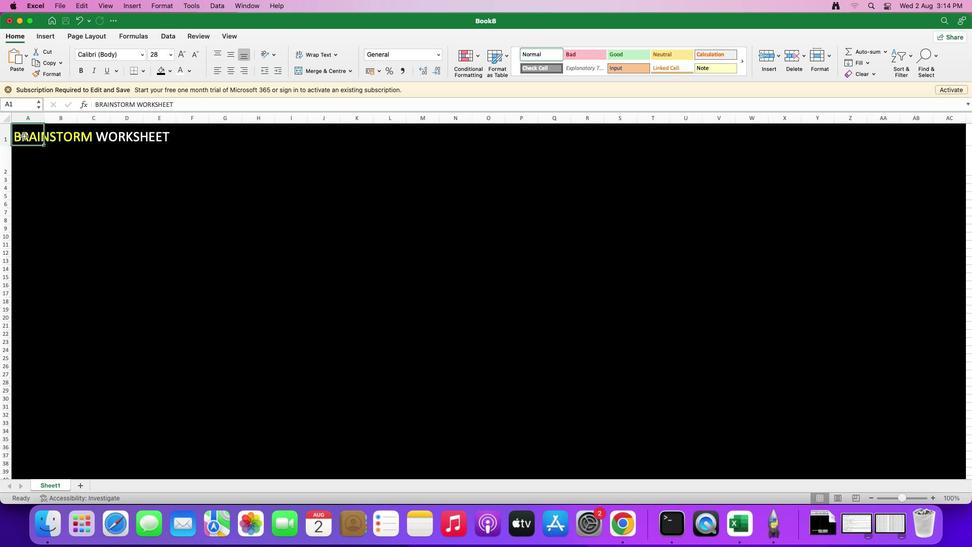 
Action: Mouse pressed left at (25, 136)
Screenshot: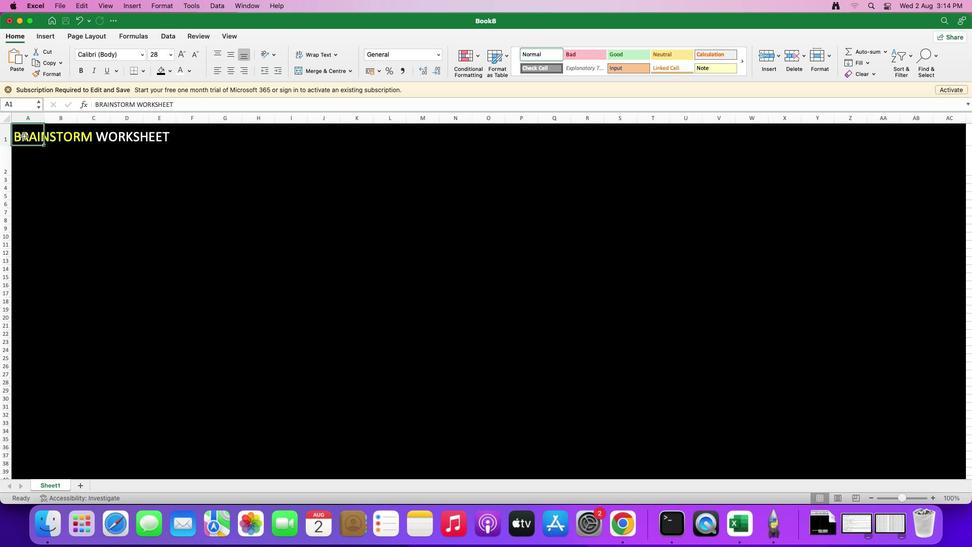 
Action: Mouse pressed left at (25, 136)
Screenshot: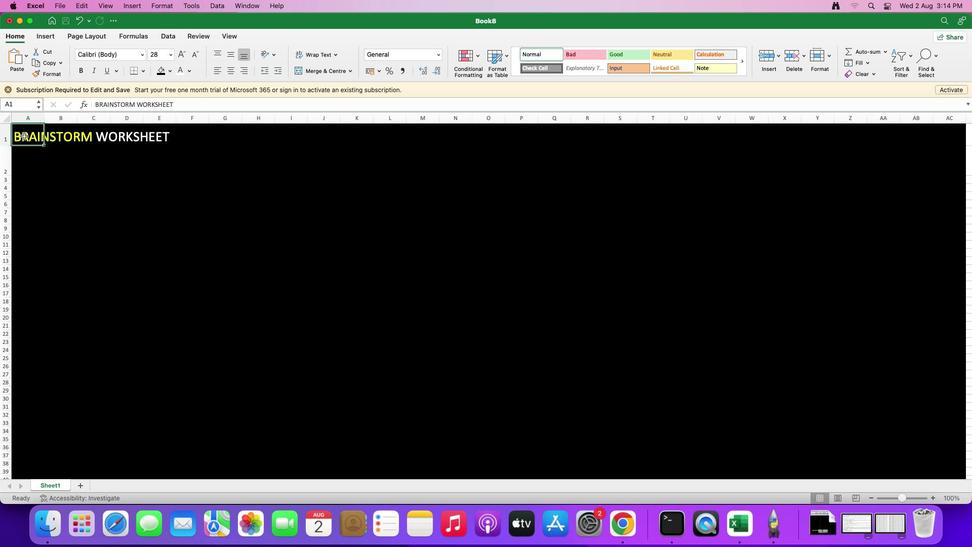 
Action: Mouse moved to (24, 137)
Screenshot: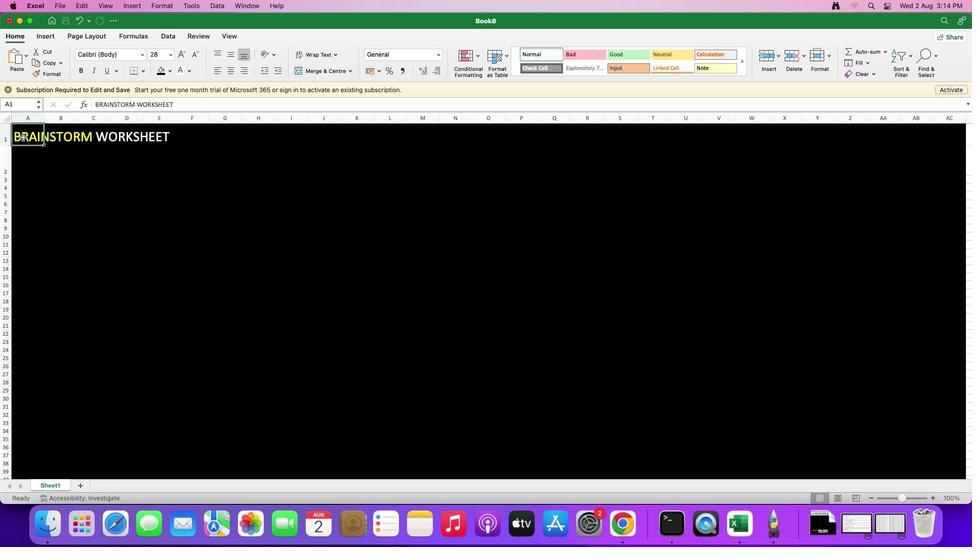 
Action: Mouse pressed left at (24, 137)
Screenshot: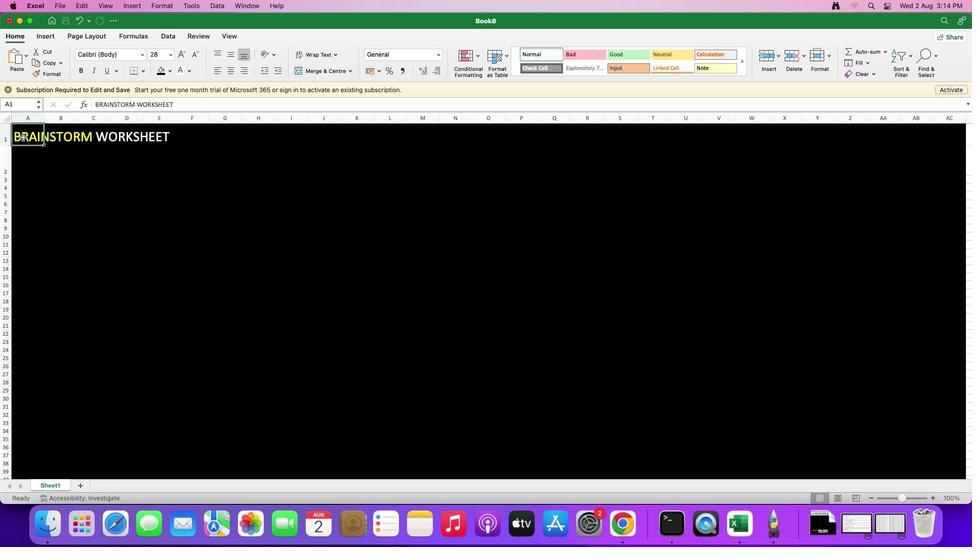 
Action: Mouse pressed left at (24, 137)
Screenshot: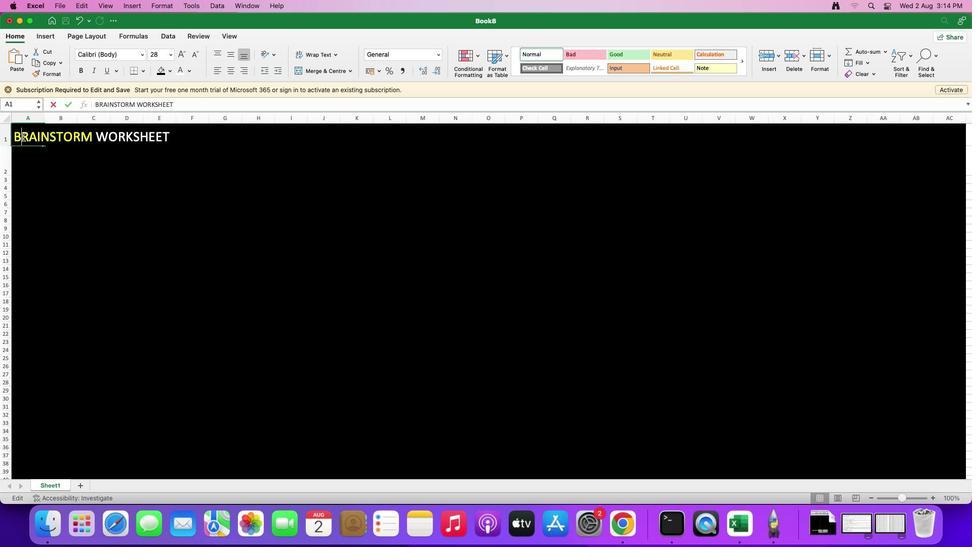 
Action: Mouse pressed left at (24, 137)
Screenshot: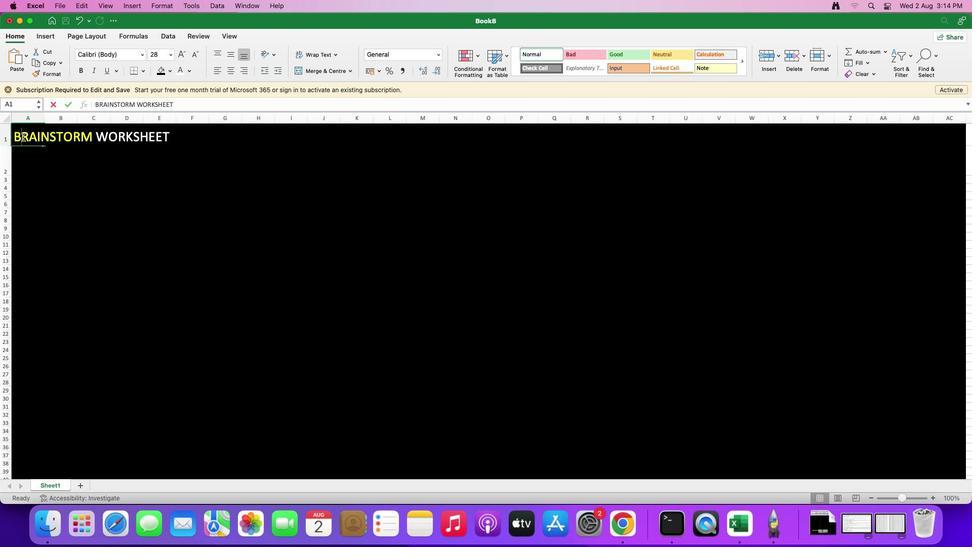
Action: Mouse moved to (15, 137)
Screenshot: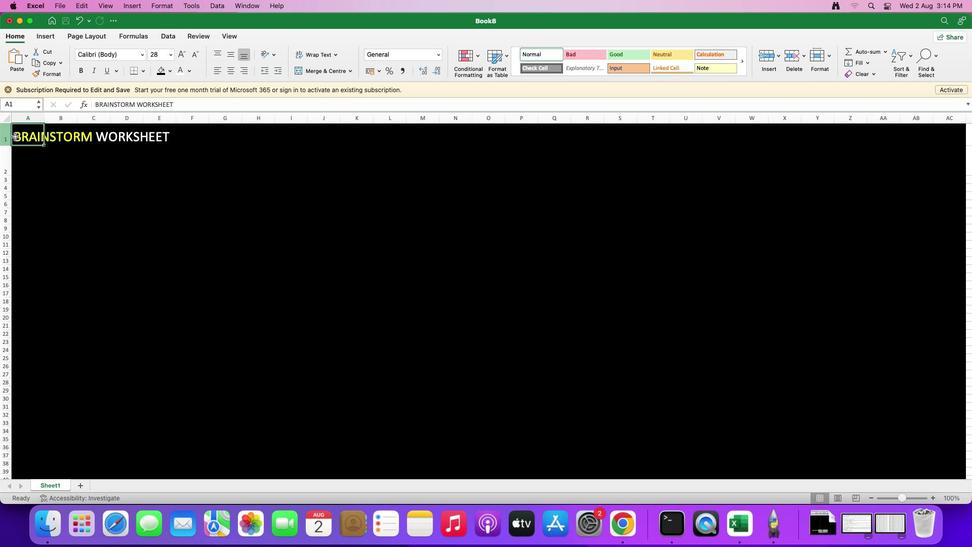 
Action: Mouse pressed left at (15, 137)
Screenshot: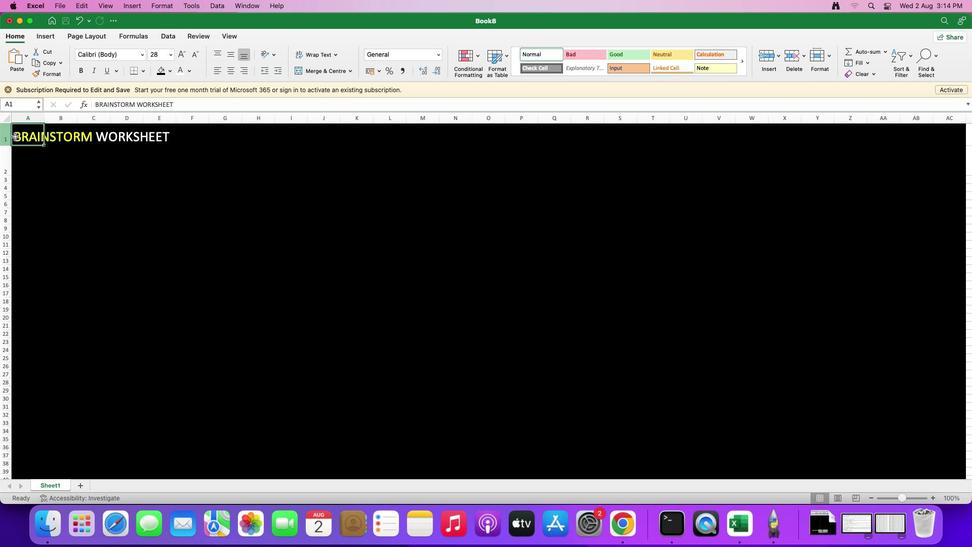 
Action: Mouse moved to (15, 137)
Screenshot: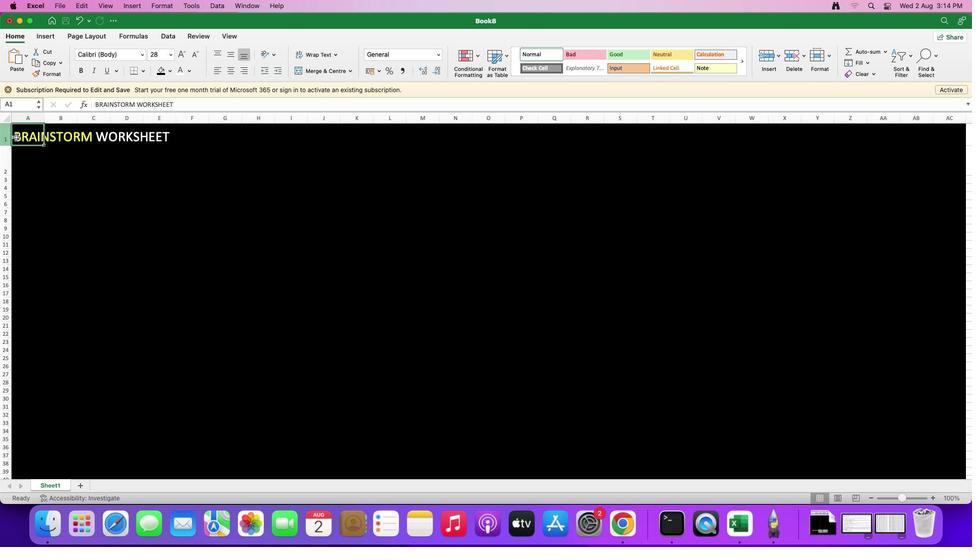 
Action: Mouse pressed left at (15, 137)
Screenshot: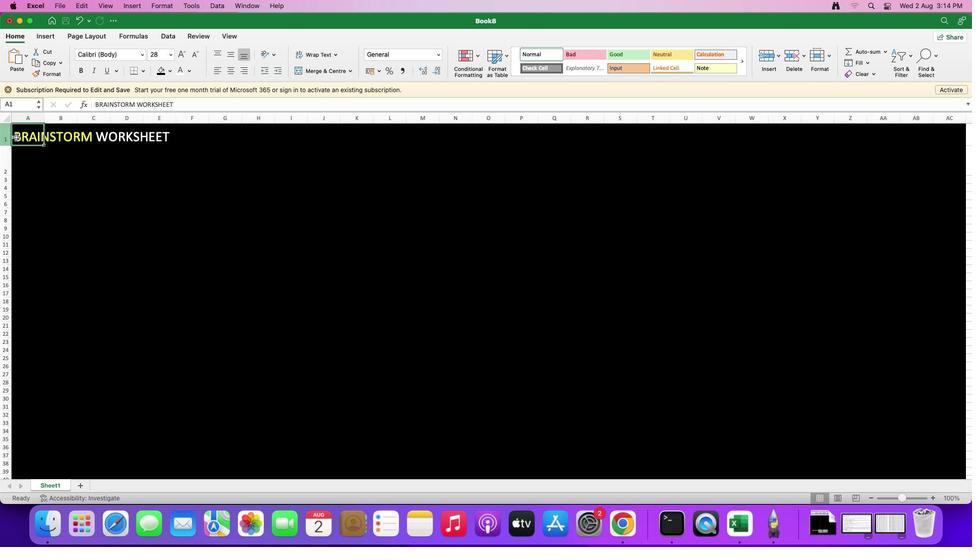 
Action: Mouse moved to (16, 138)
Screenshot: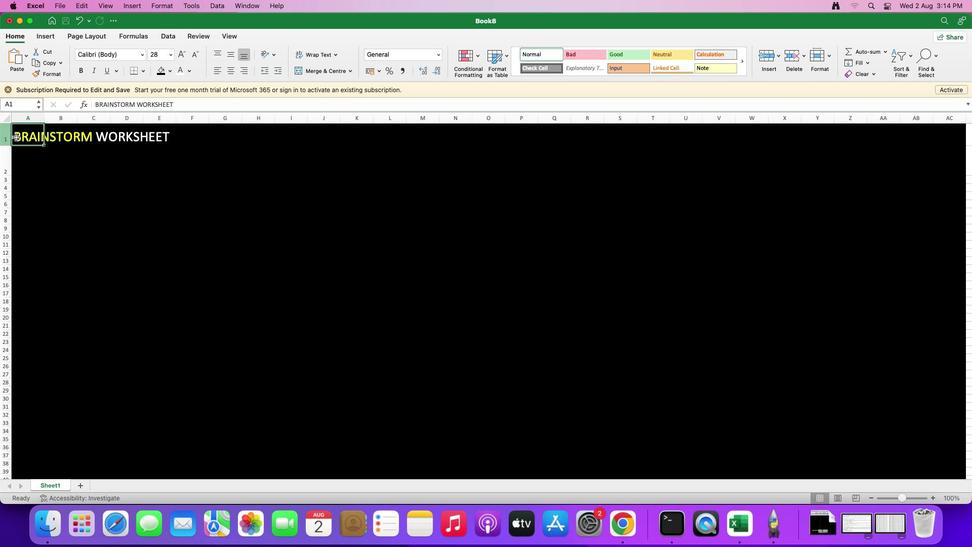 
Action: Mouse pressed left at (16, 138)
Screenshot: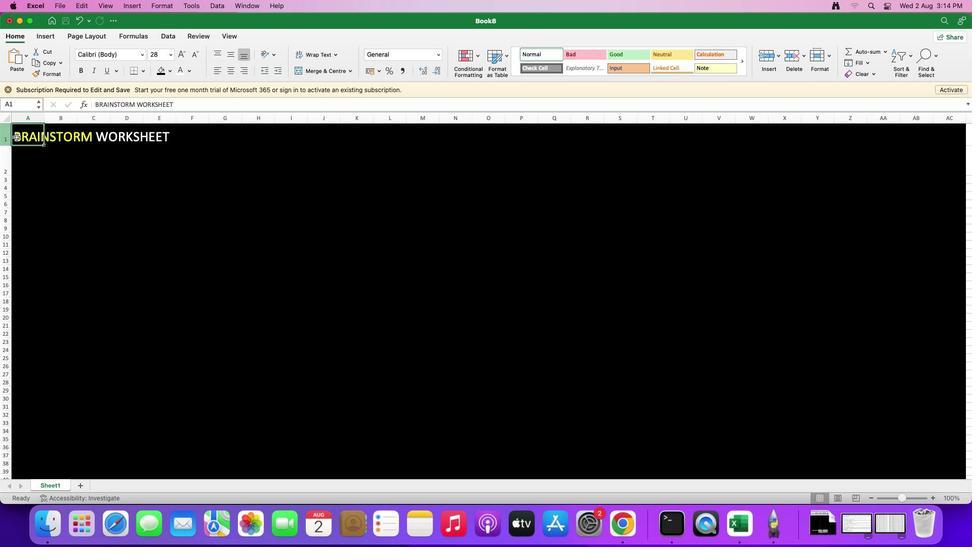 
Action: Mouse moved to (40, 137)
Screenshot: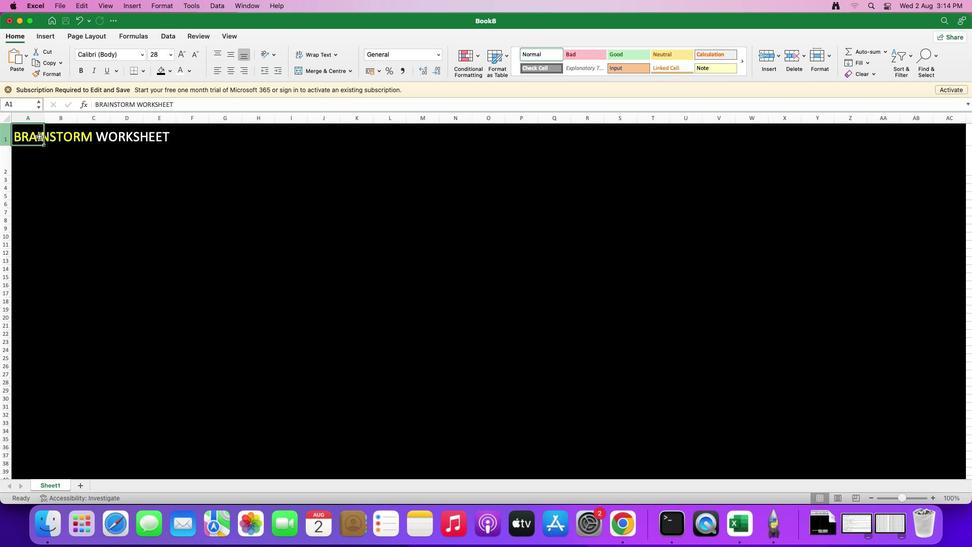 
Action: Mouse pressed left at (40, 137)
Screenshot: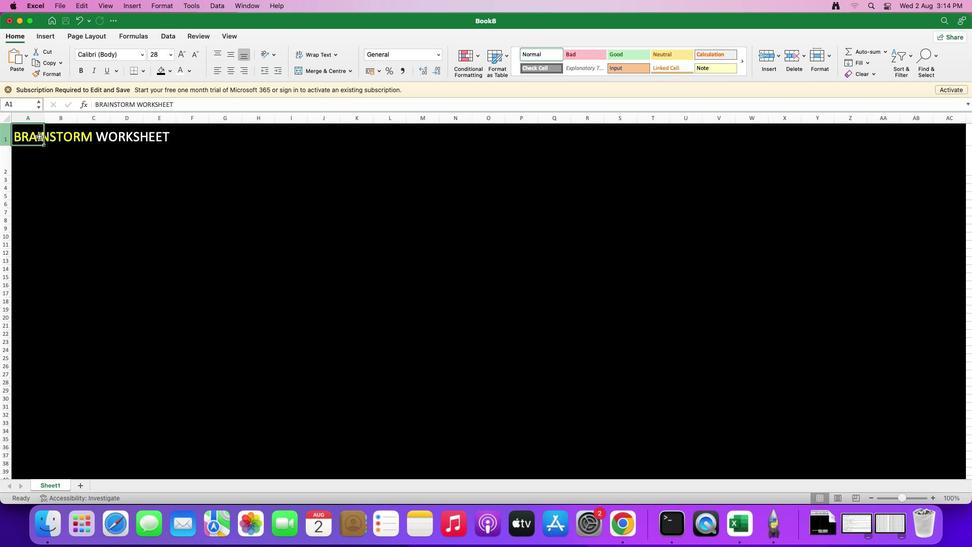 
Action: Mouse moved to (40, 137)
Screenshot: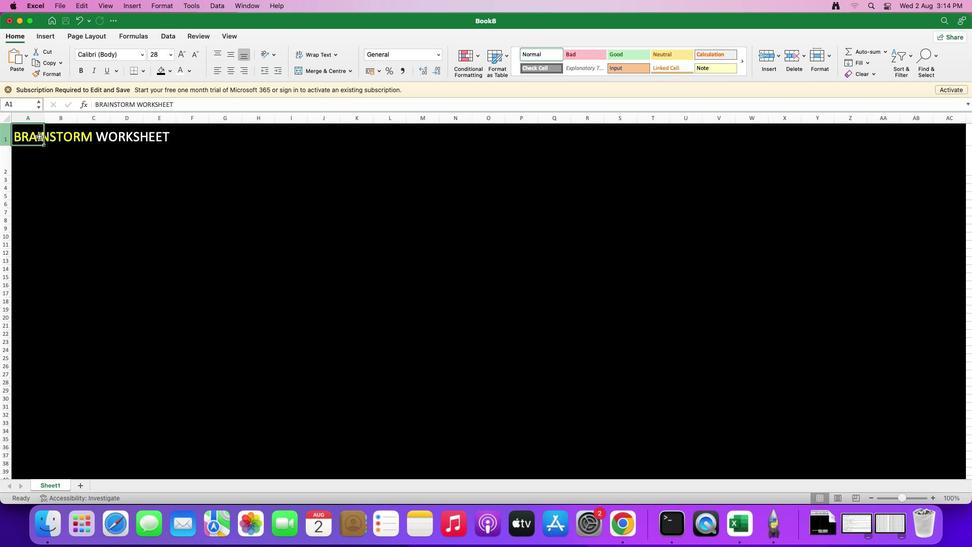 
Action: Mouse pressed left at (40, 137)
Screenshot: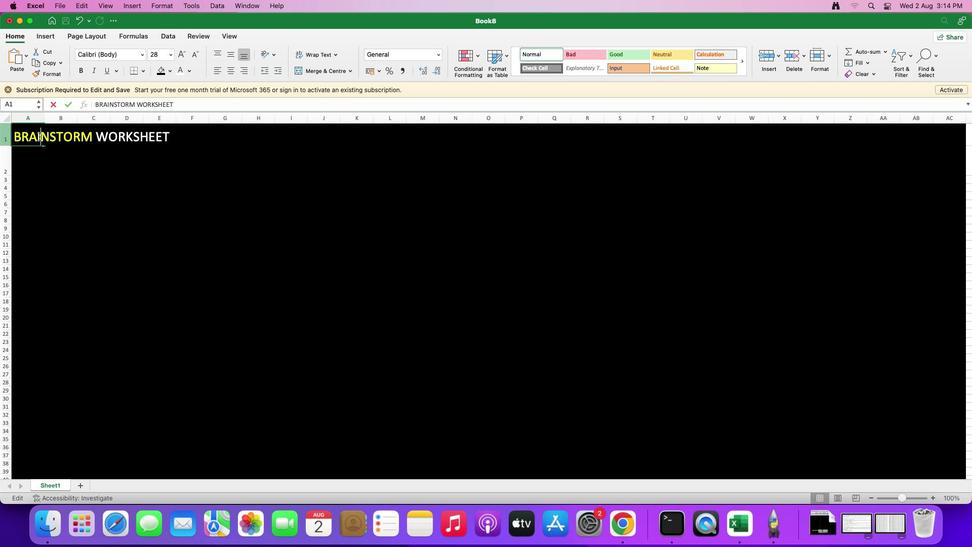 
Action: Mouse moved to (14, 138)
Screenshot: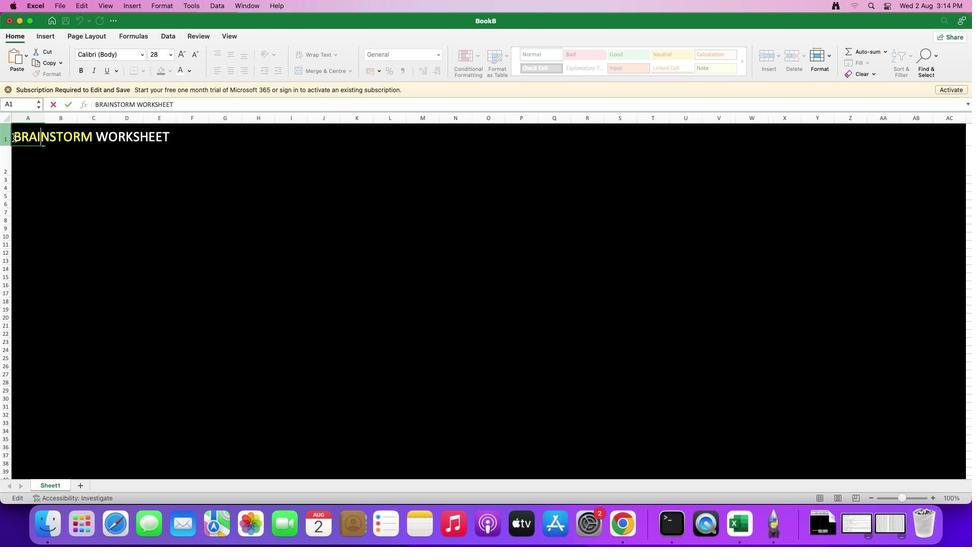 
Action: Mouse pressed left at (14, 138)
Screenshot: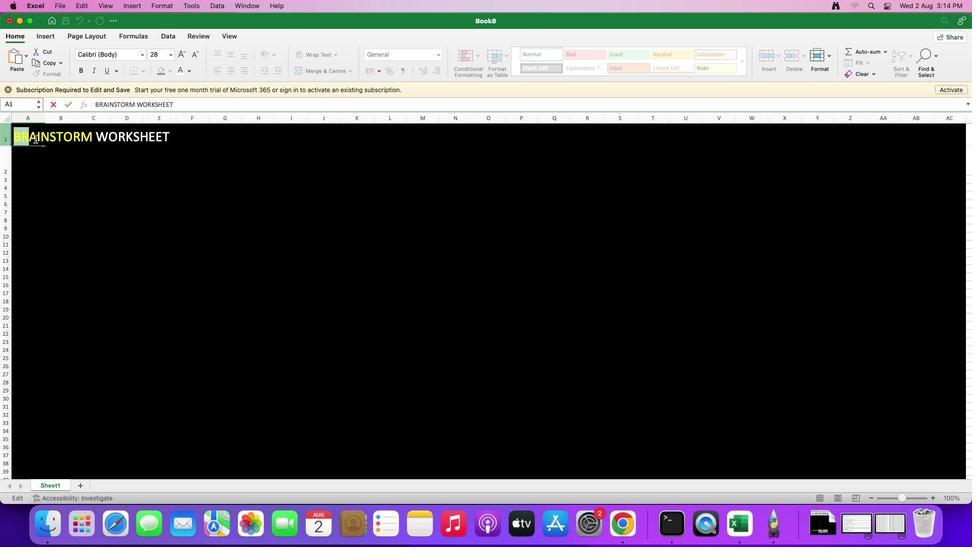 
Action: Mouse moved to (182, 52)
Screenshot: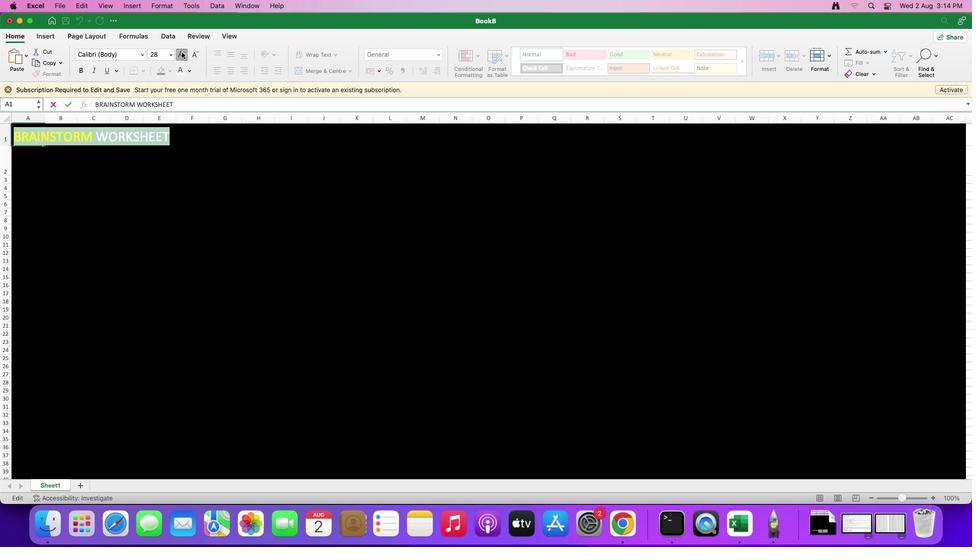 
Action: Mouse pressed left at (182, 52)
Screenshot: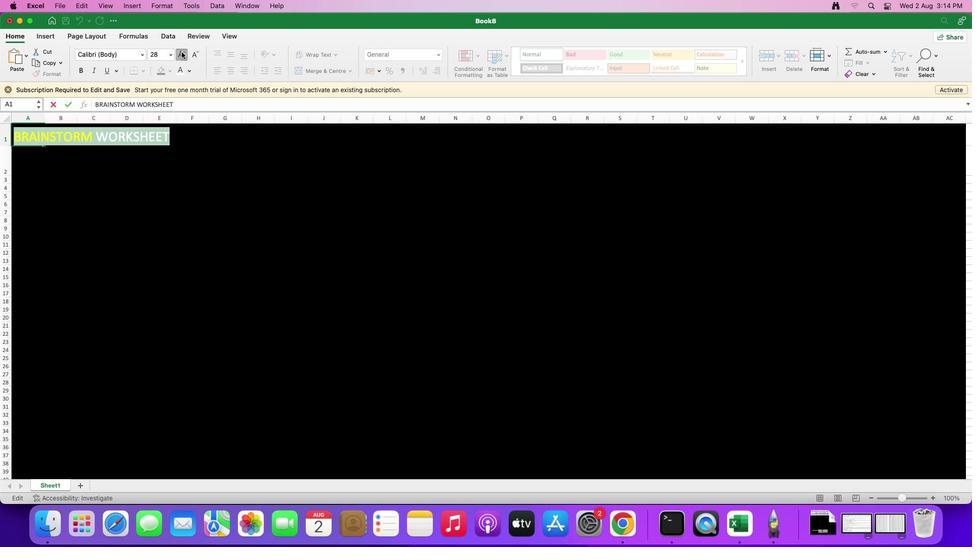 
Action: Mouse moved to (149, 186)
Screenshot: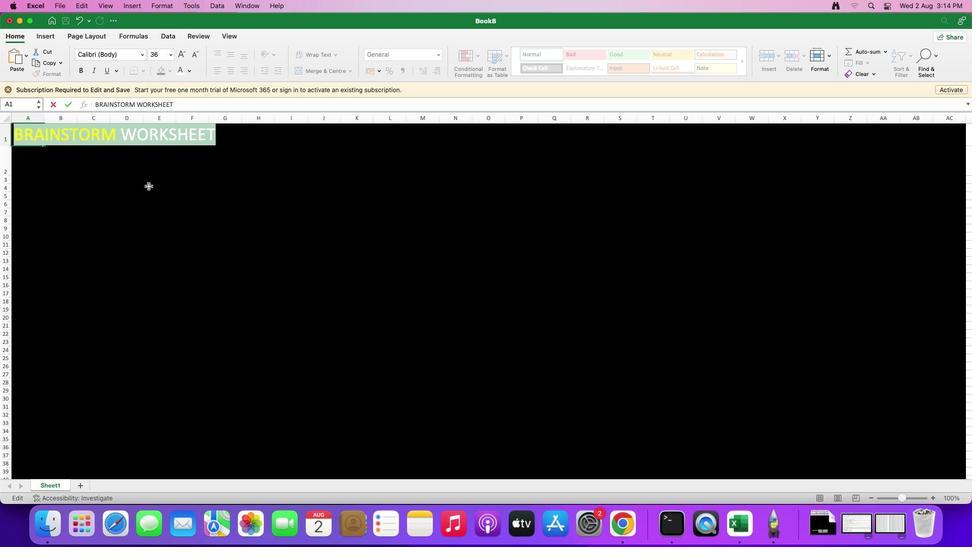 
Action: Mouse pressed left at (149, 186)
Screenshot: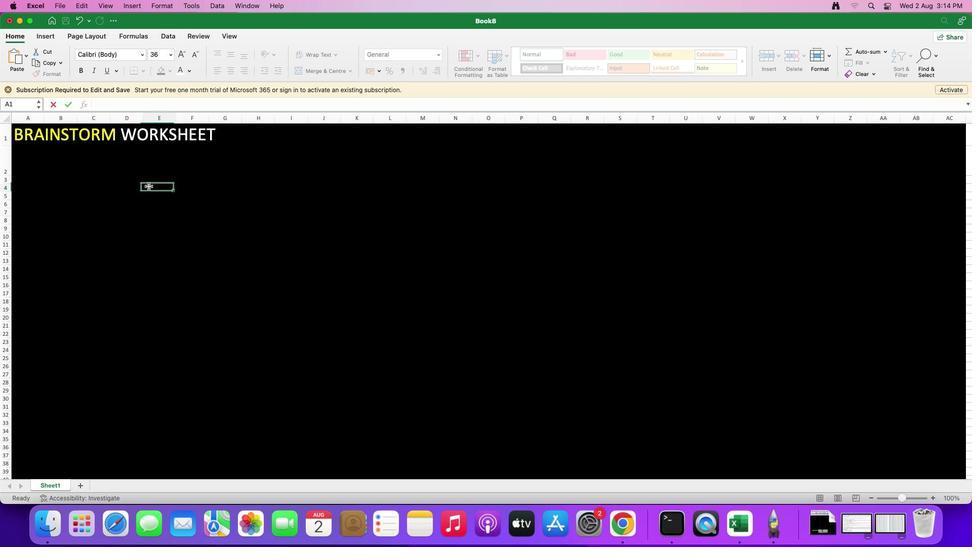 
Action: Mouse moved to (267, 148)
Screenshot: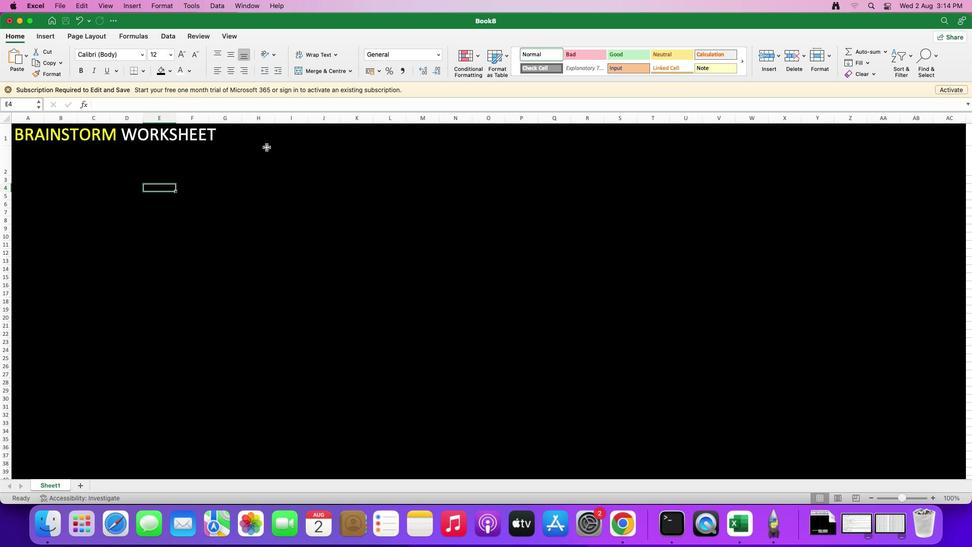 
Action: Mouse pressed left at (267, 148)
Screenshot: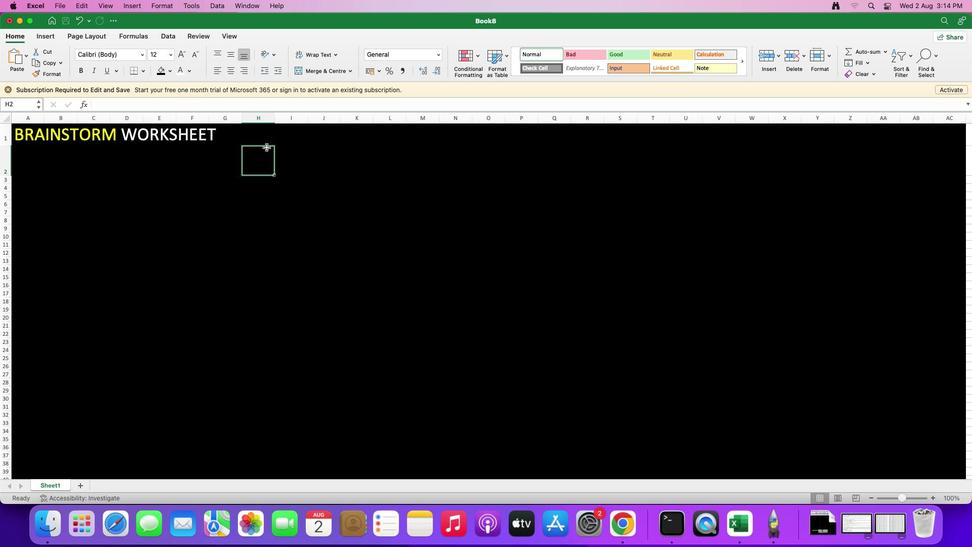 
Action: Mouse moved to (248, 135)
Screenshot: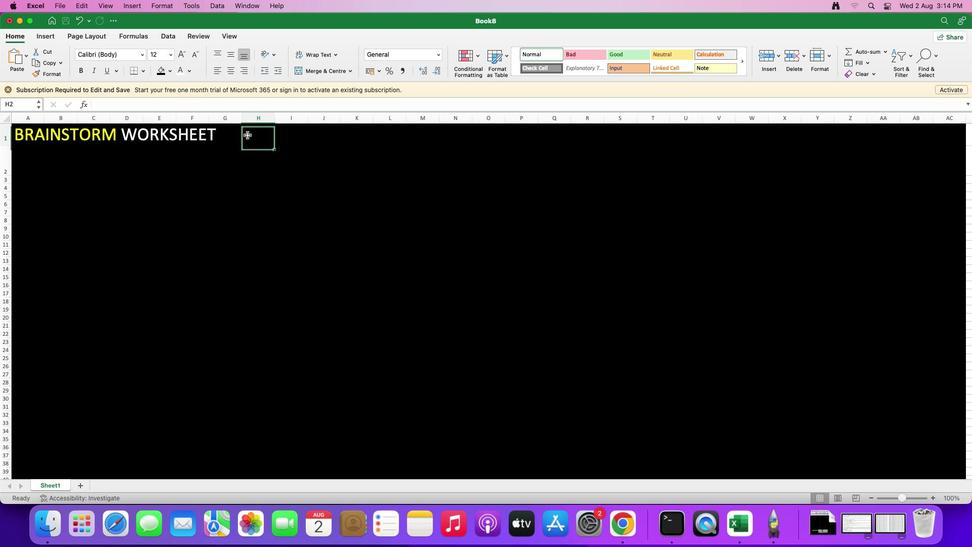 
Action: Mouse pressed left at (248, 135)
Screenshot: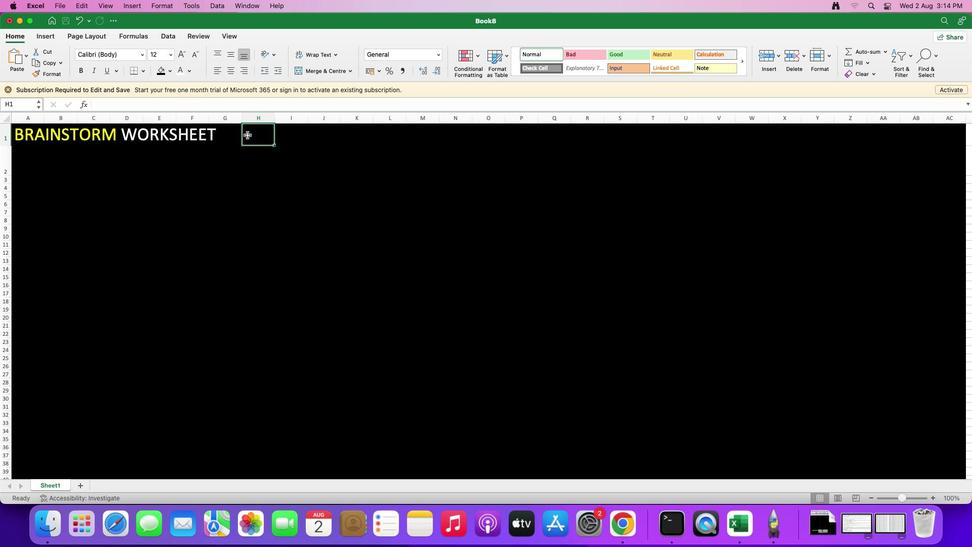 
Action: Mouse moved to (255, 139)
Screenshot: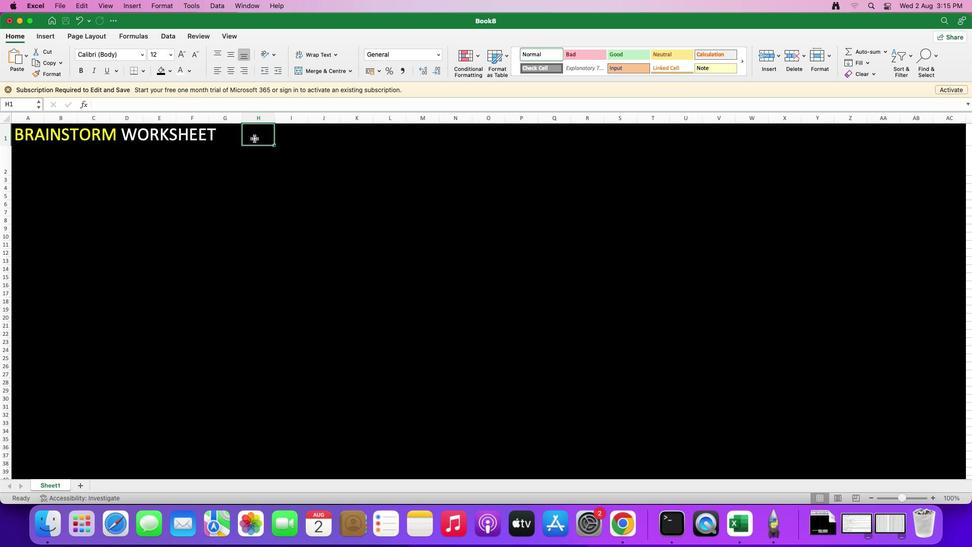 
Action: Mouse pressed left at (255, 139)
Screenshot: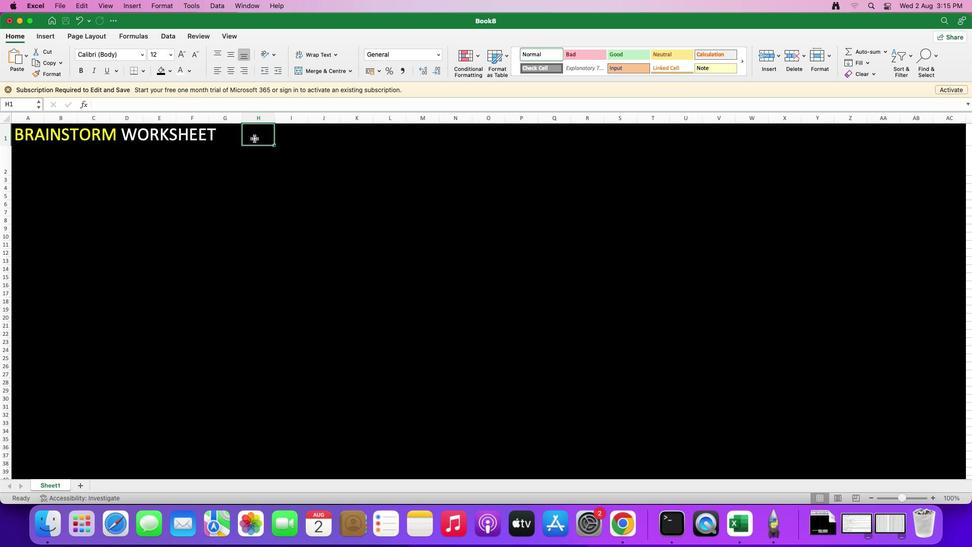 
Action: Mouse moved to (298, 141)
Screenshot: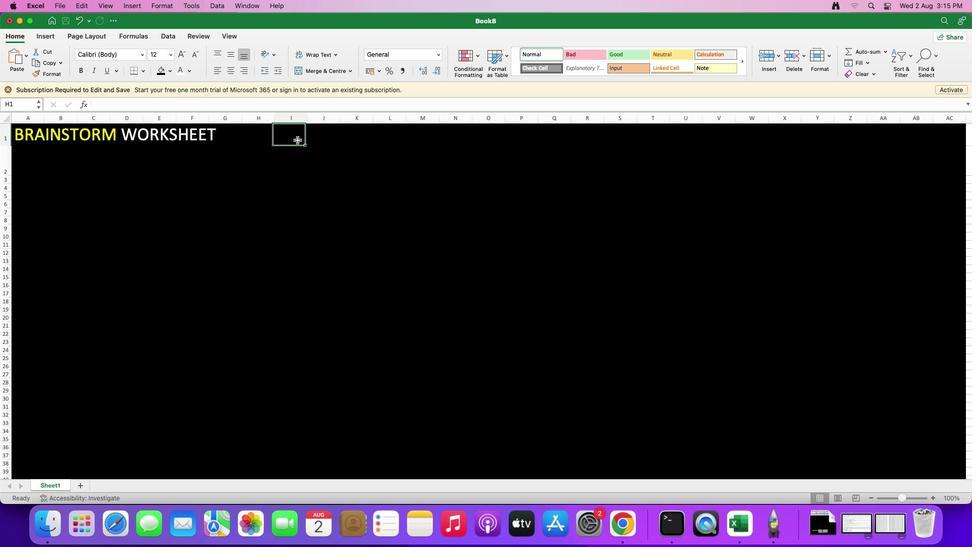 
Action: Mouse pressed left at (298, 141)
Screenshot: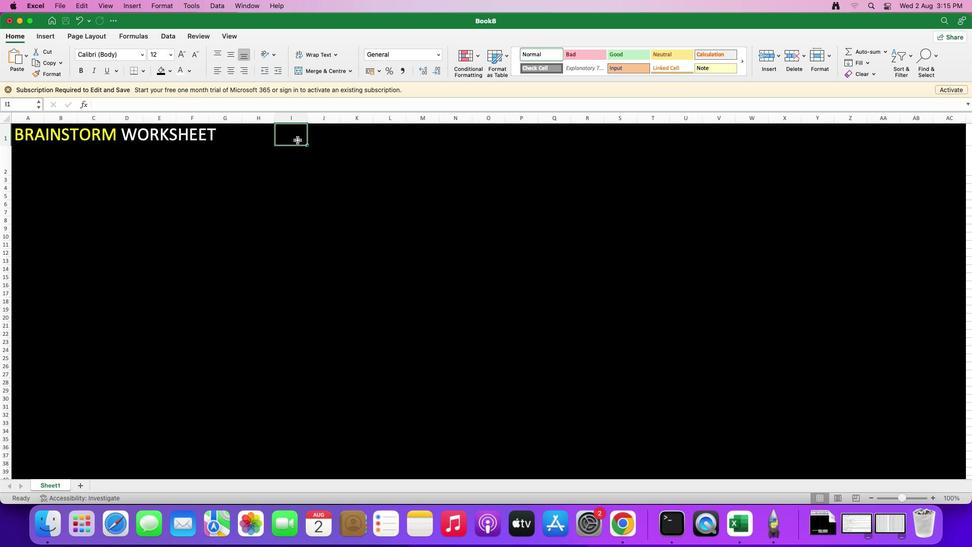 
Action: Mouse moved to (326, 139)
Screenshot: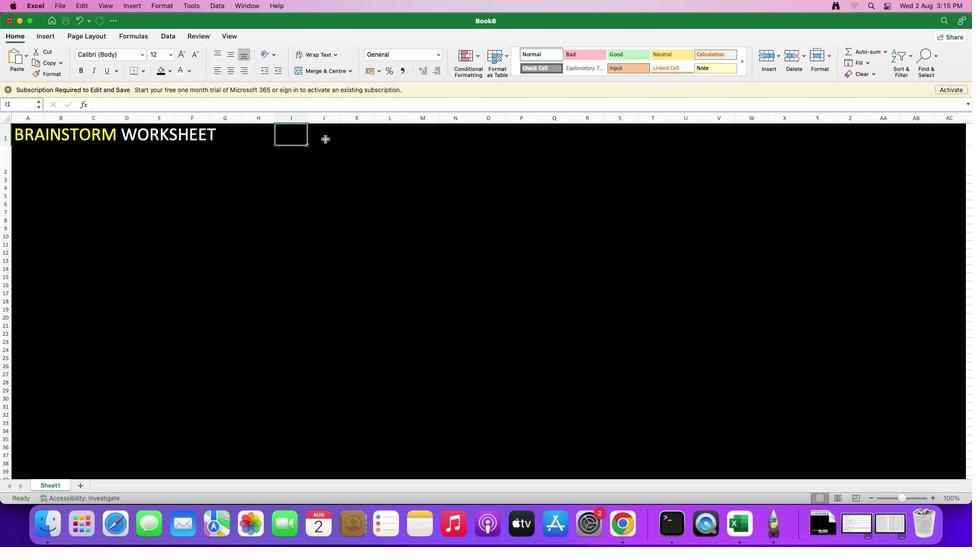 
Action: Mouse pressed left at (326, 139)
Screenshot: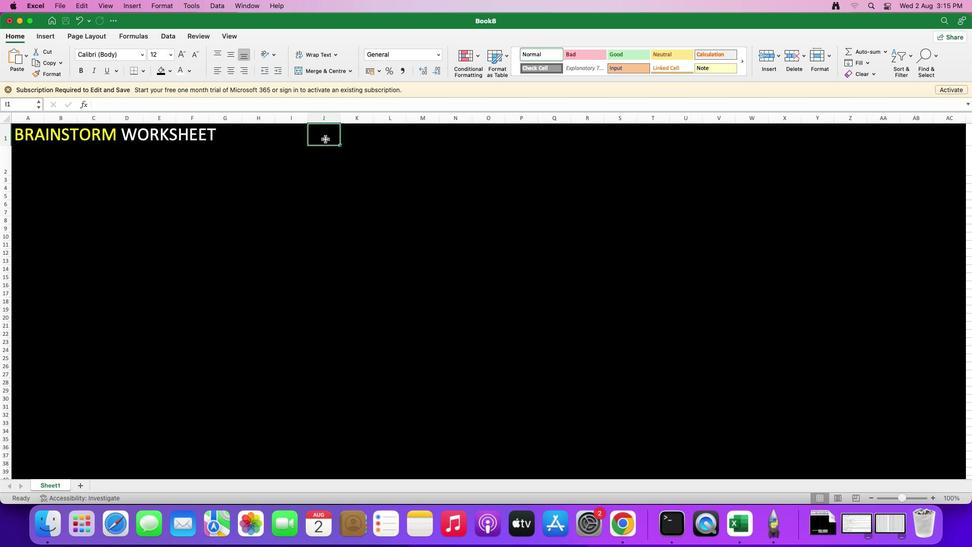 
Action: Mouse moved to (493, 197)
Screenshot: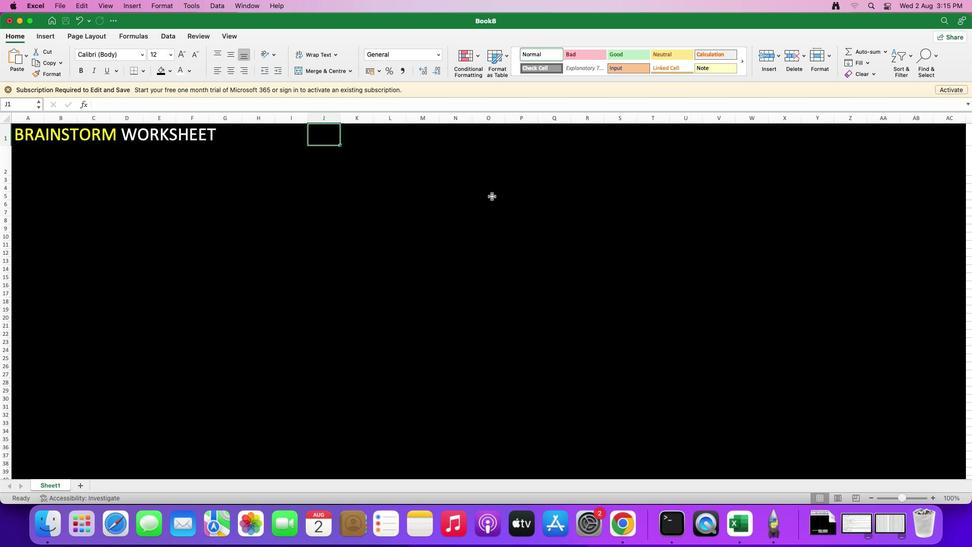 
Action: Key pressed 'T'Key.caps_lock
Screenshot: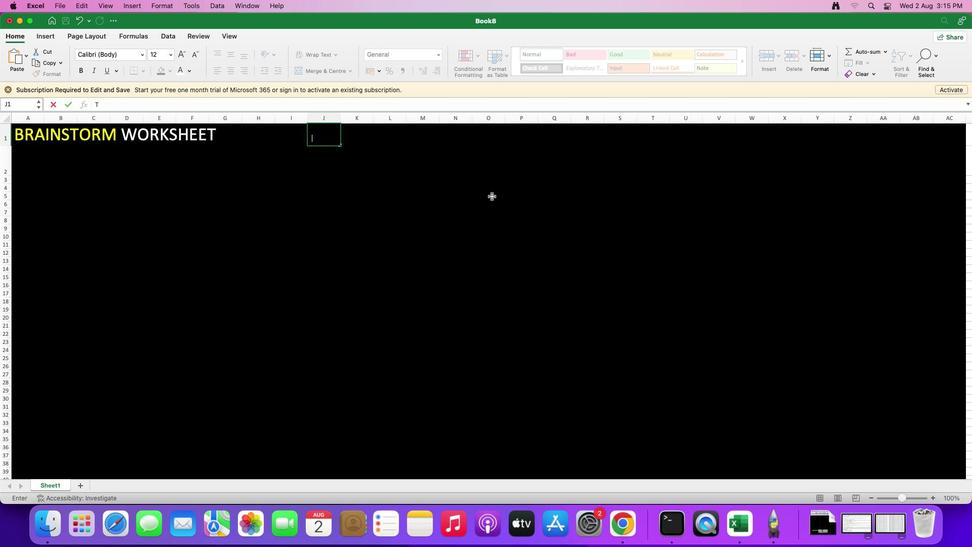 
Action: Mouse moved to (188, 70)
Screenshot: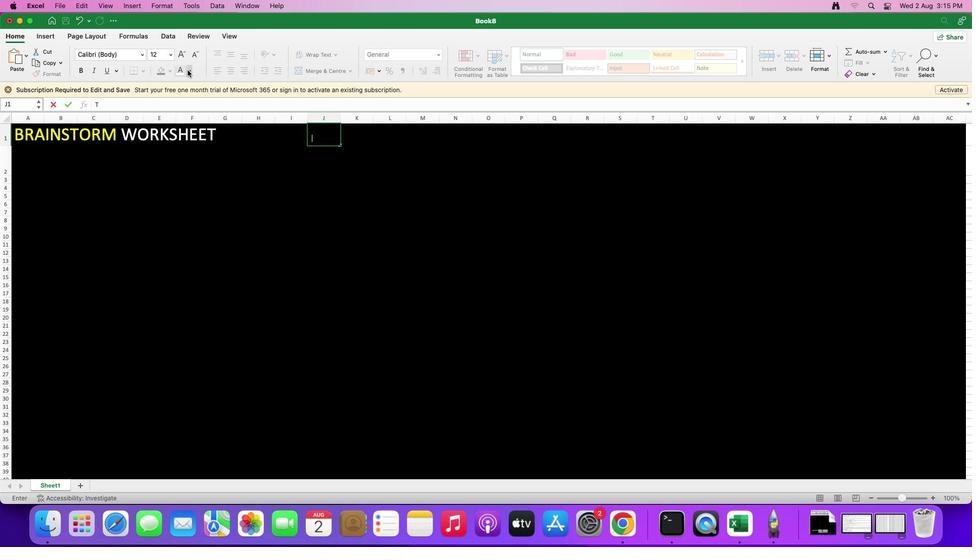 
Action: Mouse pressed left at (188, 70)
Screenshot: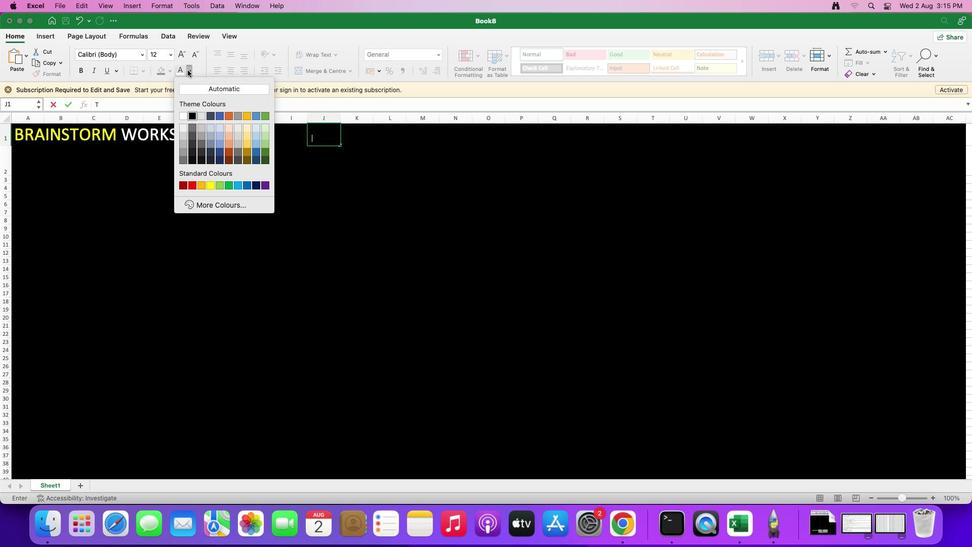 
Action: Mouse moved to (182, 117)
Screenshot: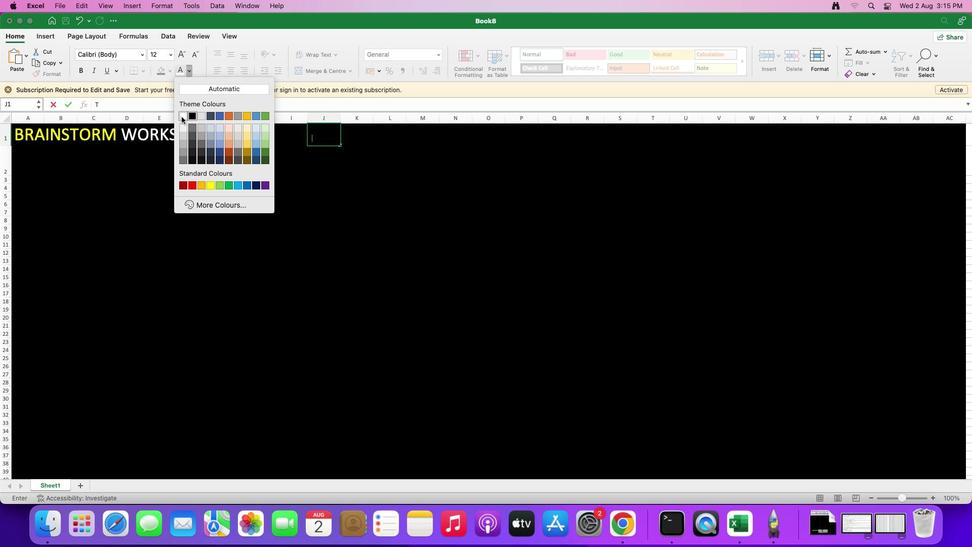 
Action: Mouse pressed left at (182, 117)
Screenshot: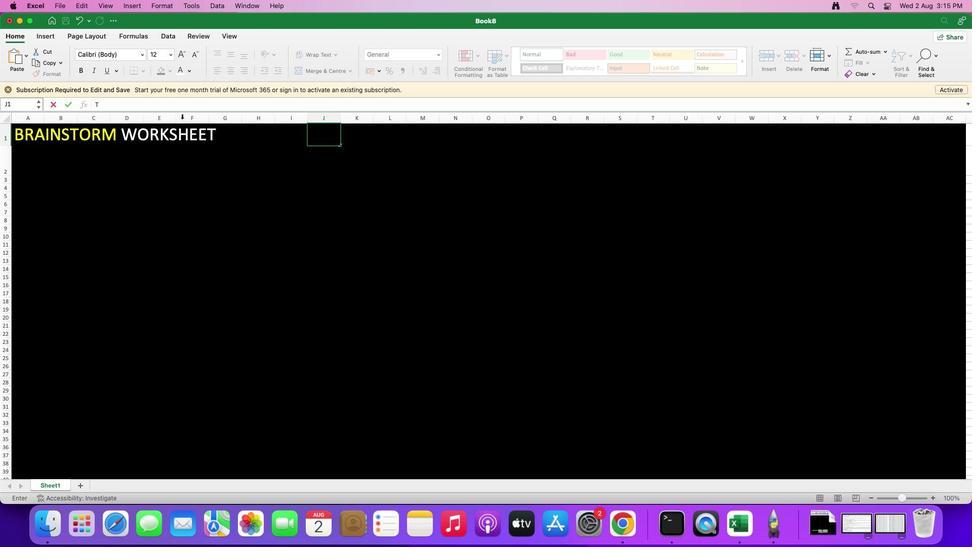 
Action: Mouse moved to (318, 136)
Screenshot: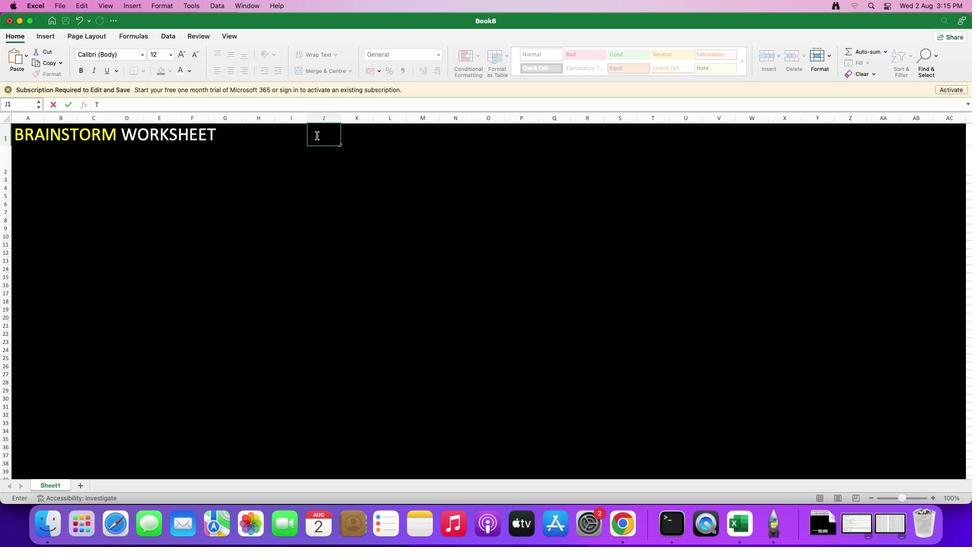 
Action: Mouse pressed left at (318, 136)
Screenshot: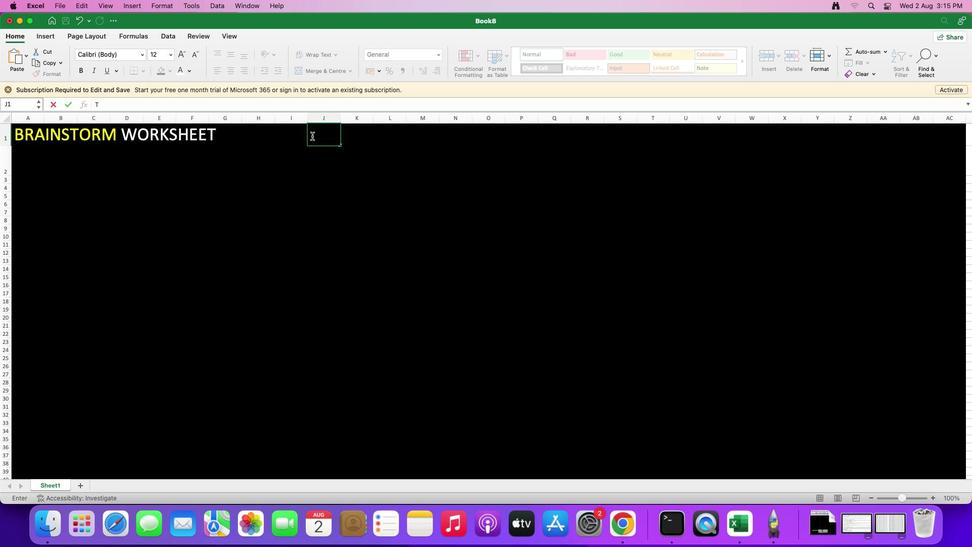 
Action: Mouse moved to (188, 71)
Screenshot: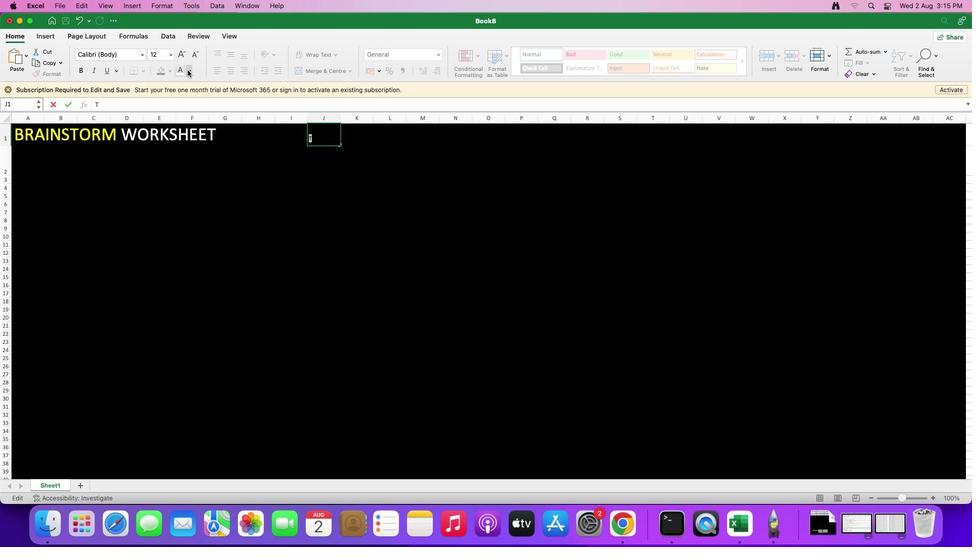 
Action: Mouse pressed left at (188, 71)
Screenshot: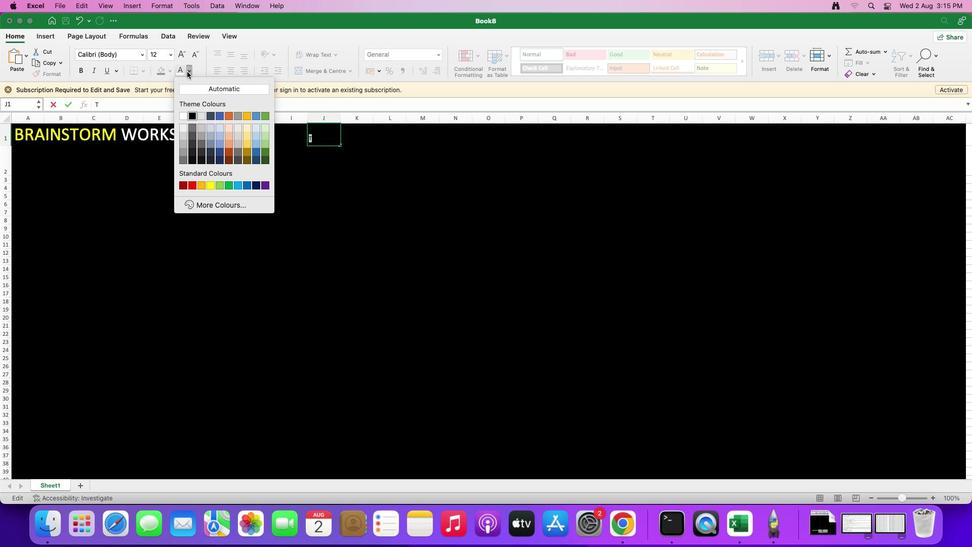 
Action: Mouse moved to (186, 115)
Screenshot: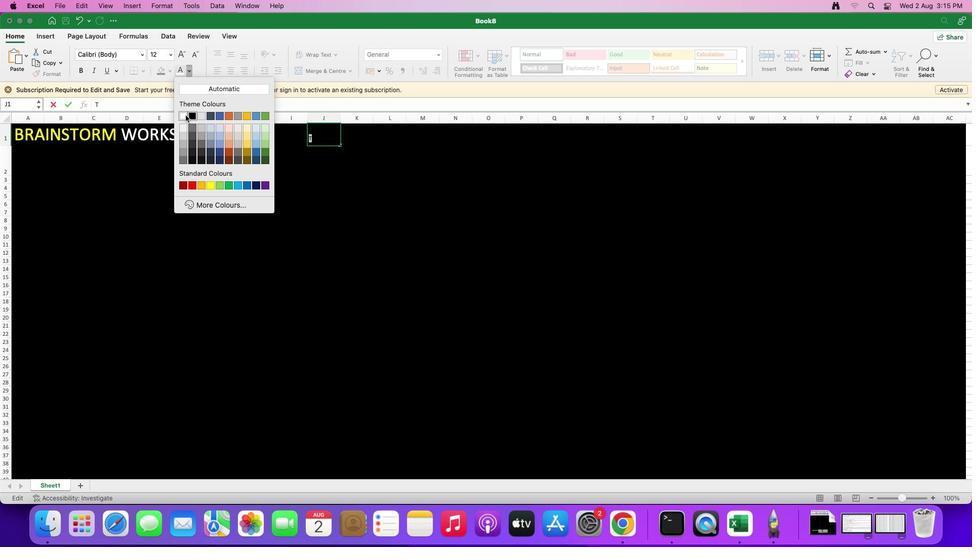 
Action: Mouse pressed left at (186, 115)
Screenshot: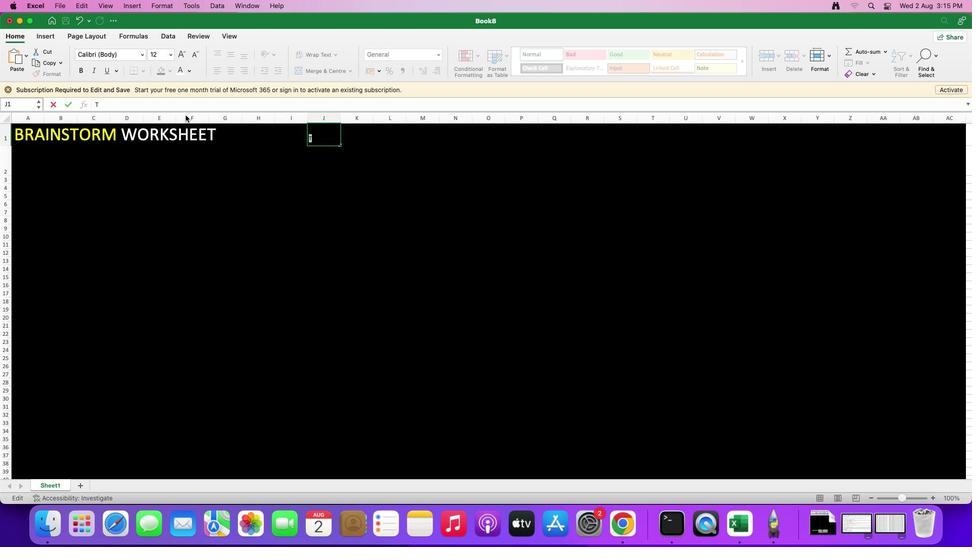 
Action: Mouse moved to (328, 141)
Screenshot: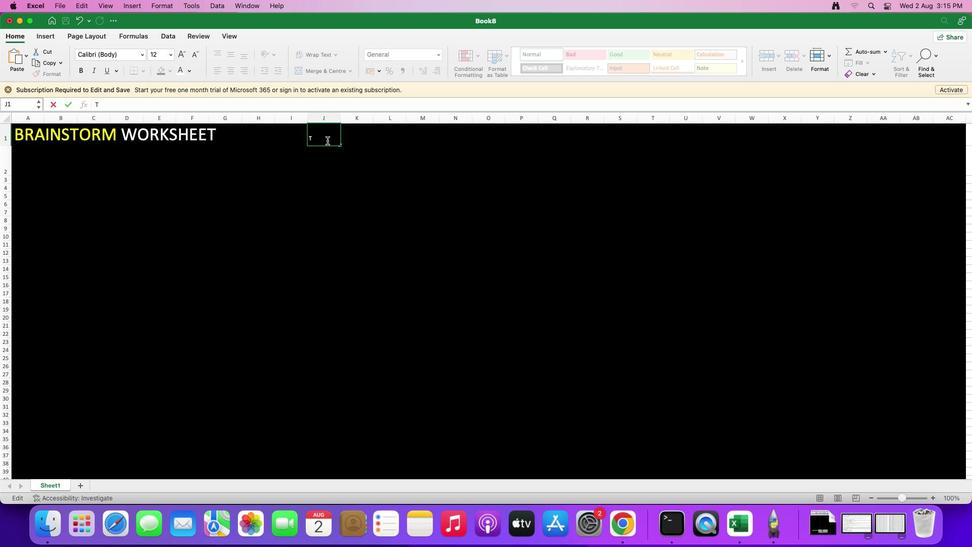 
Action: Mouse pressed left at (328, 141)
Screenshot: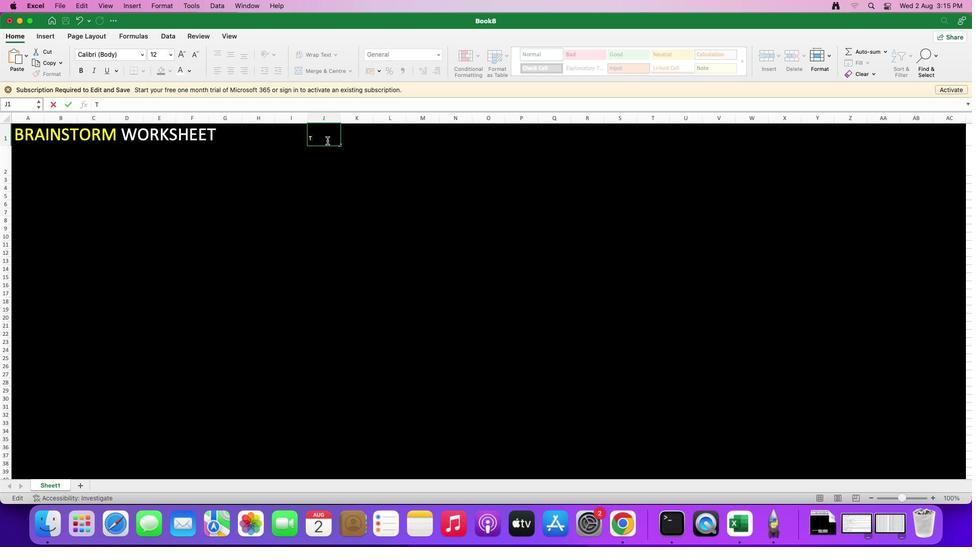 
Action: Mouse moved to (330, 137)
Screenshot: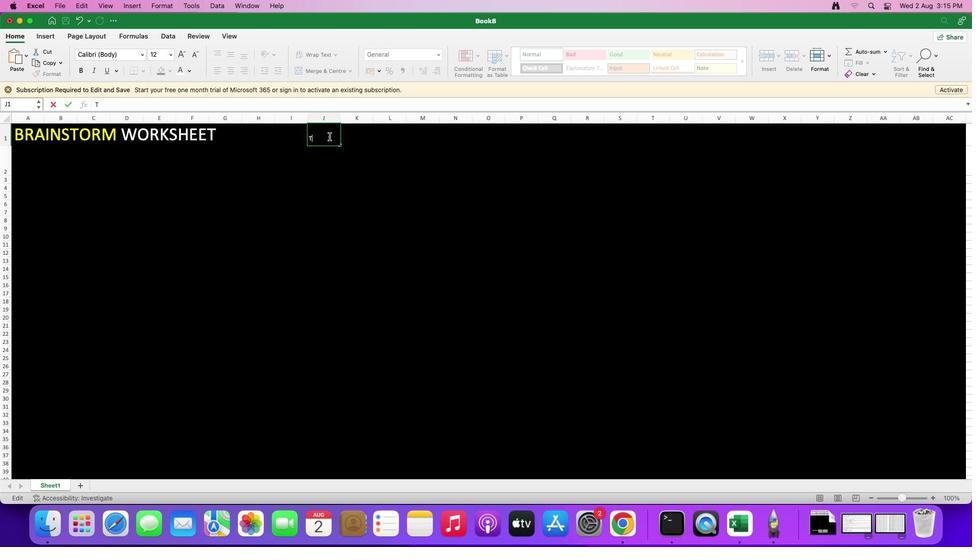 
Action: Key pressed 'o''p''i''c'Key.spaceKey.shiftKey.shift'D''e''m''o''n'
Screenshot: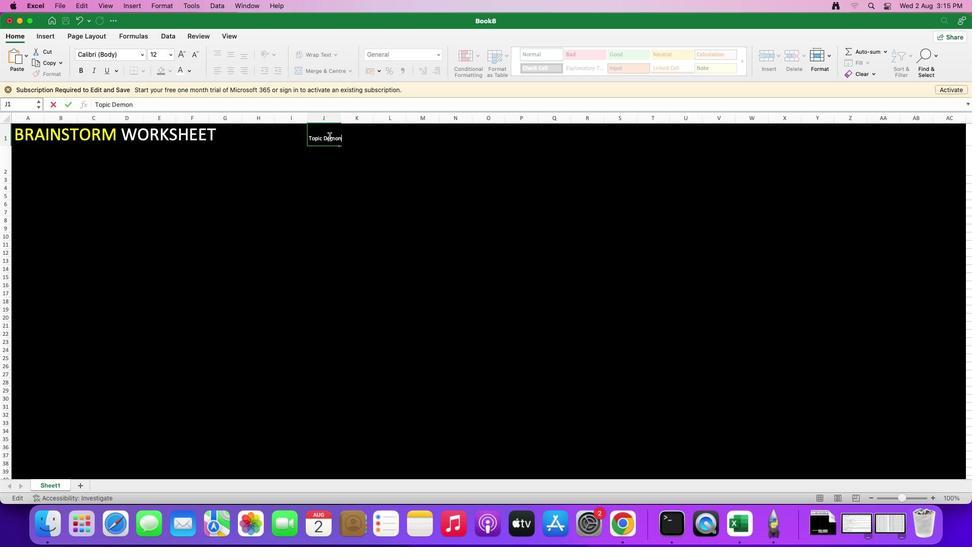 
Action: Mouse moved to (320, 149)
Screenshot: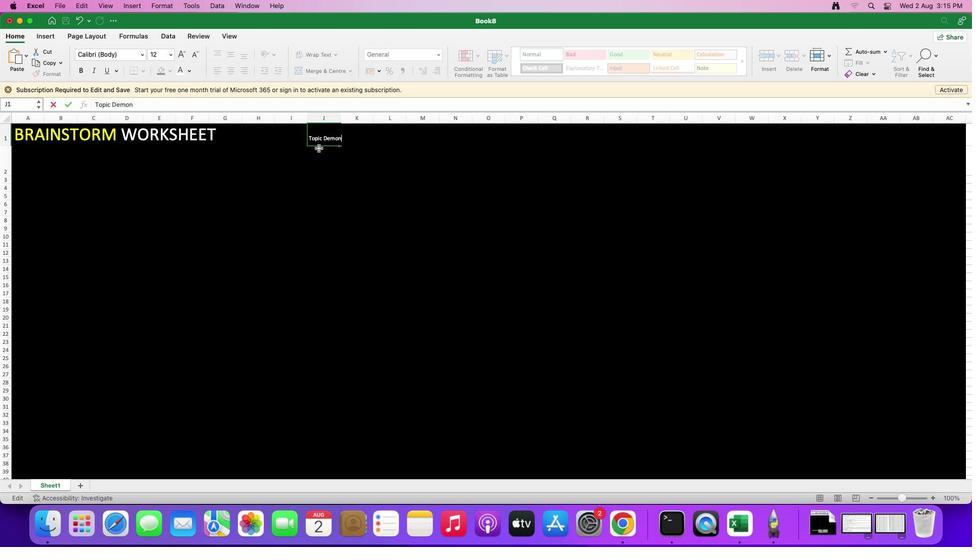 
Action: Key pressed 's''t''r''a''t''i''o''n'Key.space's''p''e''e''c''h'
Screenshot: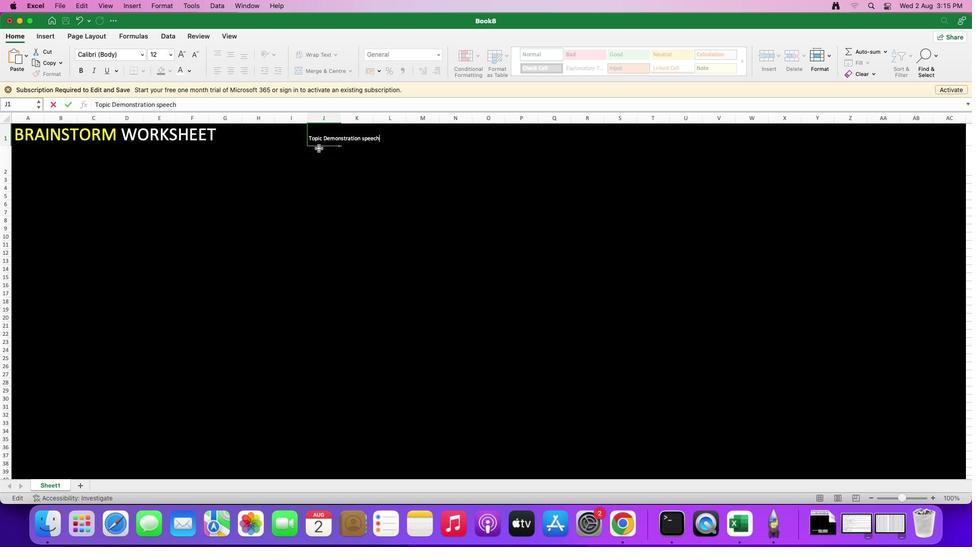 
Action: Mouse moved to (315, 159)
Screenshot: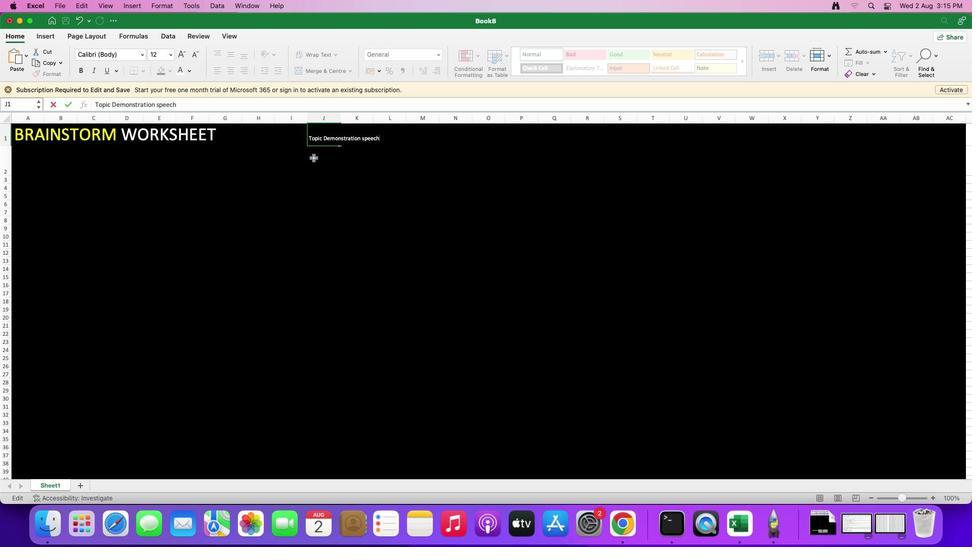 
Action: Mouse pressed left at (315, 159)
Screenshot: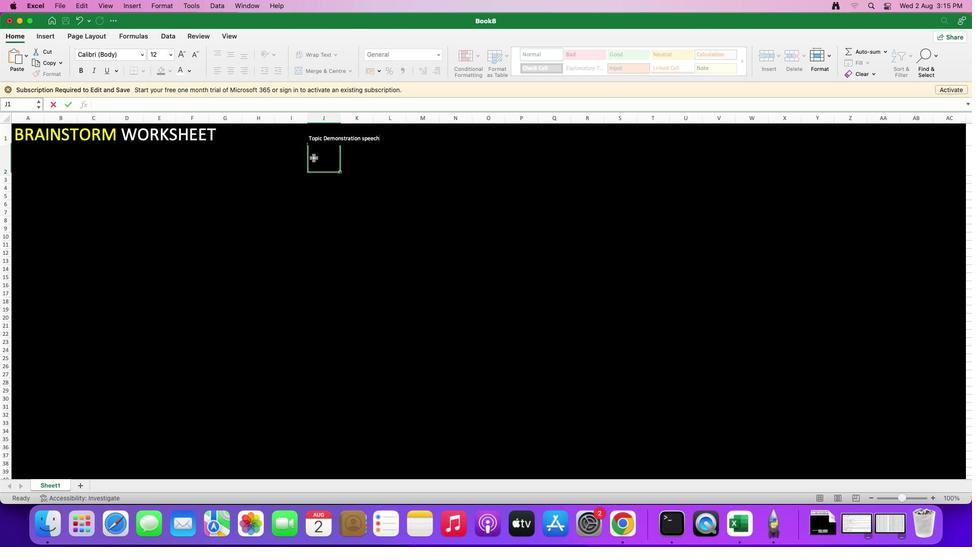 
Action: Mouse moved to (318, 138)
Screenshot: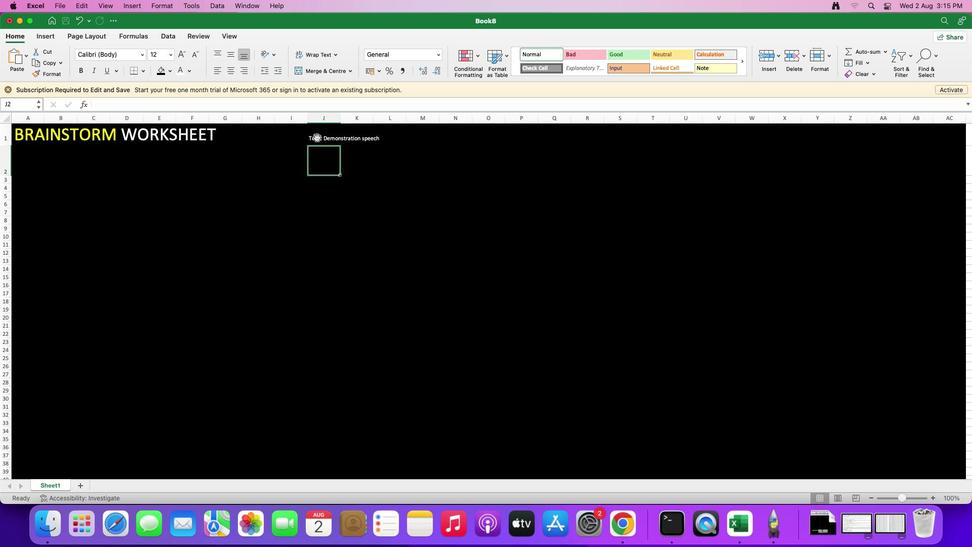
Action: Mouse pressed left at (318, 138)
Screenshot: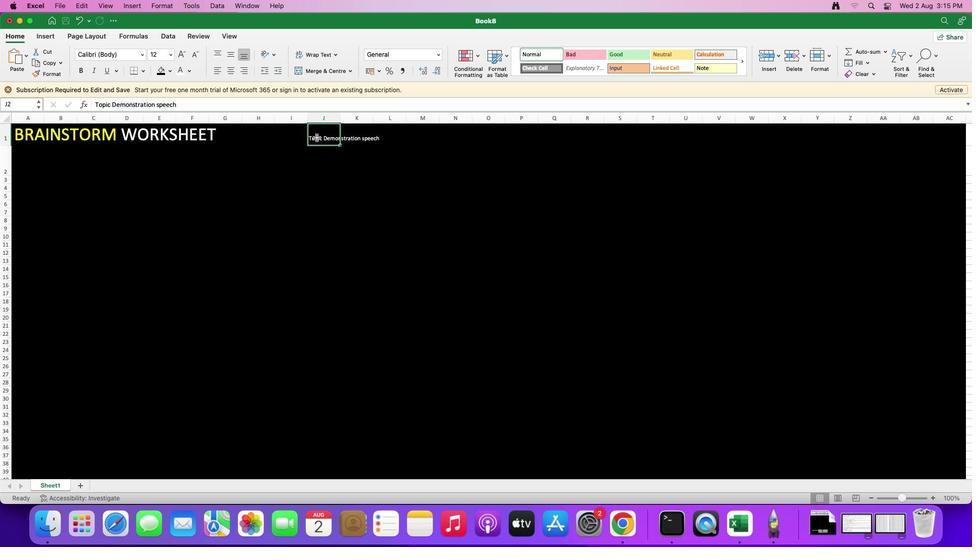 
Action: Mouse moved to (324, 162)
Screenshot: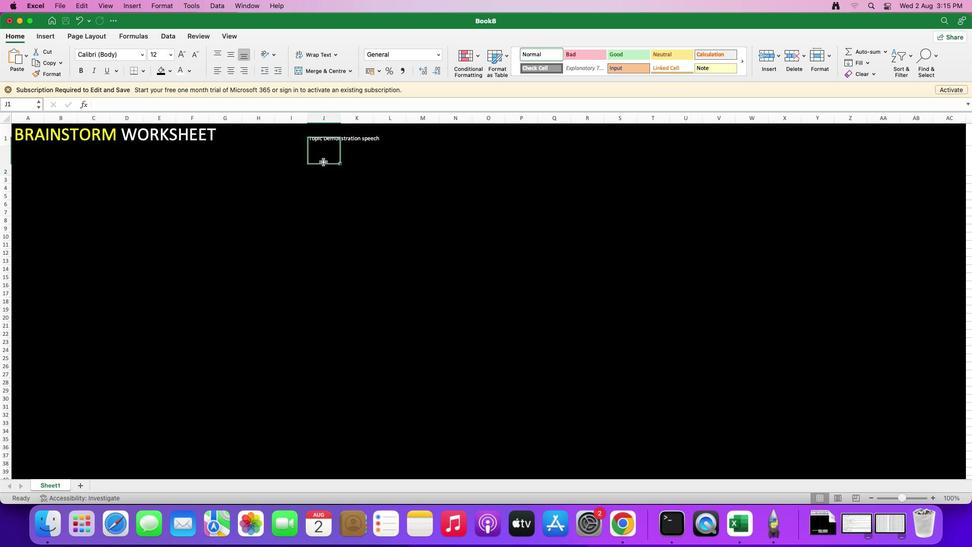 
Action: Mouse pressed left at (324, 162)
Screenshot: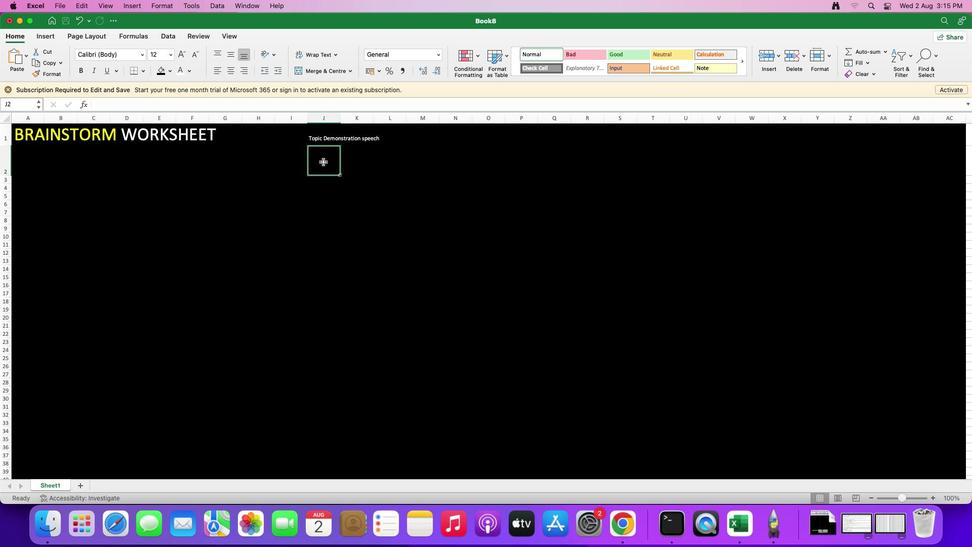 
Action: Mouse moved to (324, 165)
Screenshot: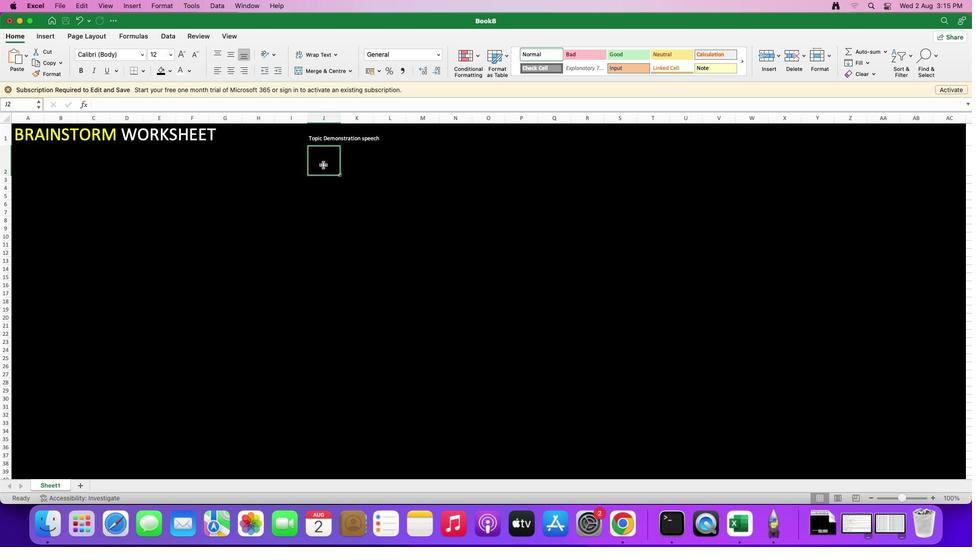 
Action: Key pressed Key.shift'R''a''n''k'Key.space
Screenshot: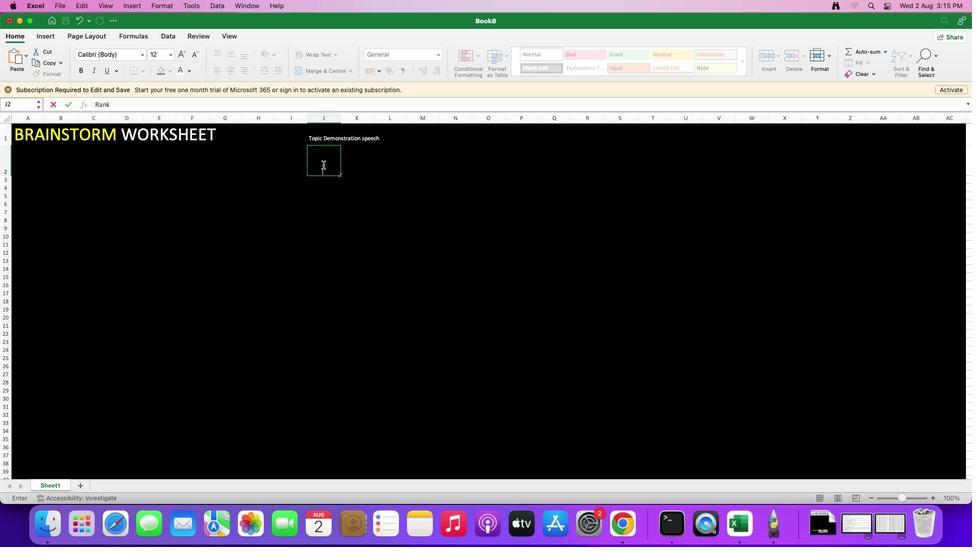 
Action: Mouse moved to (326, 170)
Screenshot: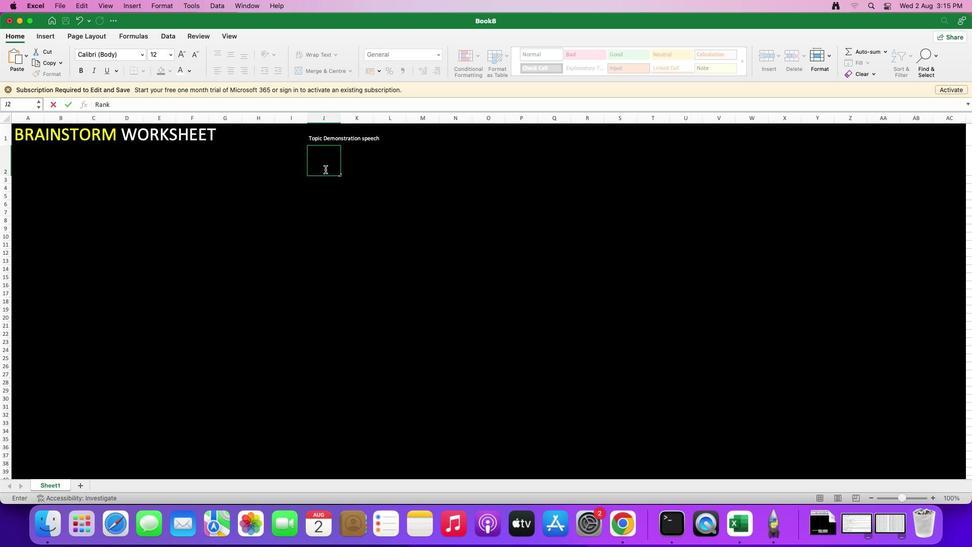 
Action: Mouse pressed left at (326, 170)
Screenshot: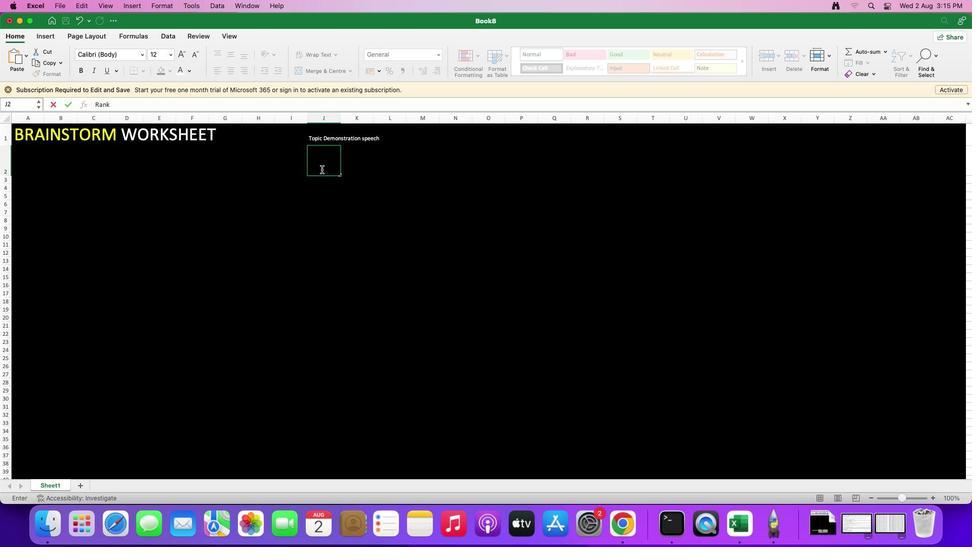 
Action: Mouse moved to (329, 171)
Screenshot: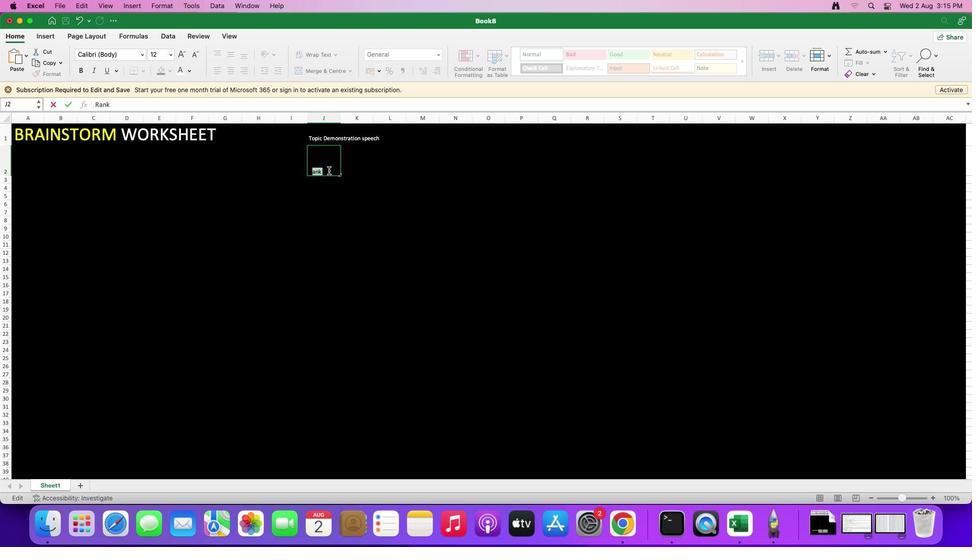 
Action: Mouse pressed left at (329, 171)
Screenshot: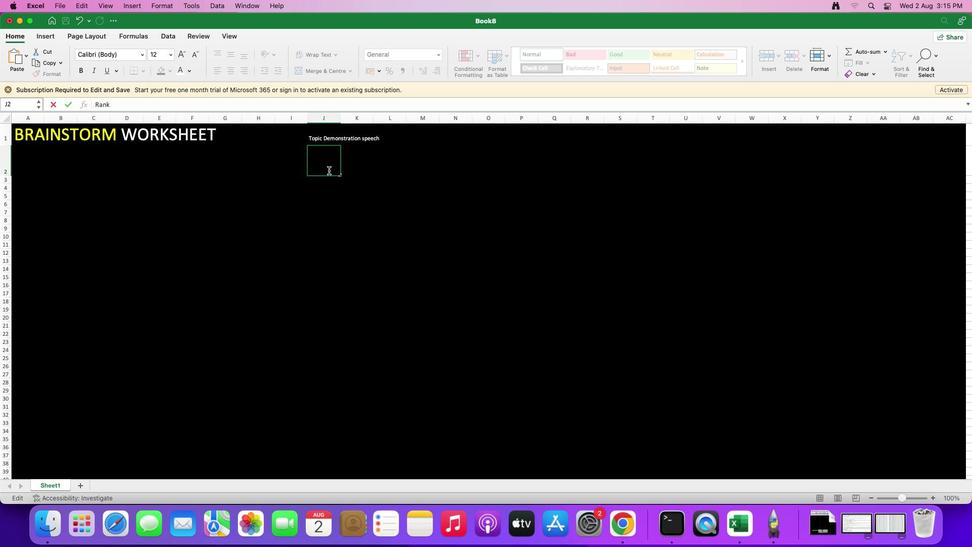 
Action: Mouse moved to (190, 71)
Screenshot: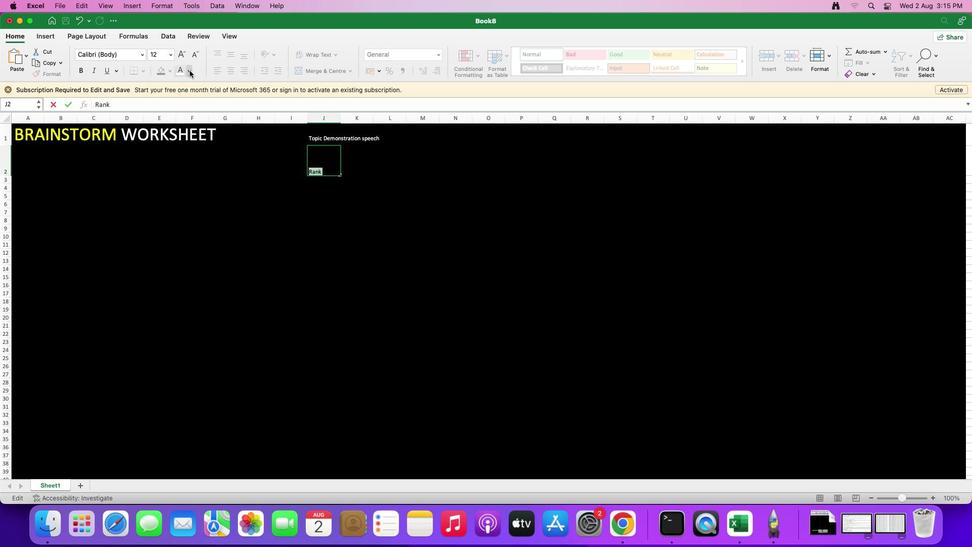 
Action: Mouse pressed left at (190, 71)
Screenshot: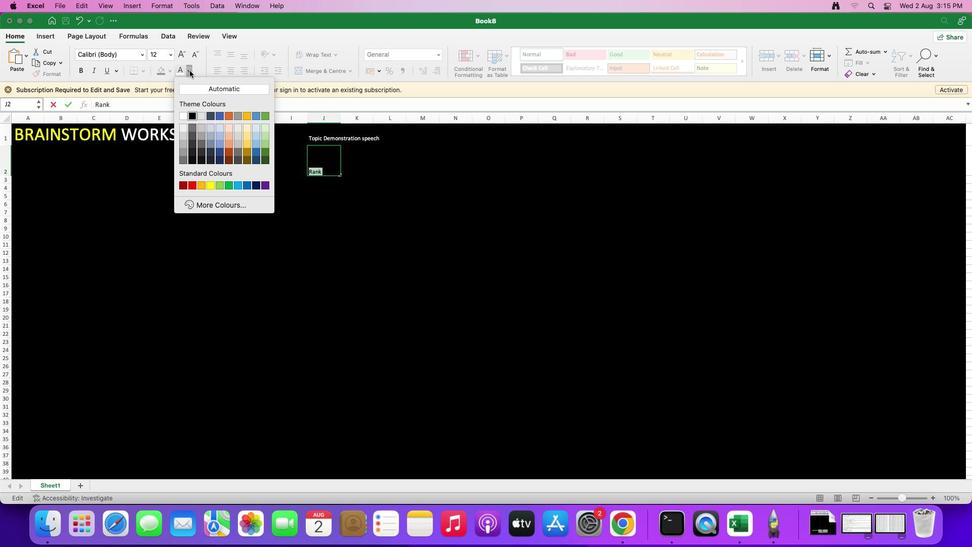 
Action: Mouse moved to (183, 117)
Screenshot: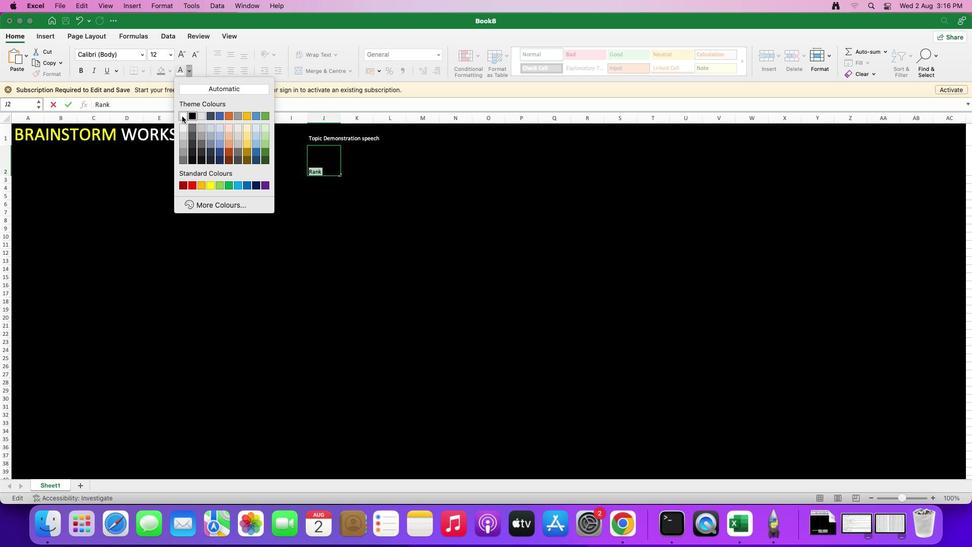 
Action: Mouse pressed left at (183, 117)
Screenshot: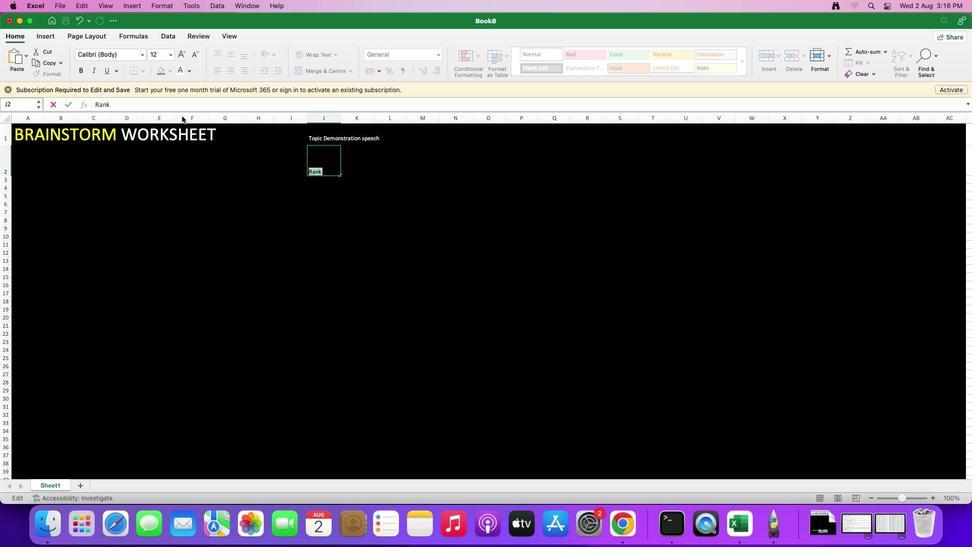
Action: Mouse moved to (329, 170)
Screenshot: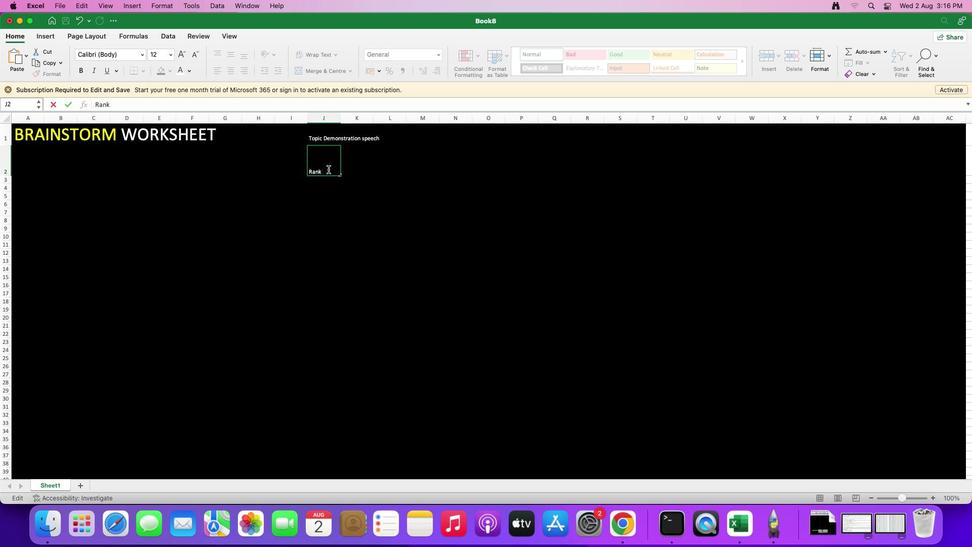 
Action: Mouse pressed left at (329, 170)
Screenshot: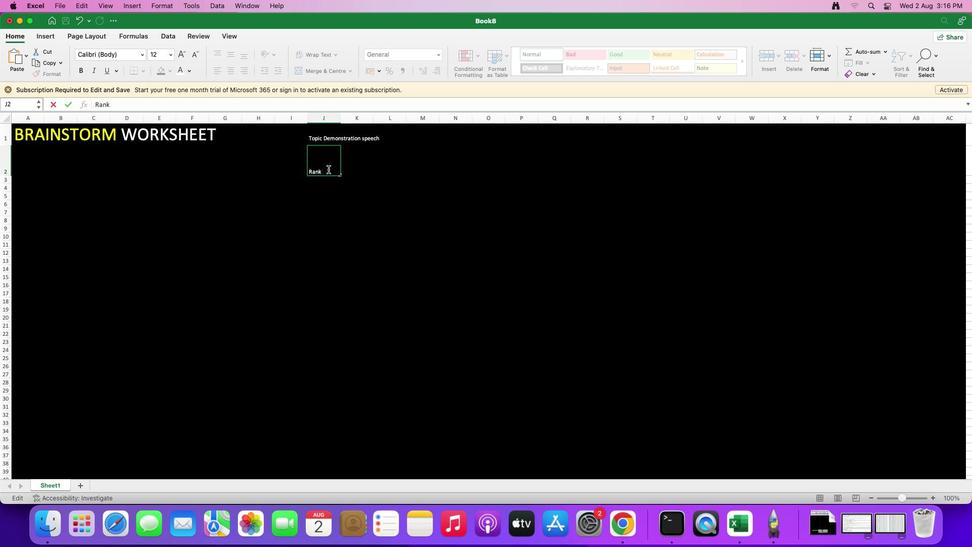 
Action: Mouse moved to (343, 171)
Screenshot: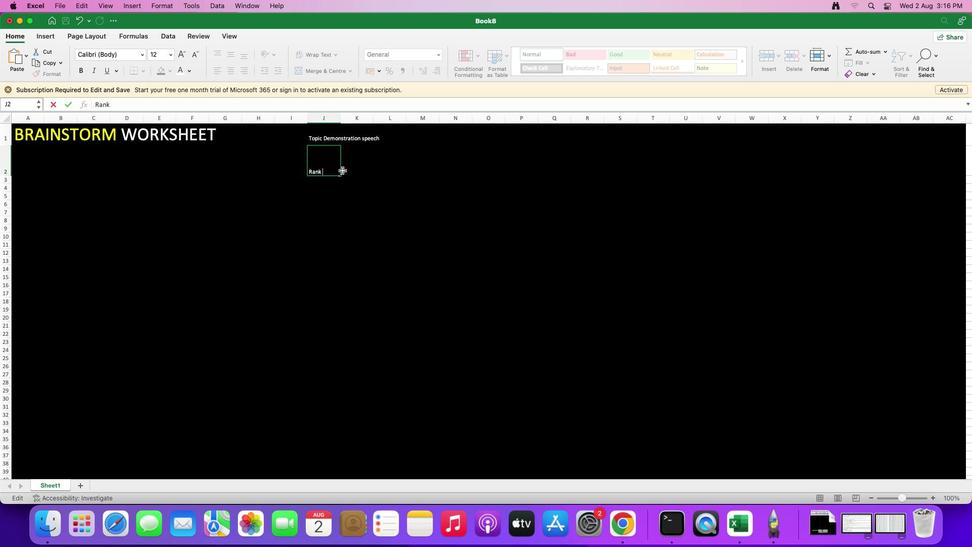 
Action: Key pressed Key.shift'S''c''a''l''e'Key.spaceKey.backspaceKey.shift_r':'Key.space'1''-''5'','Key.space'1'Key.space'i''s'Key.space't''h''e'Key.space'h''i''g''h''e''s''t'
Screenshot: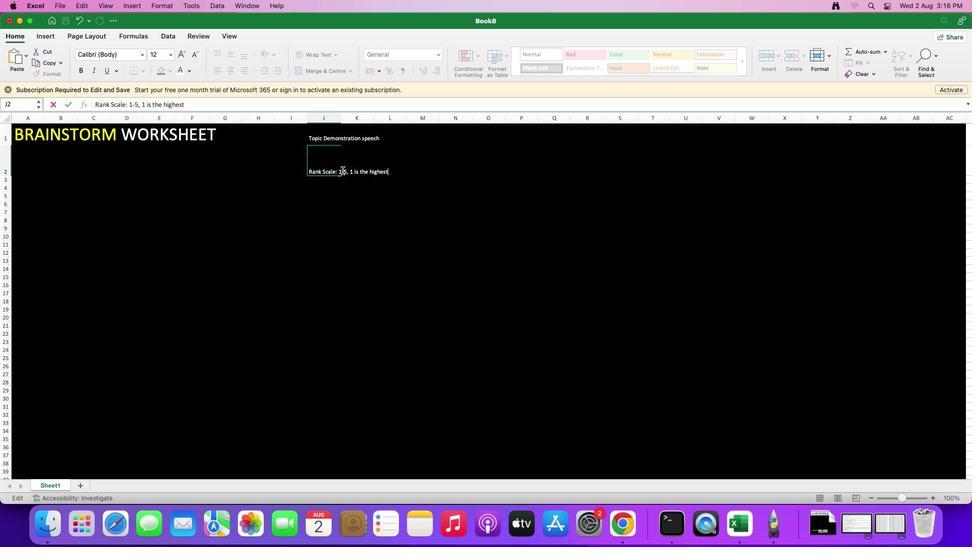 
Action: Mouse moved to (401, 188)
Screenshot: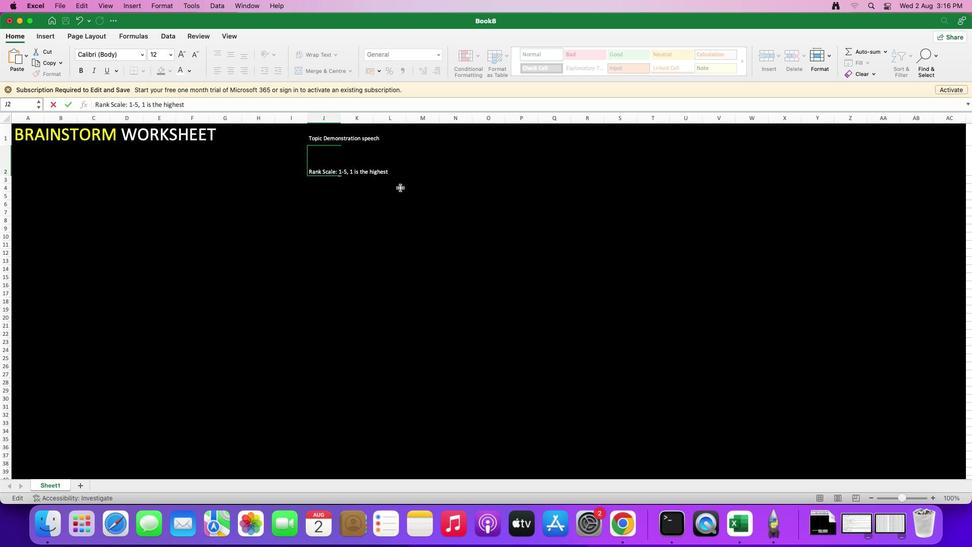 
Action: Mouse pressed left at (401, 188)
Screenshot: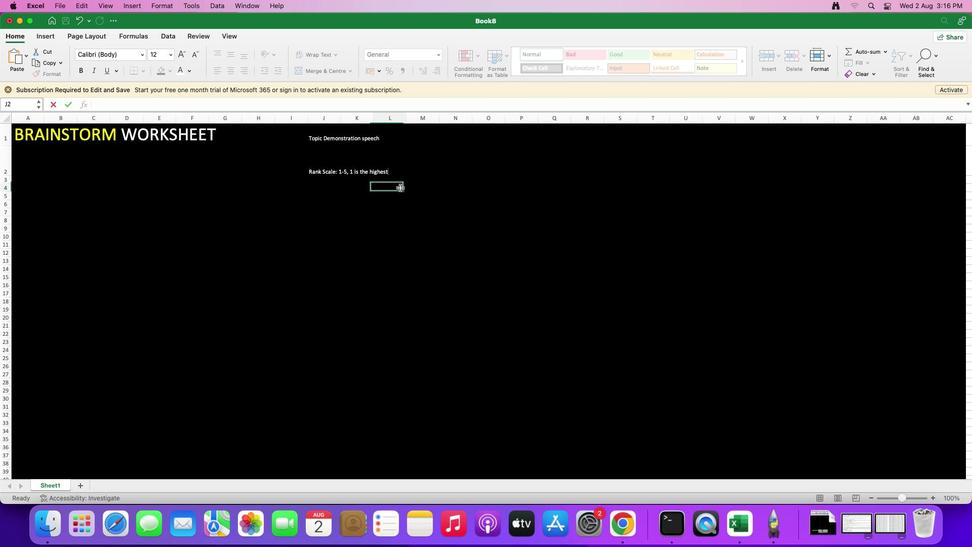 
Action: Mouse moved to (320, 141)
Screenshot: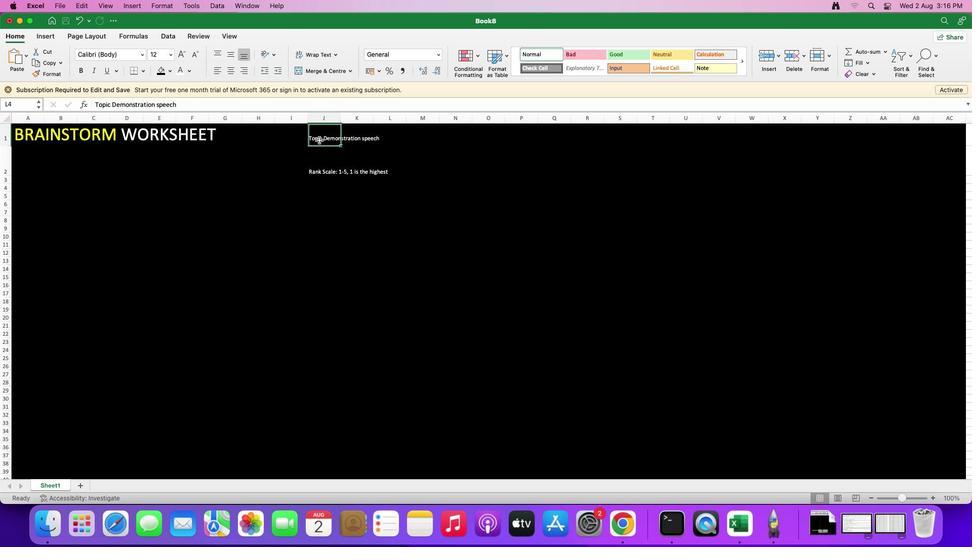 
Action: Mouse pressed left at (320, 141)
Screenshot: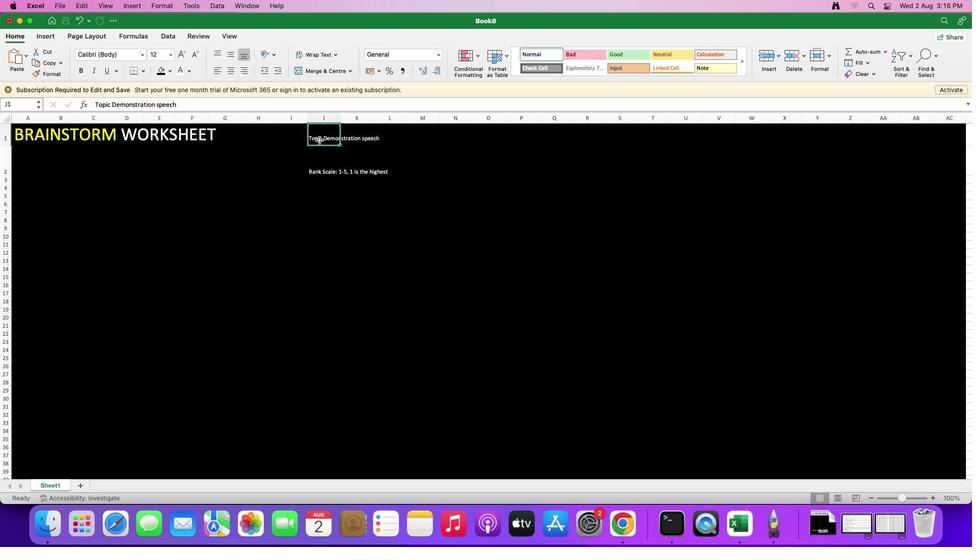 
Action: Mouse moved to (320, 140)
Screenshot: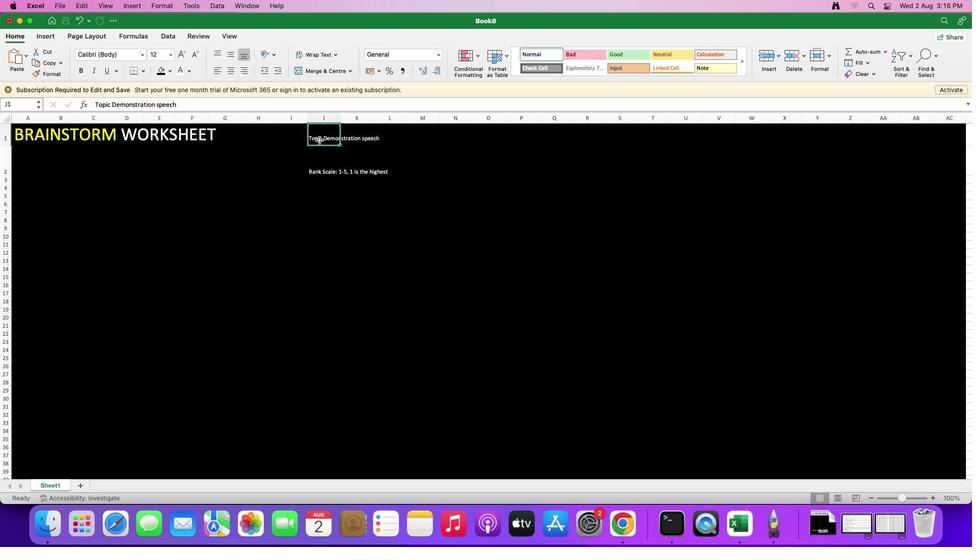 
Action: Mouse pressed left at (320, 140)
Screenshot: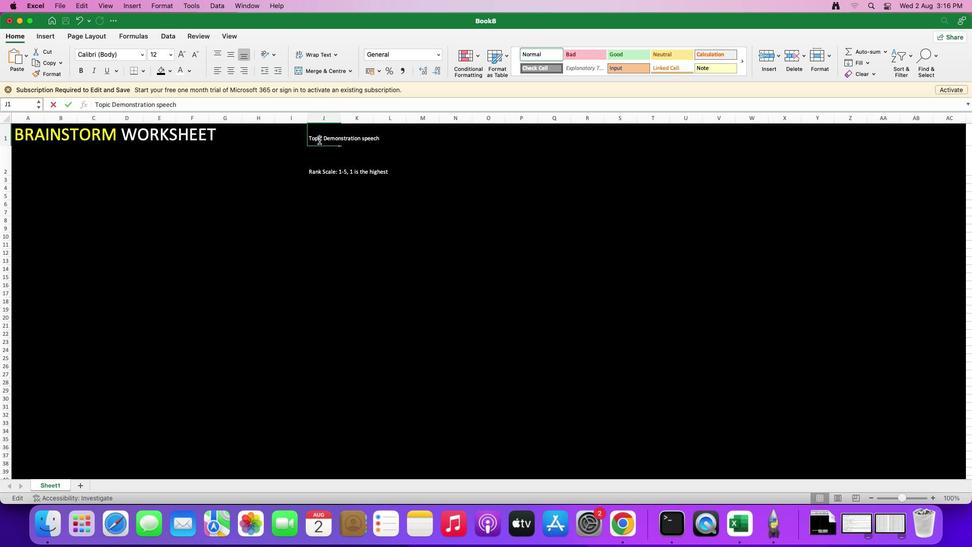 
Action: Mouse moved to (310, 138)
Screenshot: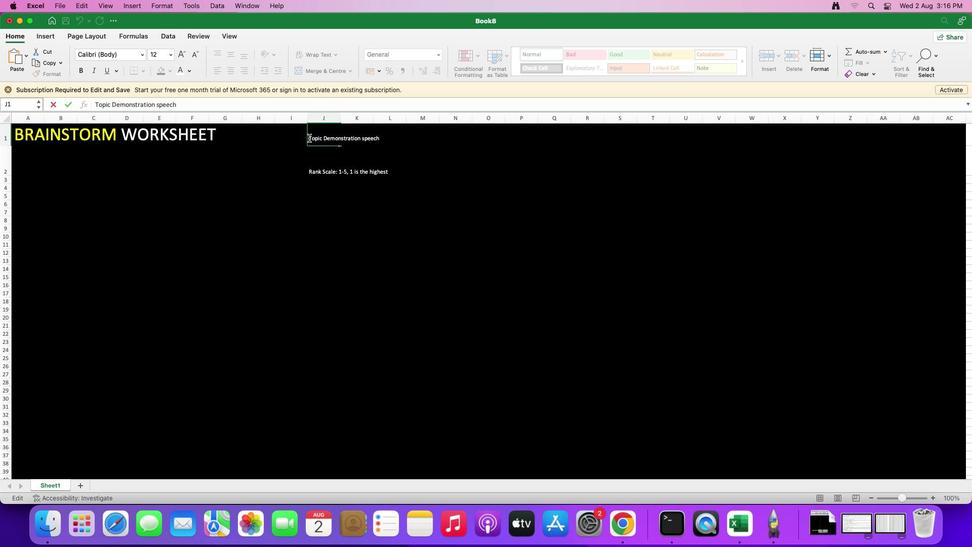 
Action: Mouse pressed left at (310, 138)
Screenshot: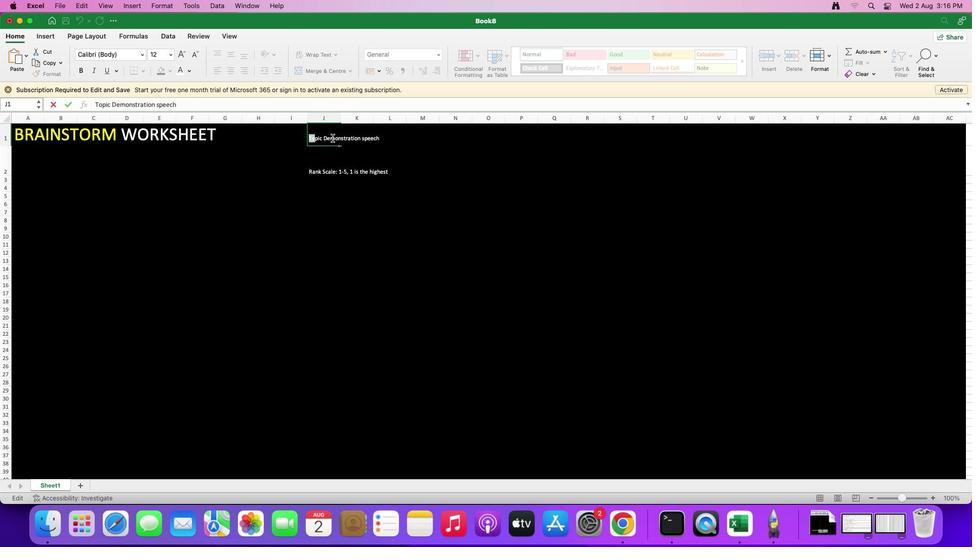 
Action: Mouse moved to (184, 54)
Screenshot: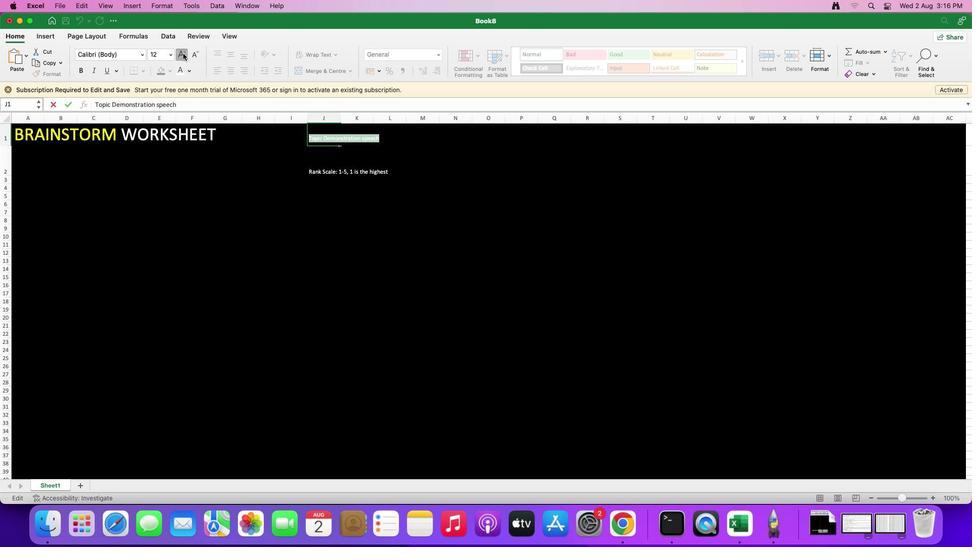 
Action: Mouse pressed left at (184, 54)
Screenshot: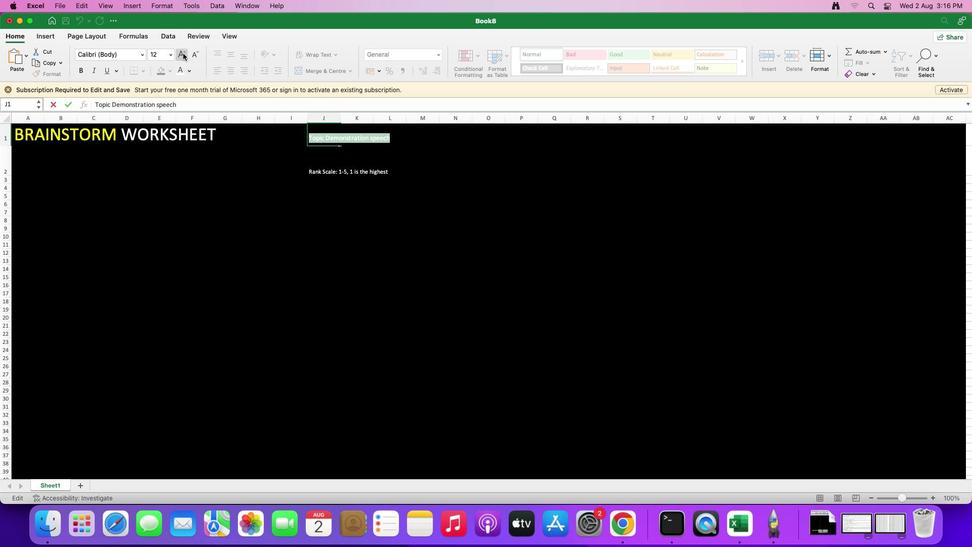 
Action: Mouse pressed left at (184, 54)
Screenshot: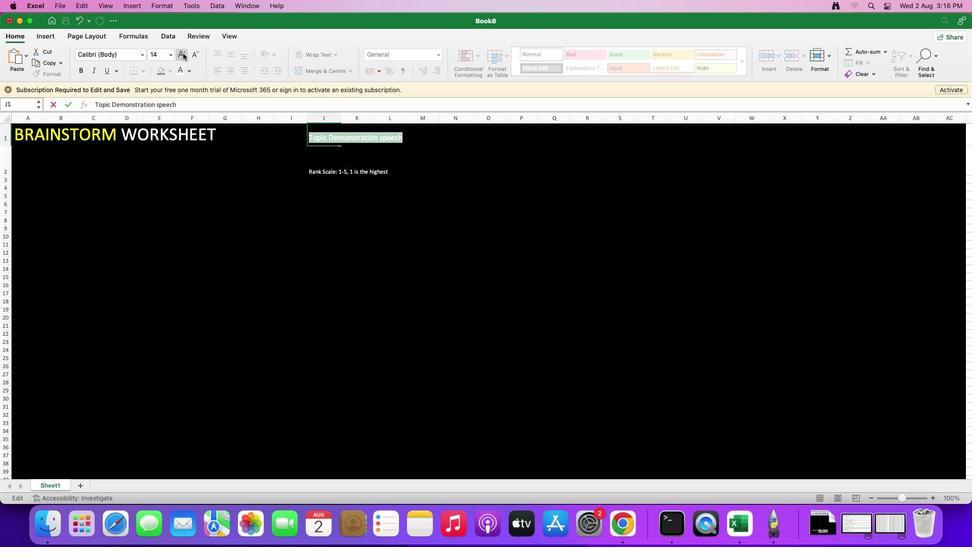 
Action: Mouse moved to (264, 181)
Screenshot: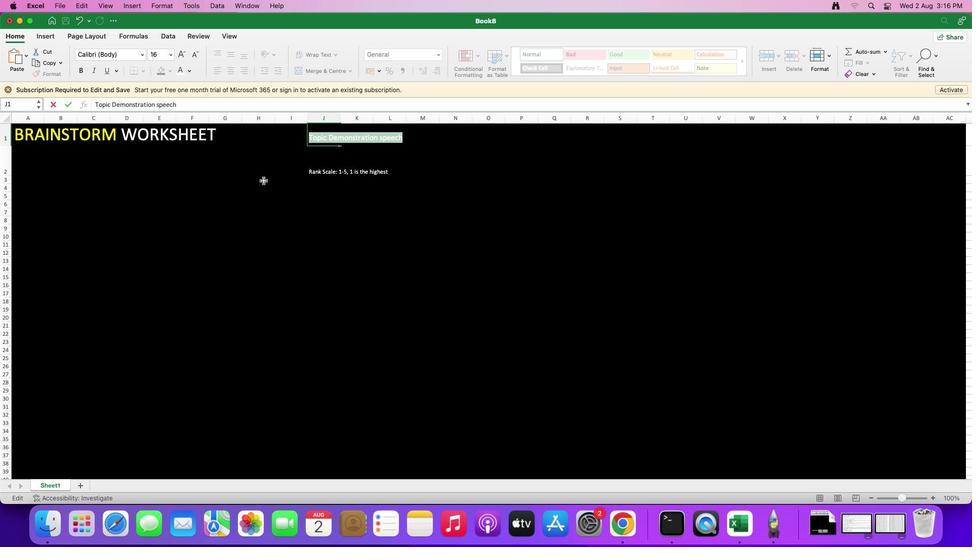 
Action: Mouse pressed left at (264, 181)
Screenshot: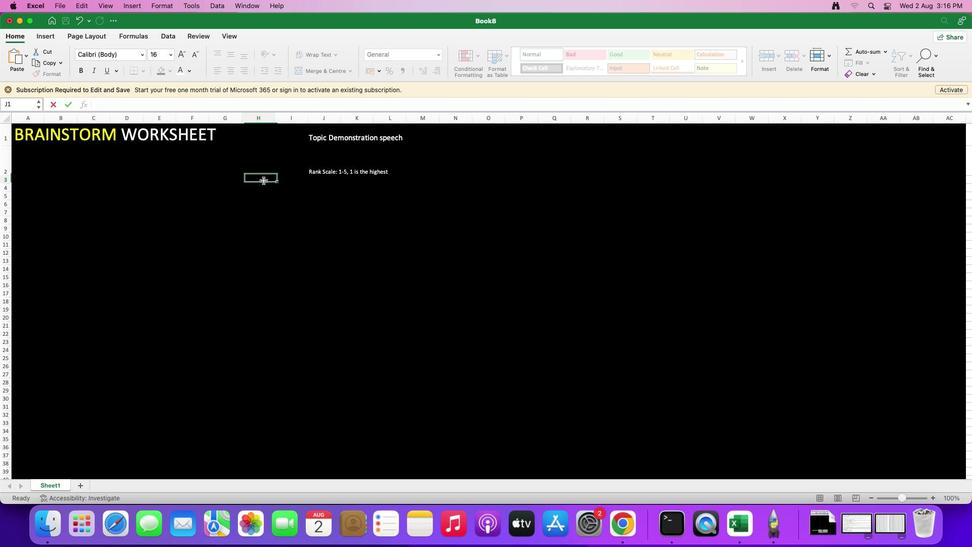 
Action: Mouse moved to (30, 197)
Screenshot: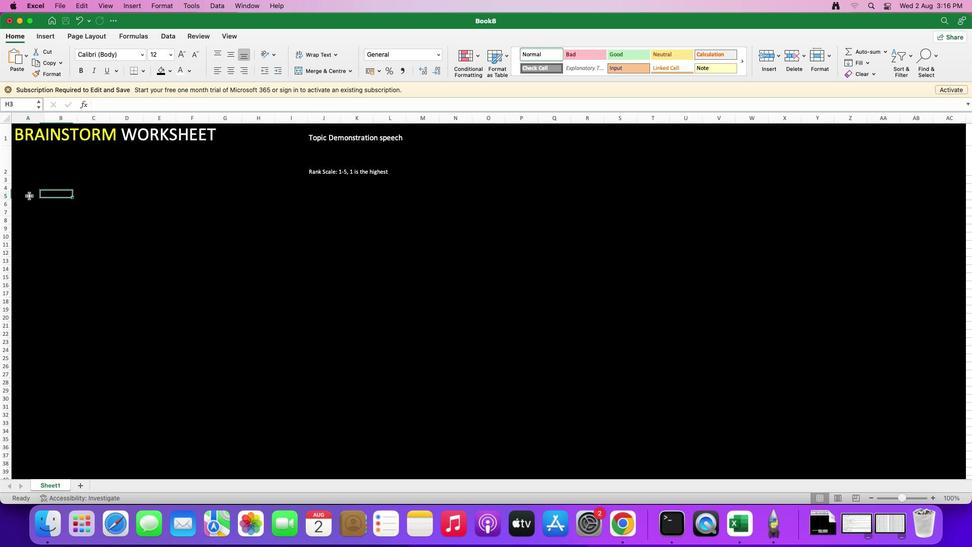 
Action: Mouse pressed left at (30, 197)
Screenshot: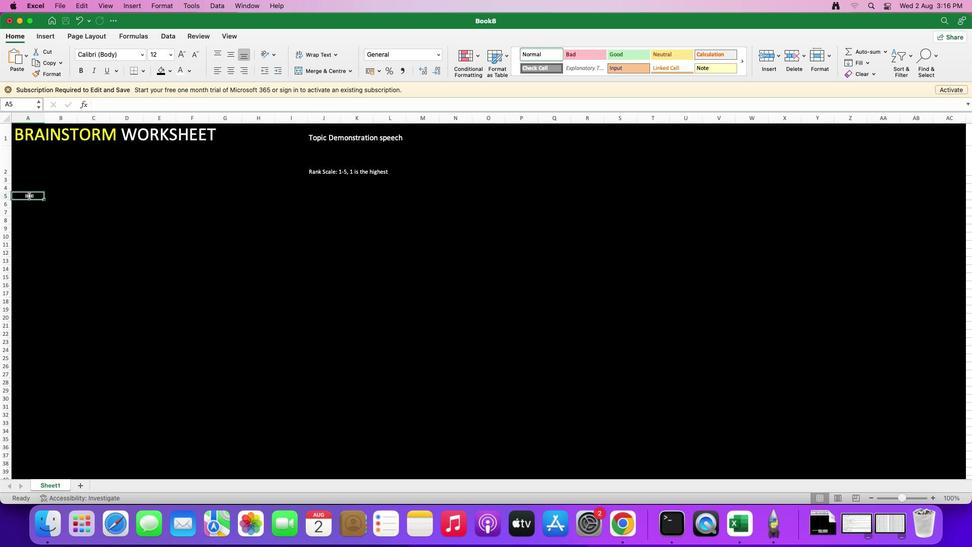 
Action: Mouse moved to (25, 188)
Screenshot: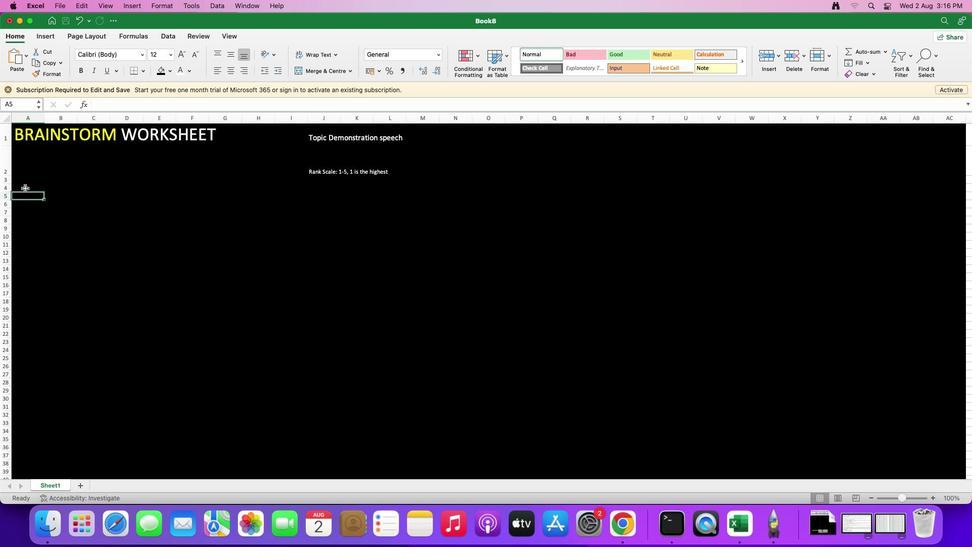 
Action: Mouse pressed left at (25, 188)
Screenshot: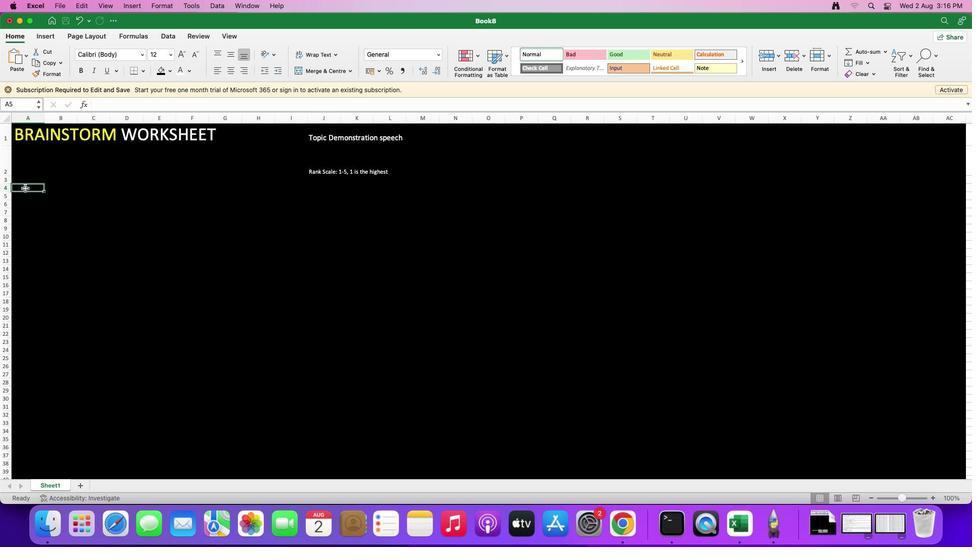 
Action: Mouse moved to (24, 190)
Screenshot: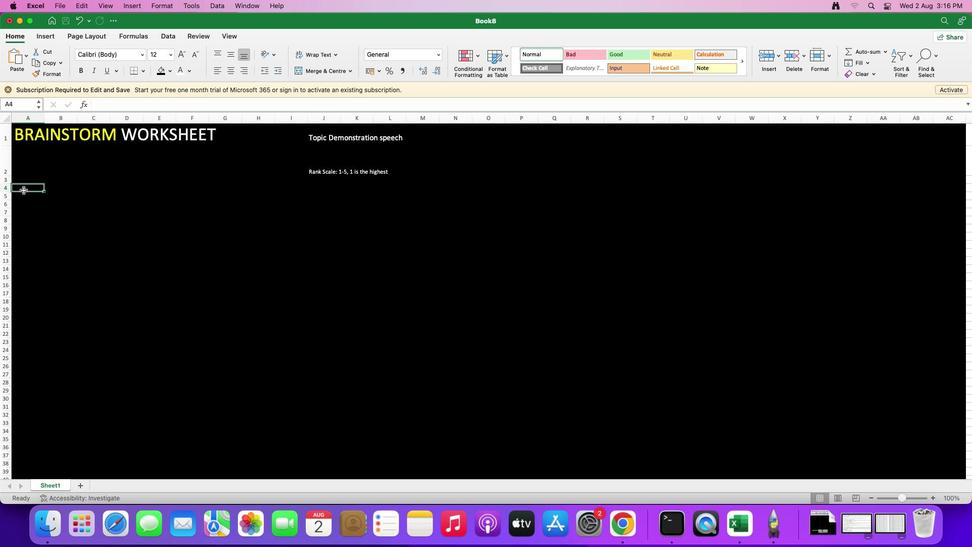 
Action: Mouse pressed left at (24, 190)
Screenshot: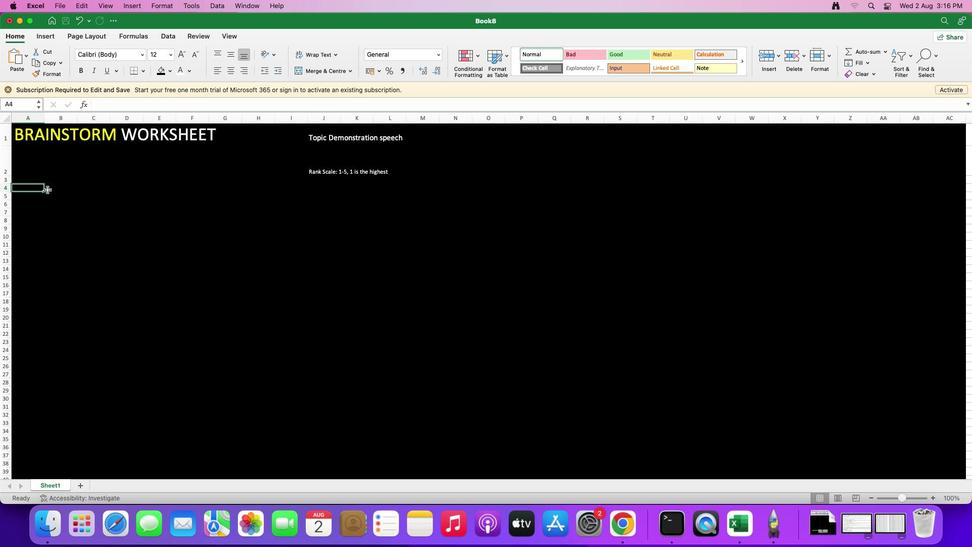 
Action: Mouse moved to (504, 63)
Screenshot: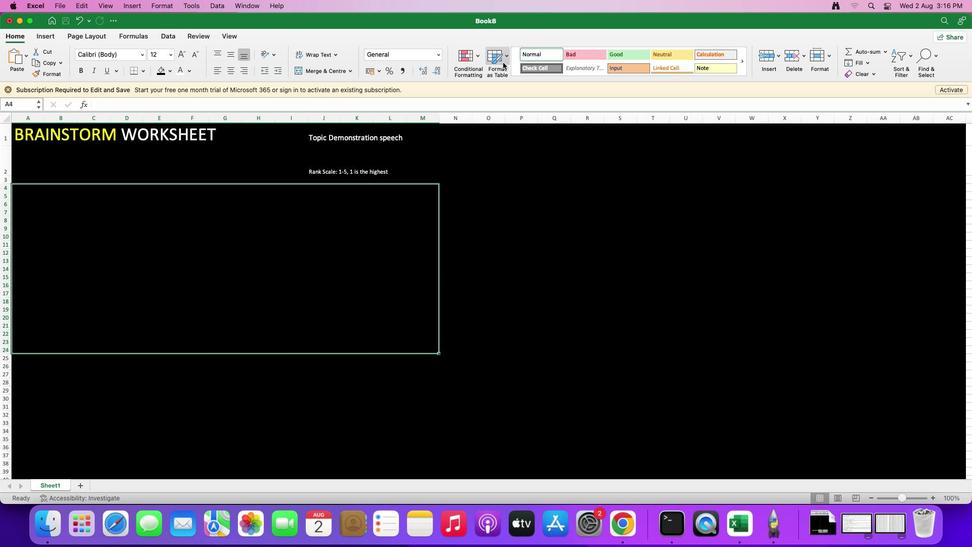 
Action: Mouse pressed left at (504, 63)
Screenshot: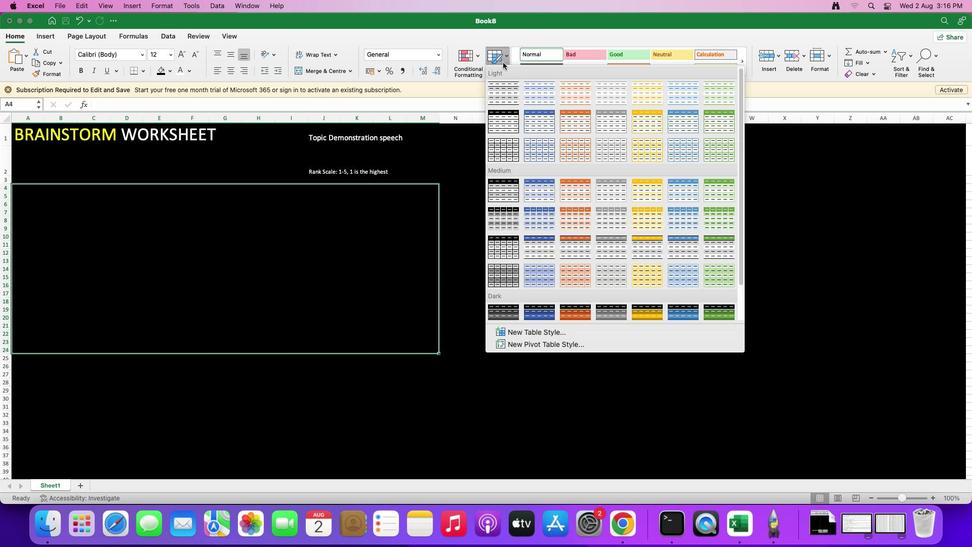 
Action: Mouse moved to (608, 123)
Screenshot: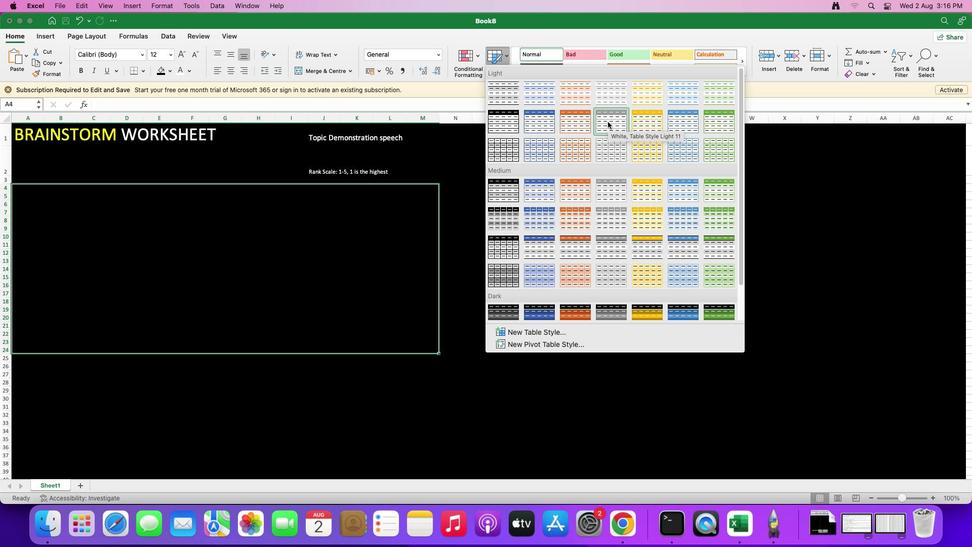 
Action: Mouse pressed left at (608, 123)
Screenshot: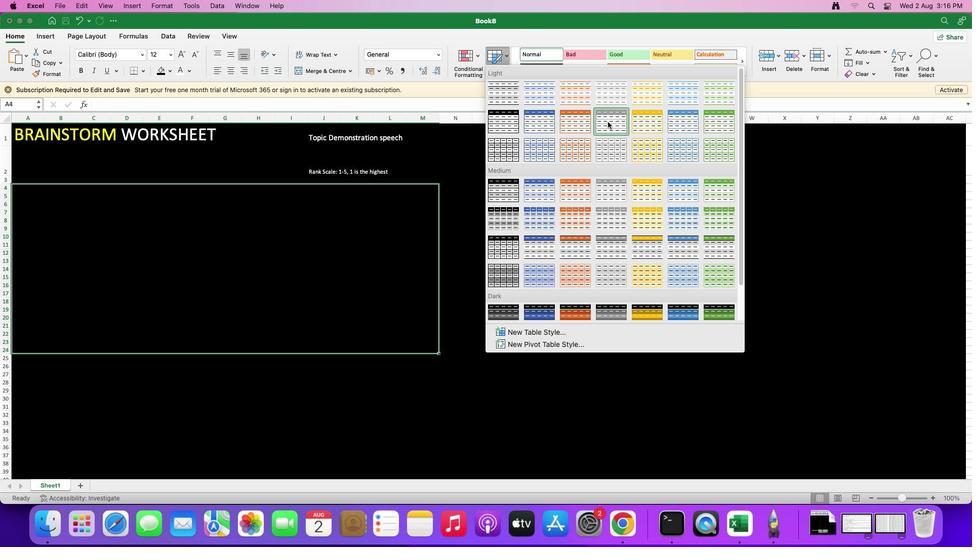 
Action: Mouse moved to (530, 191)
Screenshot: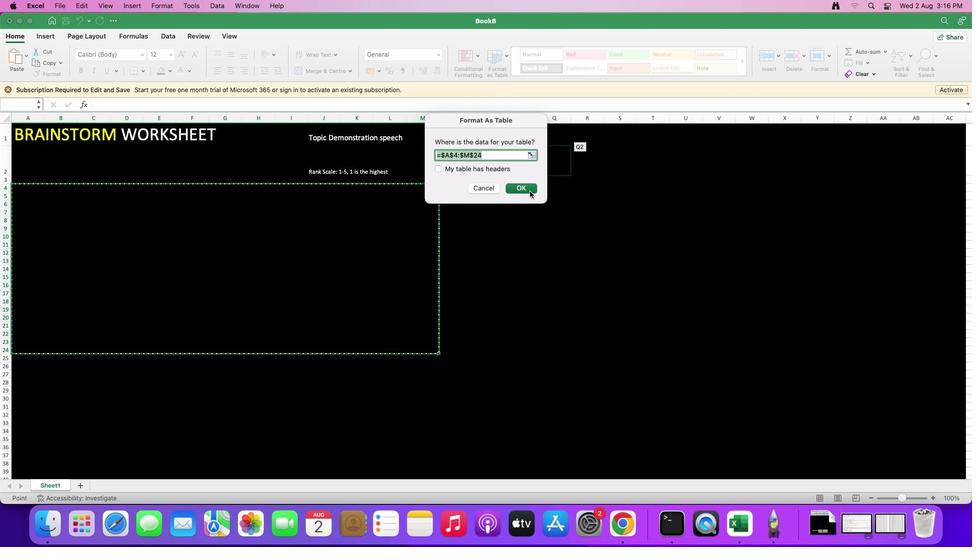 
Action: Mouse pressed left at (530, 191)
Screenshot: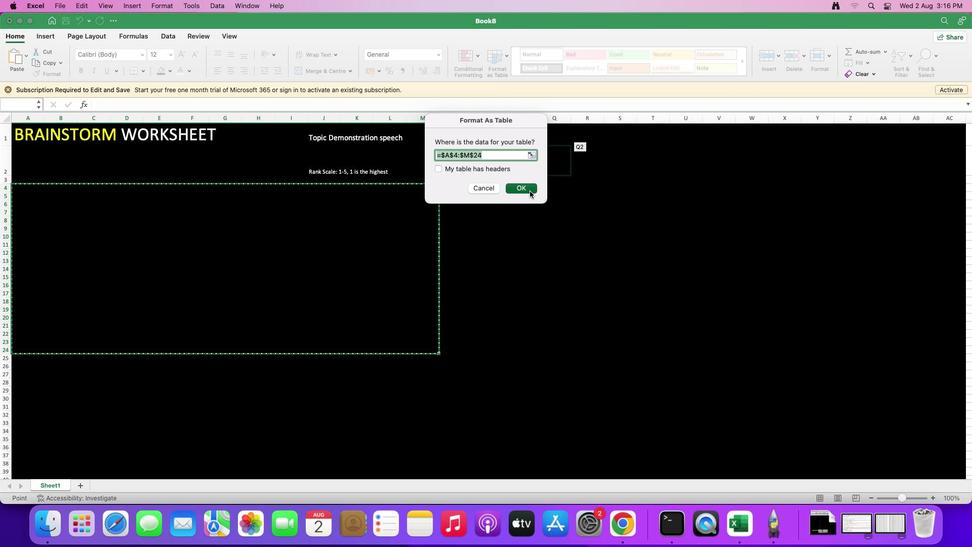 
Action: Mouse moved to (9, 120)
Screenshot: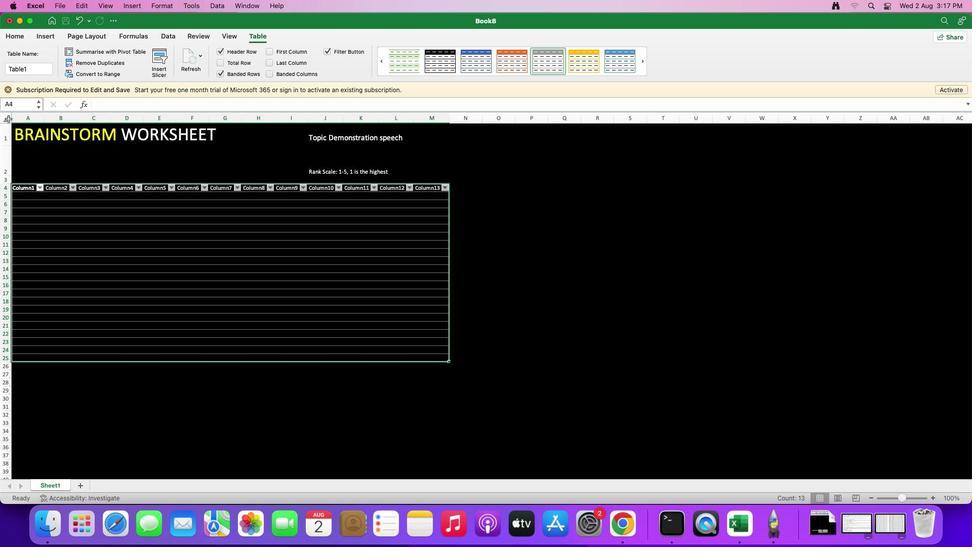 
Action: Mouse pressed left at (9, 120)
Screenshot: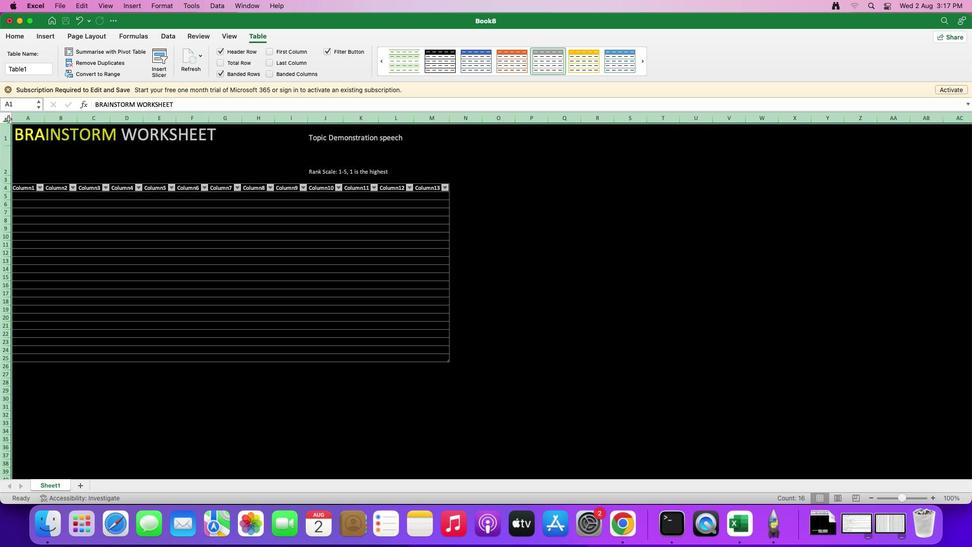 
Action: Mouse moved to (130, 231)
Screenshot: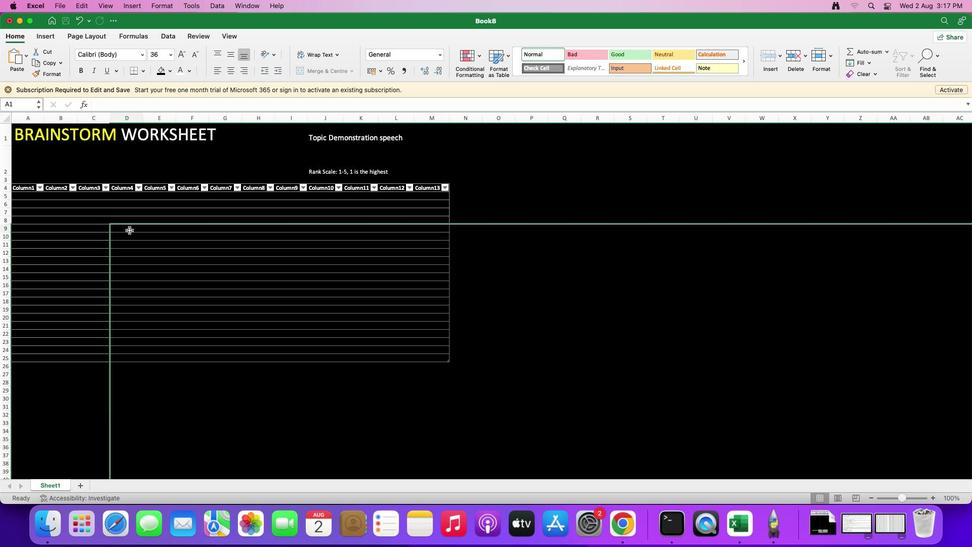 
Action: Mouse pressed left at (130, 231)
Screenshot: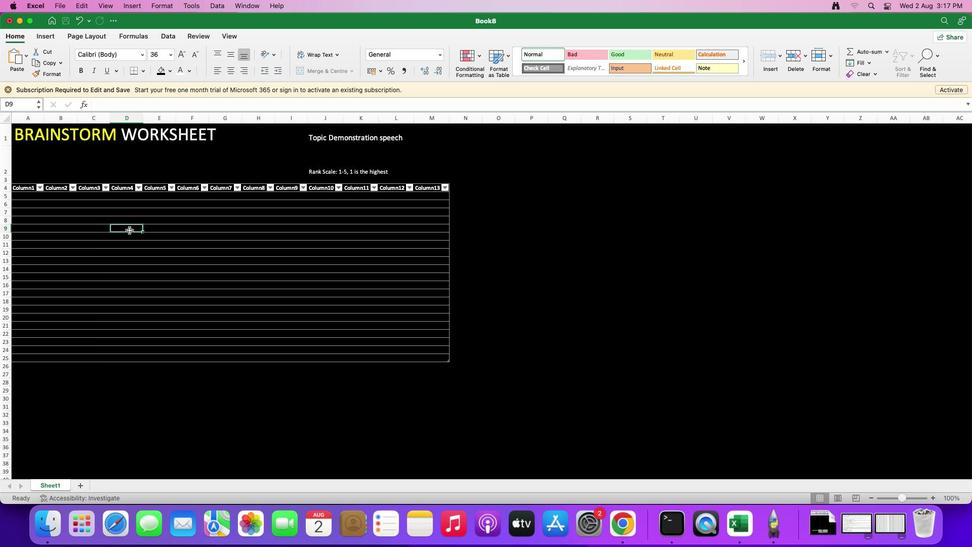 
Action: Mouse moved to (234, 304)
Screenshot: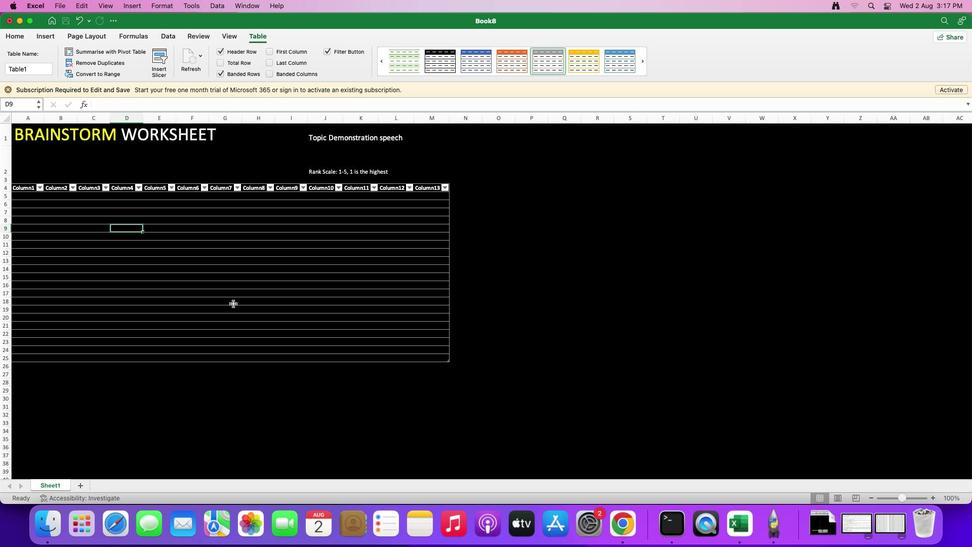 
Action: Key pressed Key.cmd'z'
Screenshot: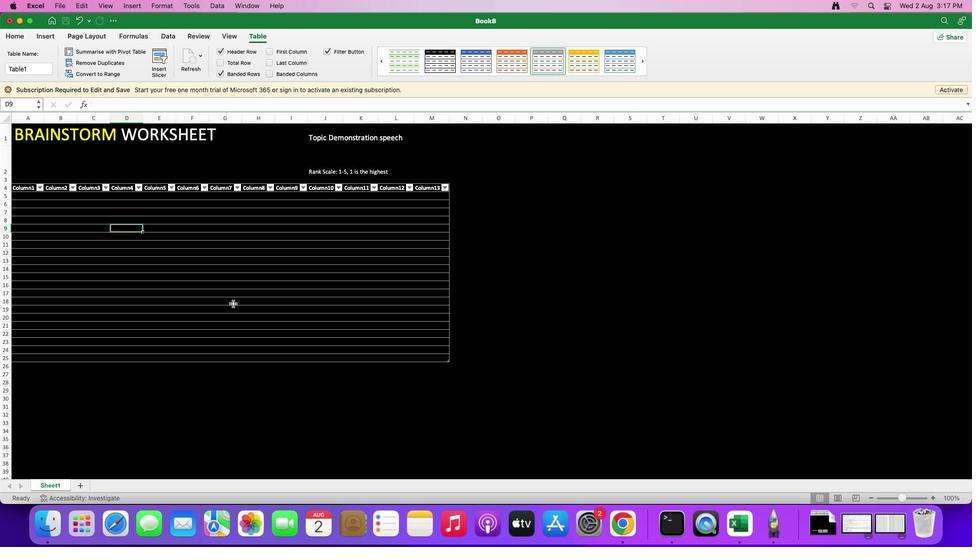 
Action: Mouse moved to (169, 225)
Screenshot: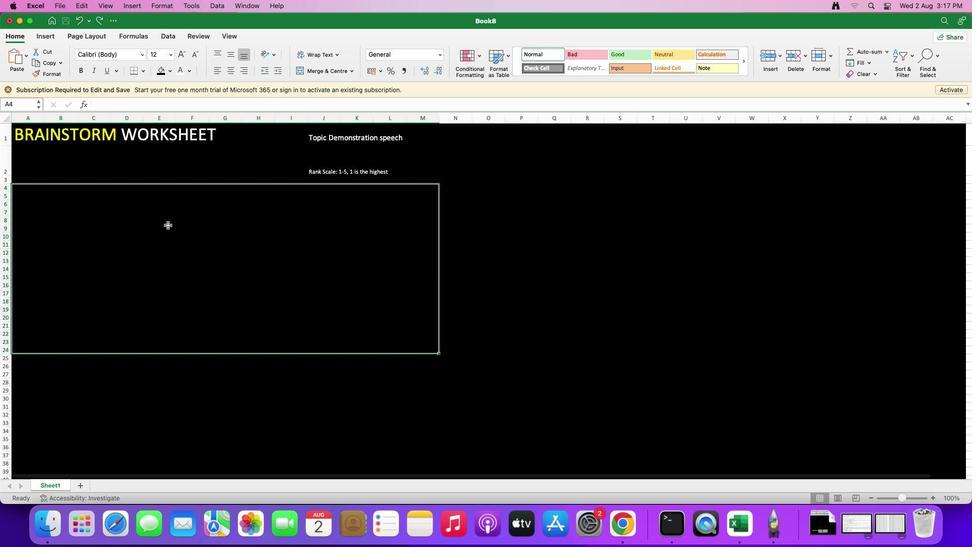 
Action: Mouse pressed left at (169, 225)
Screenshot: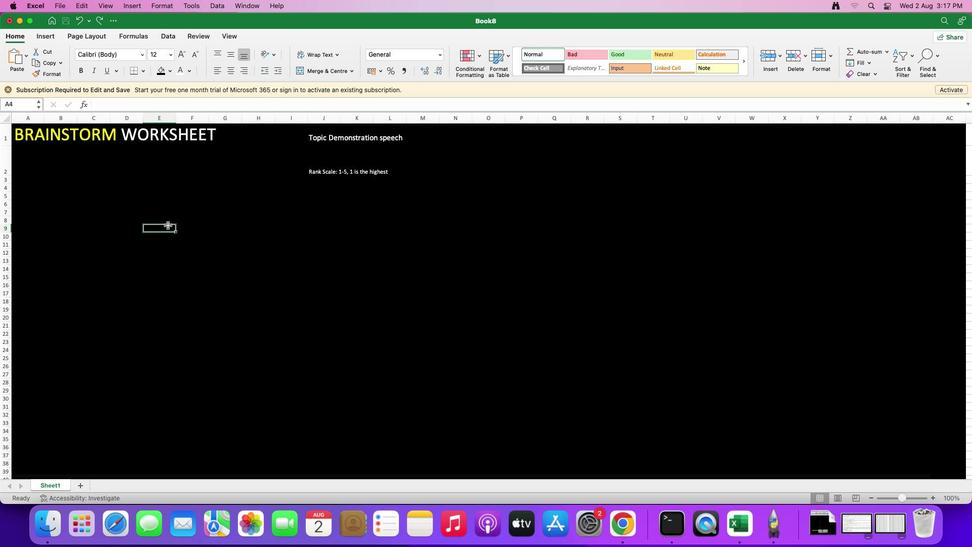
Action: Mouse moved to (7, 120)
Screenshot: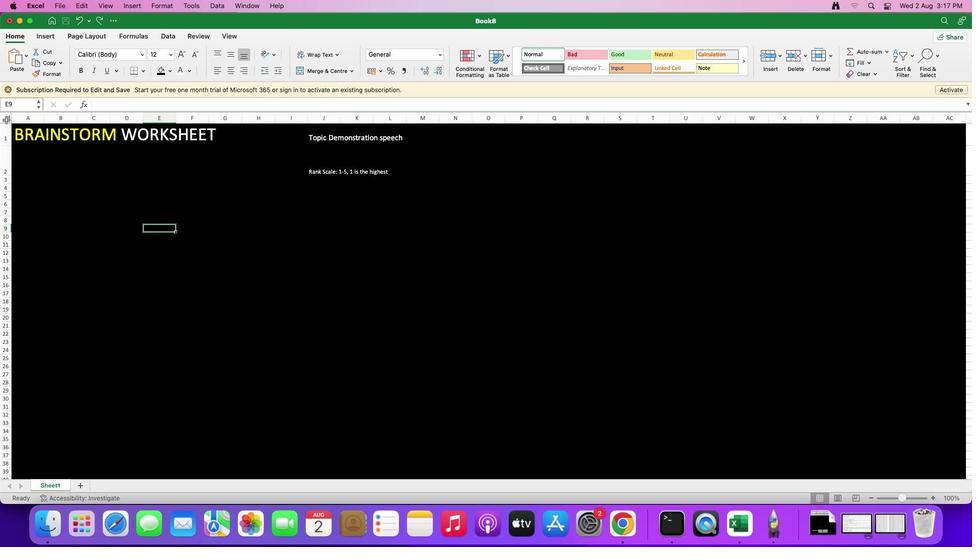 
Action: Mouse pressed left at (7, 120)
Screenshot: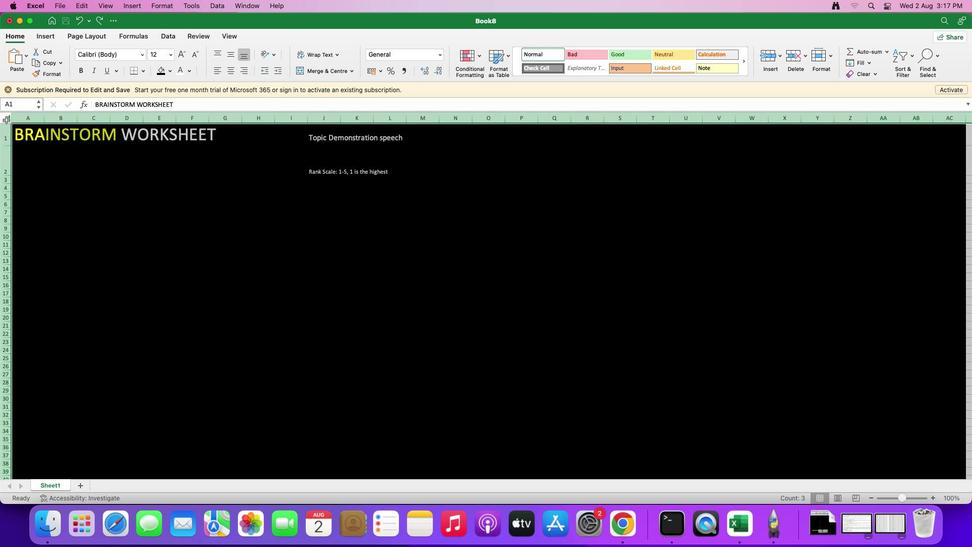 
Action: Mouse moved to (46, 116)
Screenshot: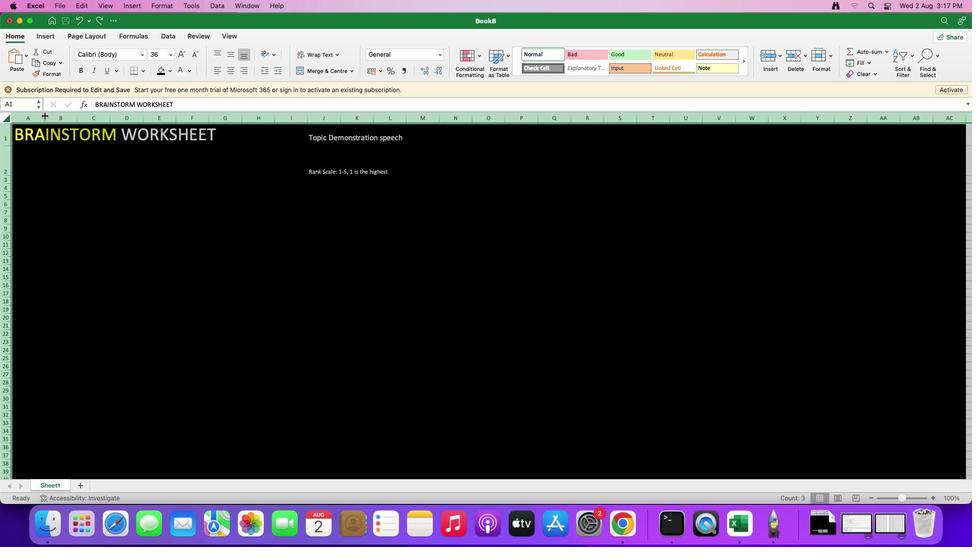 
Action: Mouse pressed left at (46, 116)
Screenshot: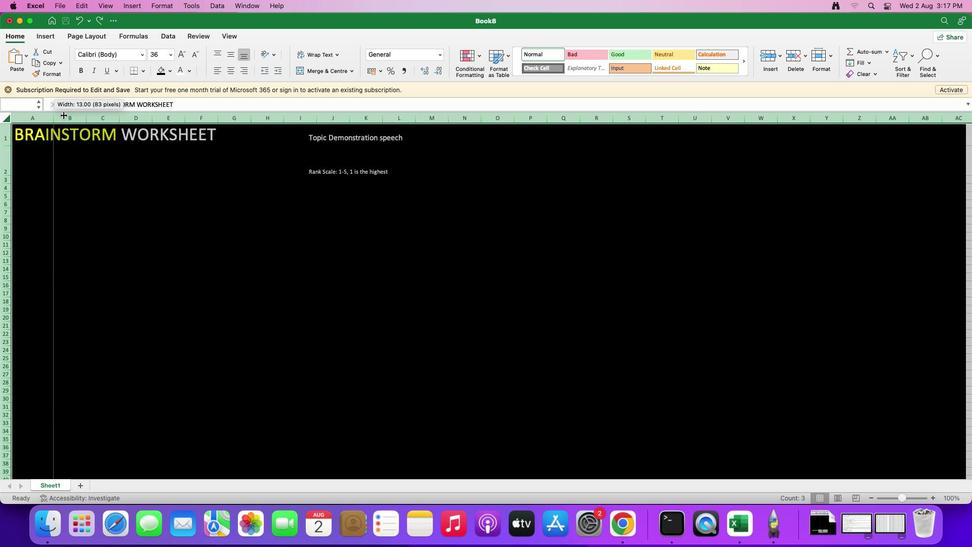 
Action: Mouse moved to (285, 477)
Screenshot: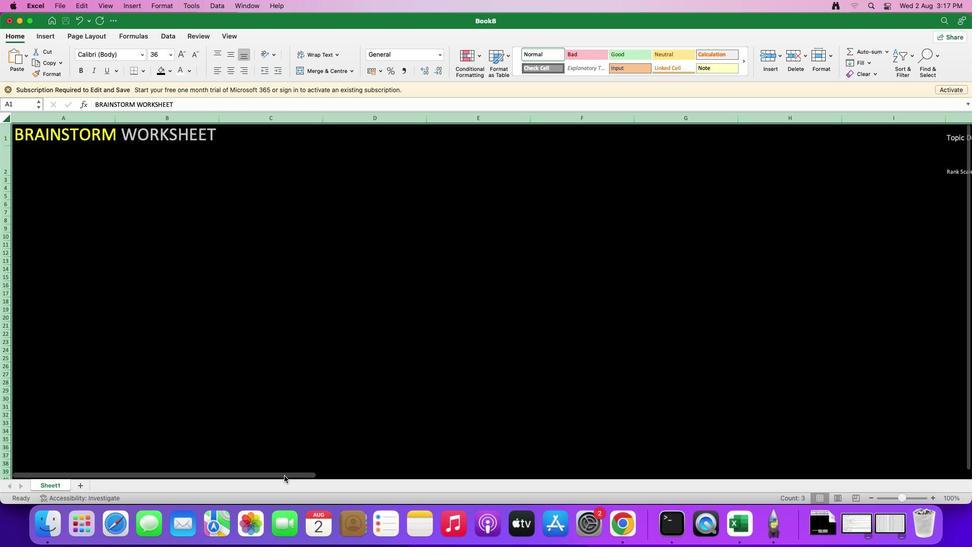 
Action: Mouse pressed left at (285, 477)
Screenshot: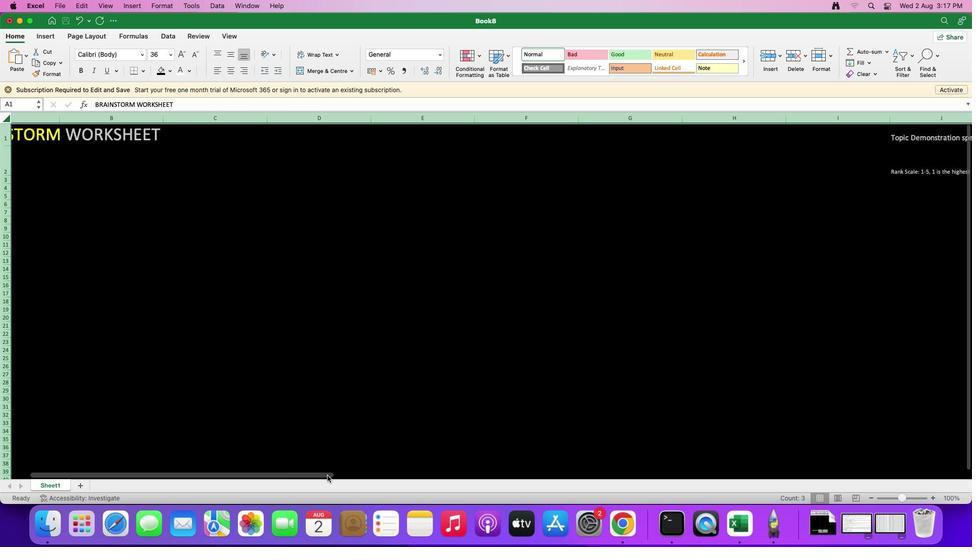 
Action: Mouse moved to (235, 138)
Screenshot: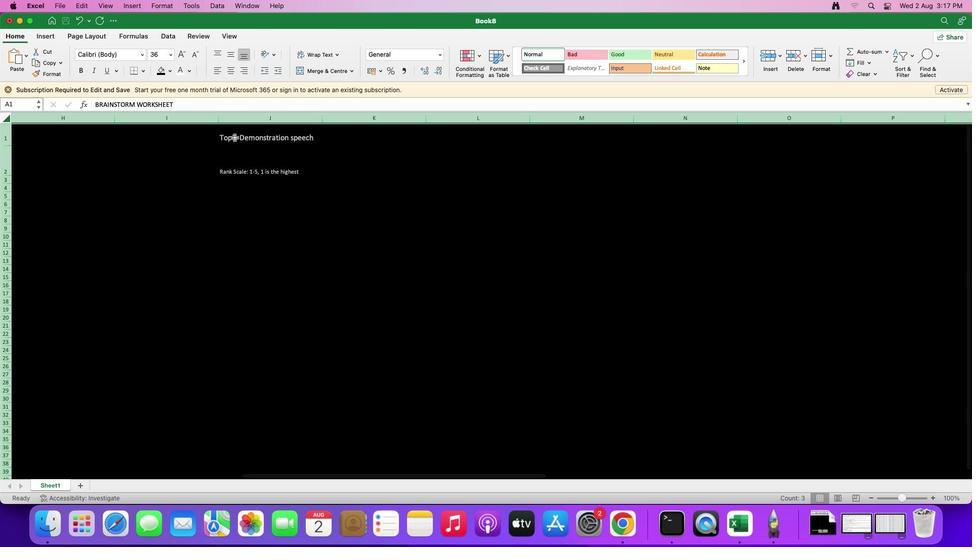
Action: Mouse pressed left at (235, 138)
Screenshot: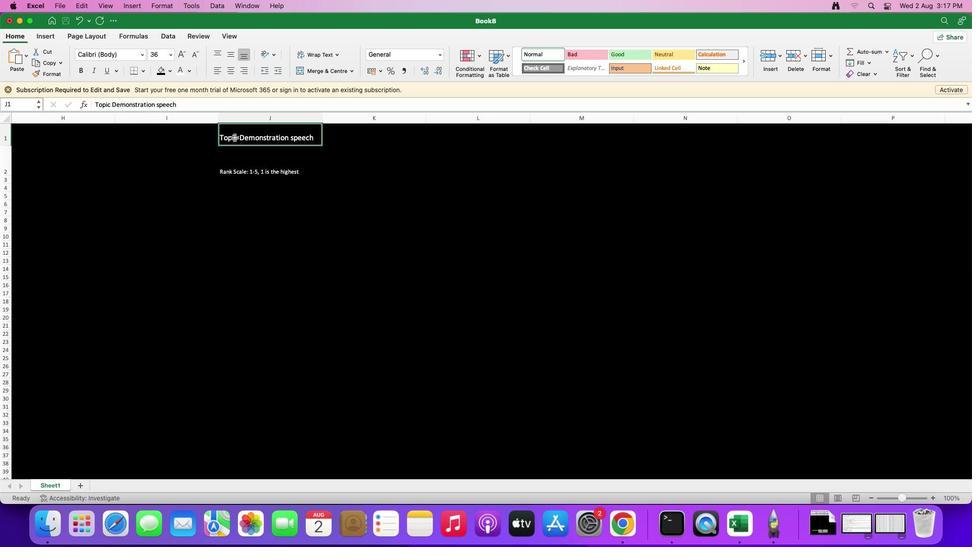 
Action: Mouse pressed left at (235, 138)
Screenshot: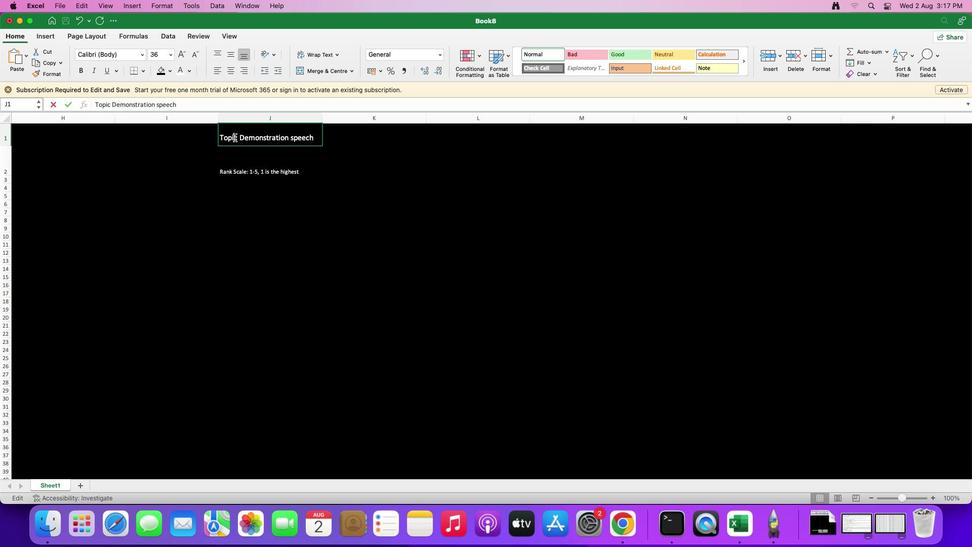 
Action: Mouse moved to (318, 139)
Screenshot: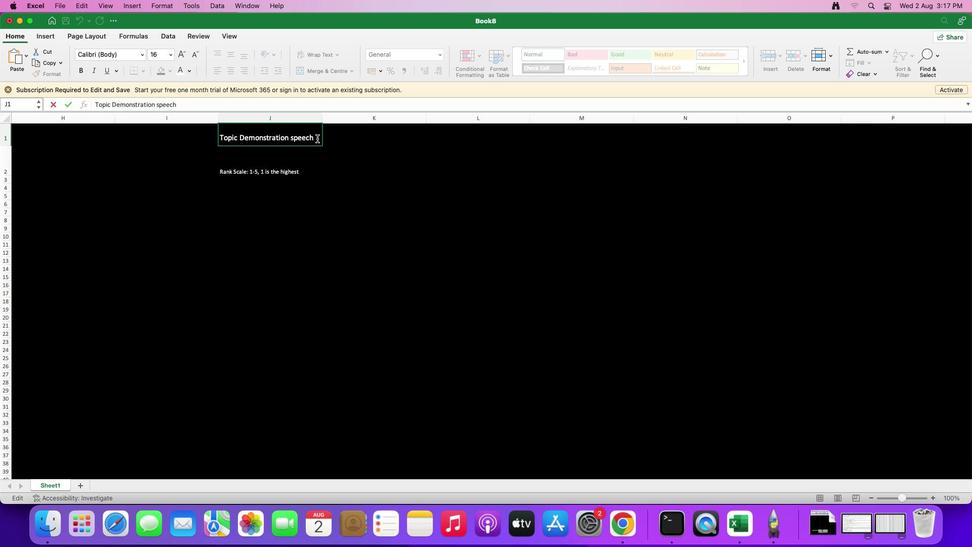 
Action: Mouse pressed left at (318, 139)
